 Task: Send an email with the signature Lisa Hernandez with the subject Request for a recommendation follow-up and the message Can you confirm whether the project team has been finalized? from softage.9@softage.net to softage.10@softage.net and move the email from Sent Items to the folder Training materials
Action: Mouse moved to (1298, 92)
Screenshot: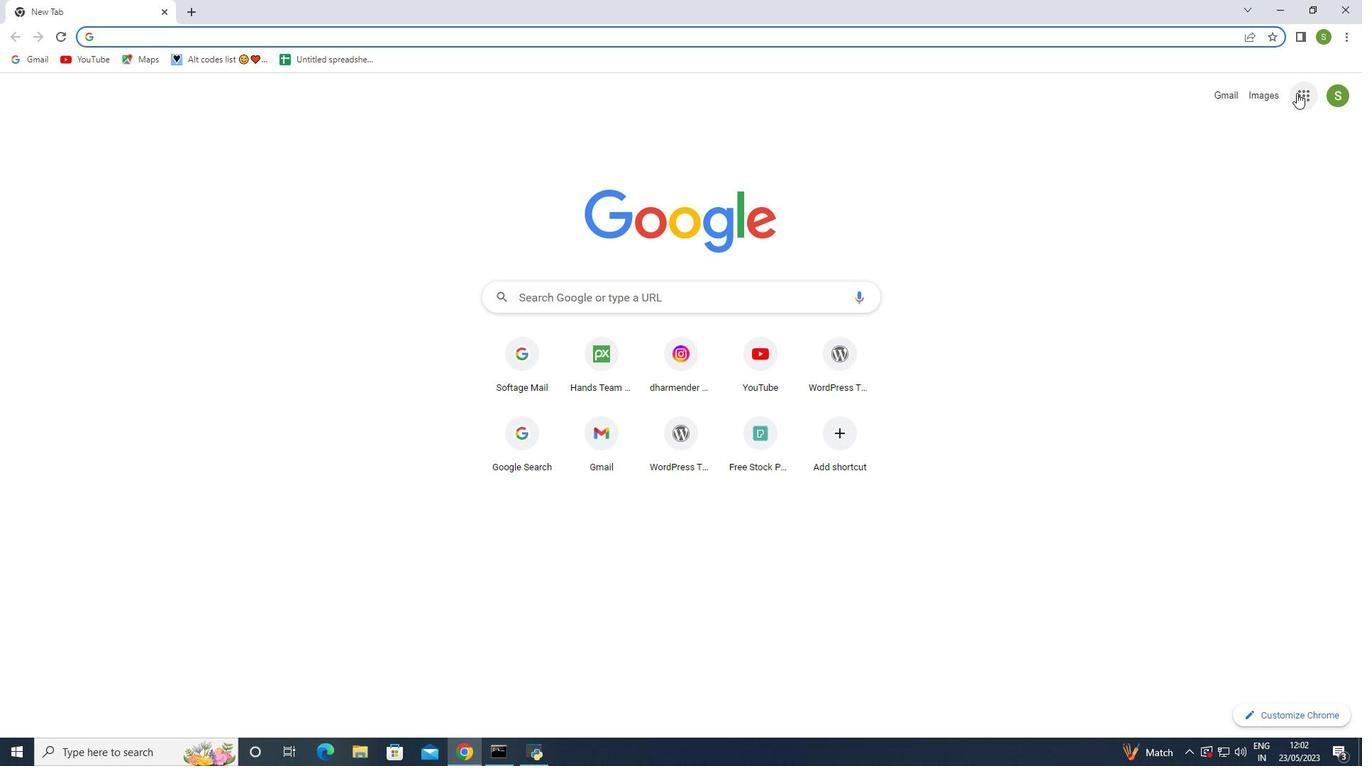 
Action: Mouse pressed left at (1298, 92)
Screenshot: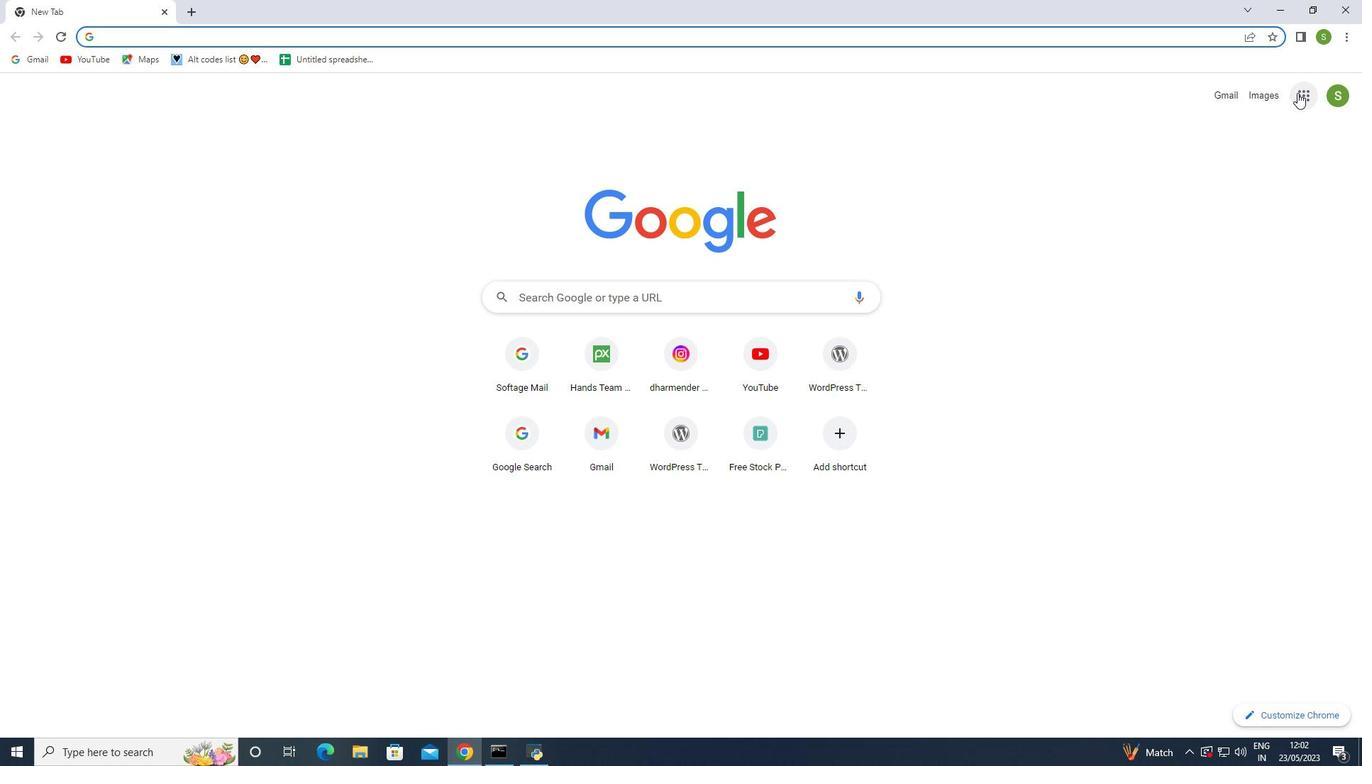 
Action: Mouse moved to (1248, 150)
Screenshot: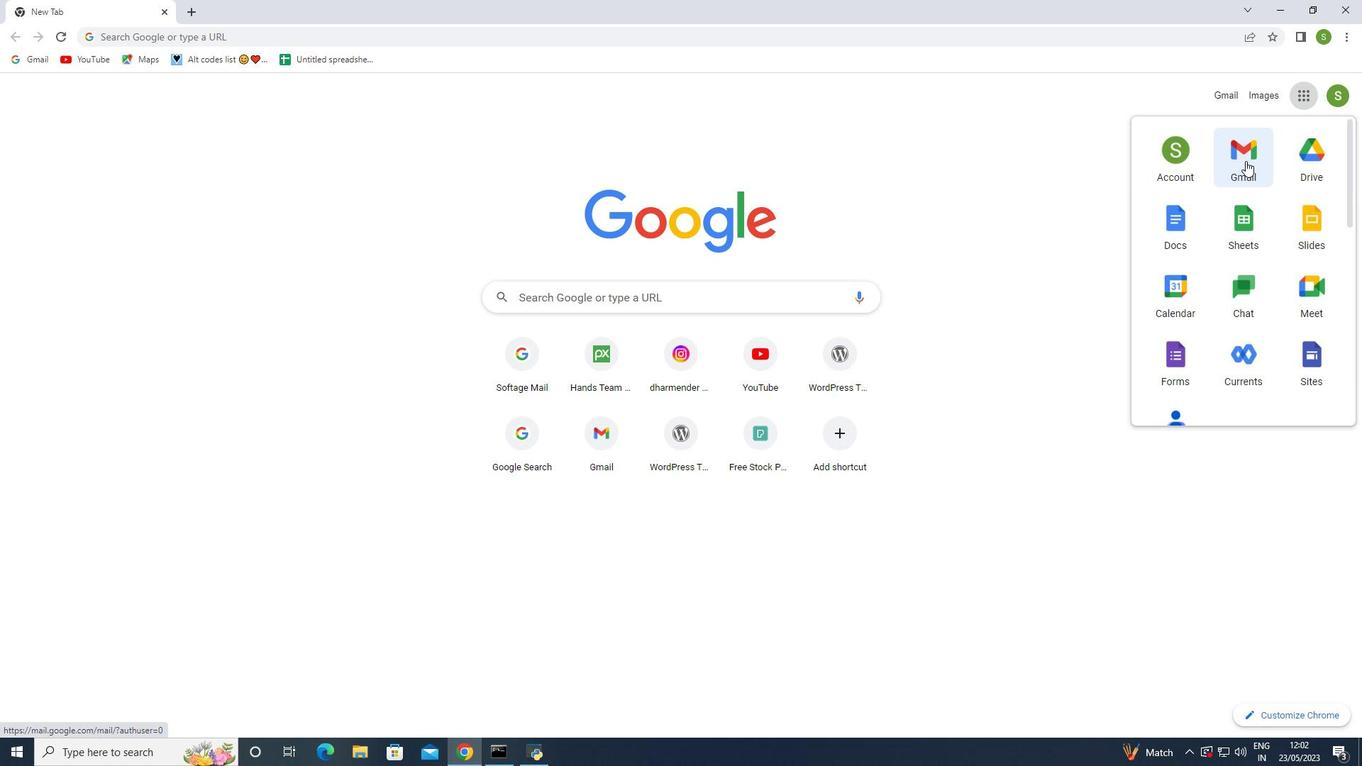 
Action: Mouse pressed left at (1248, 150)
Screenshot: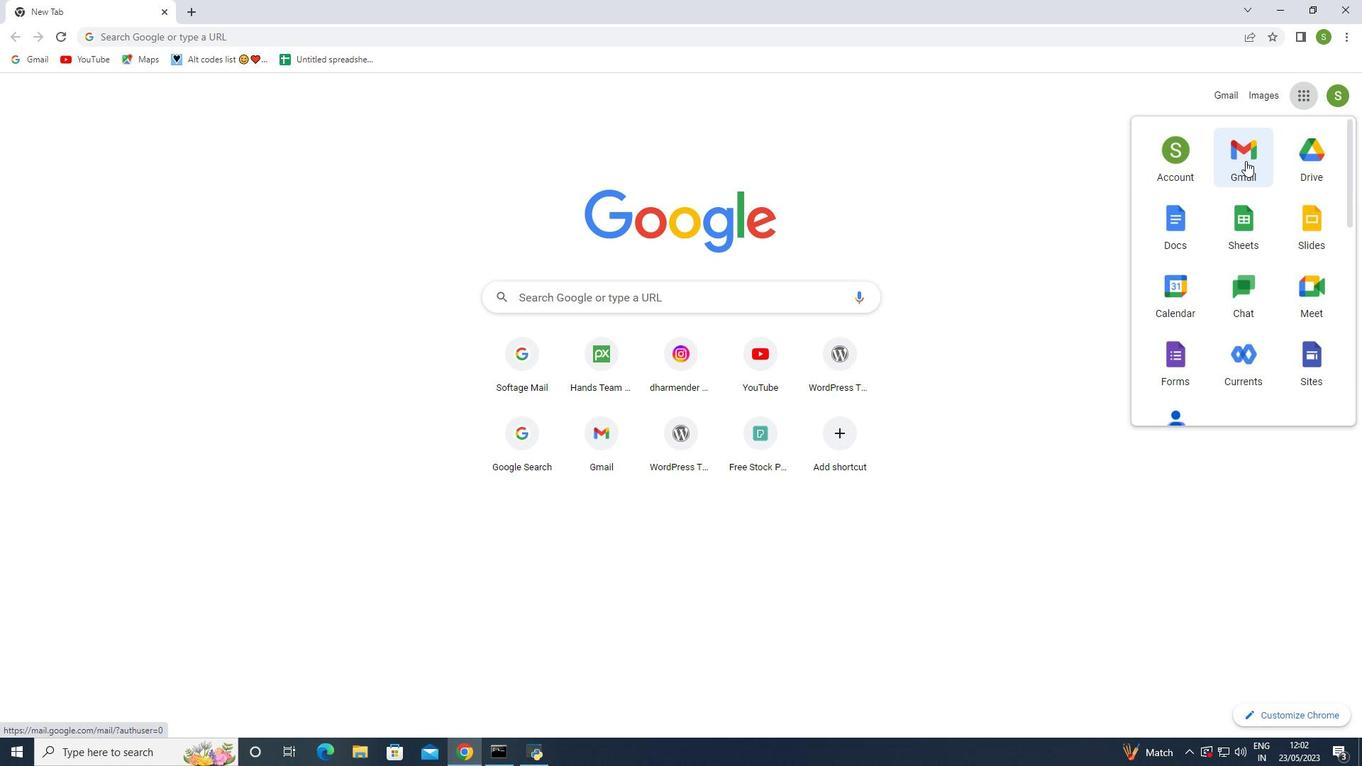 
Action: Mouse moved to (1232, 97)
Screenshot: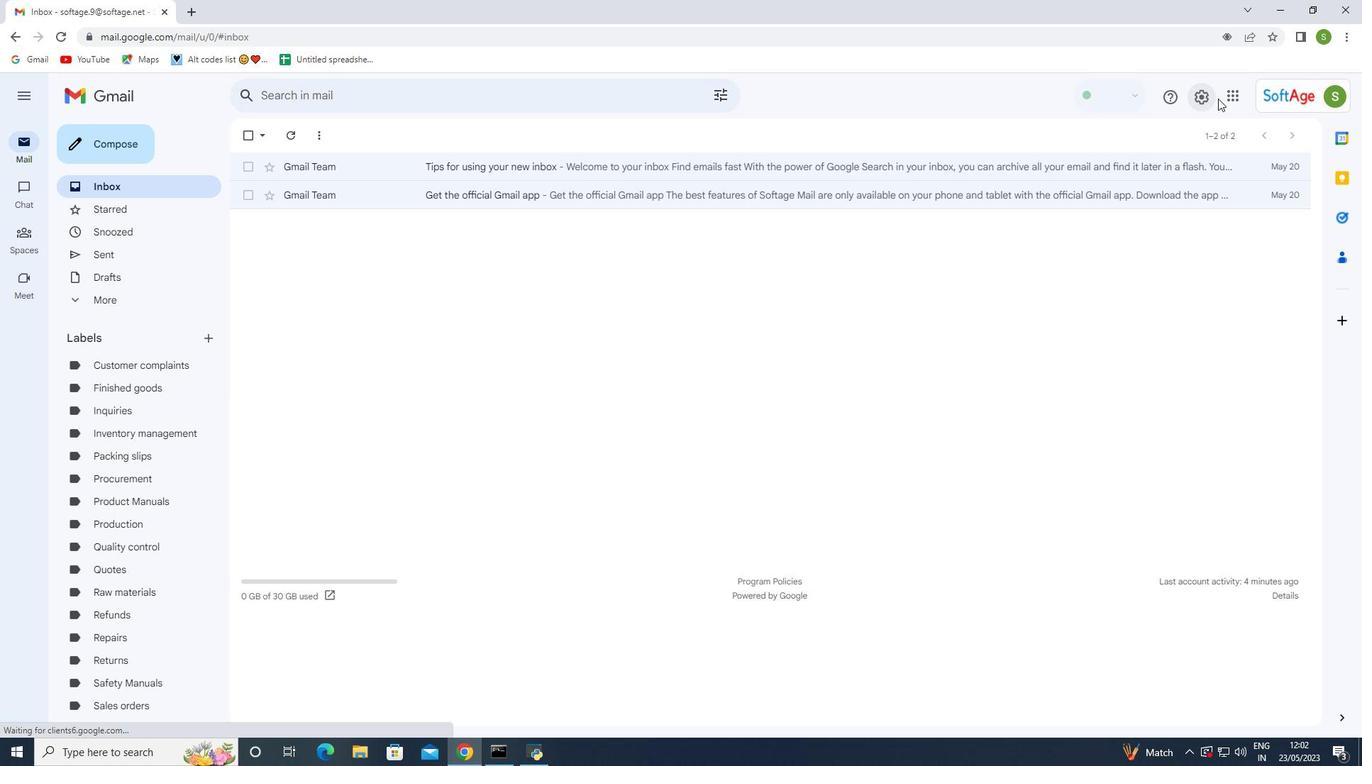 
Action: Mouse pressed left at (1232, 97)
Screenshot: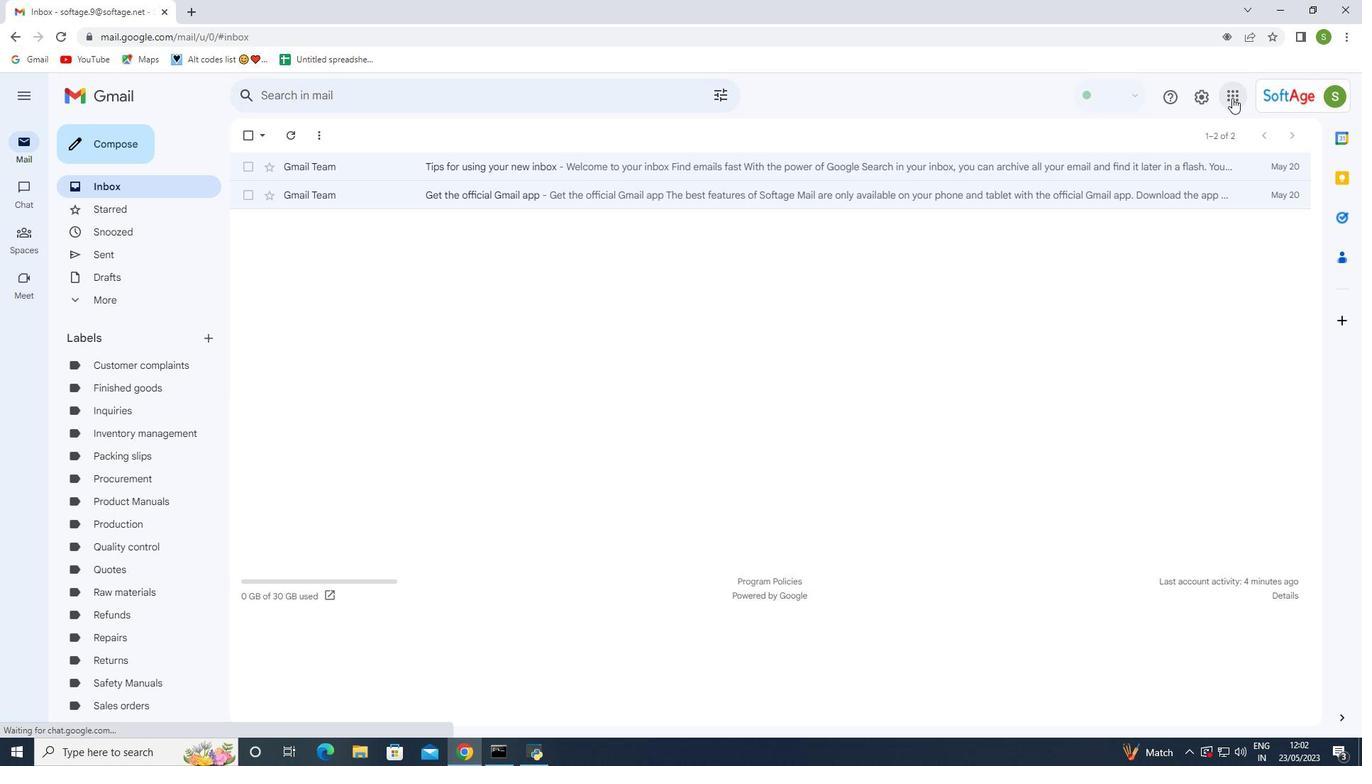 
Action: Mouse moved to (1207, 95)
Screenshot: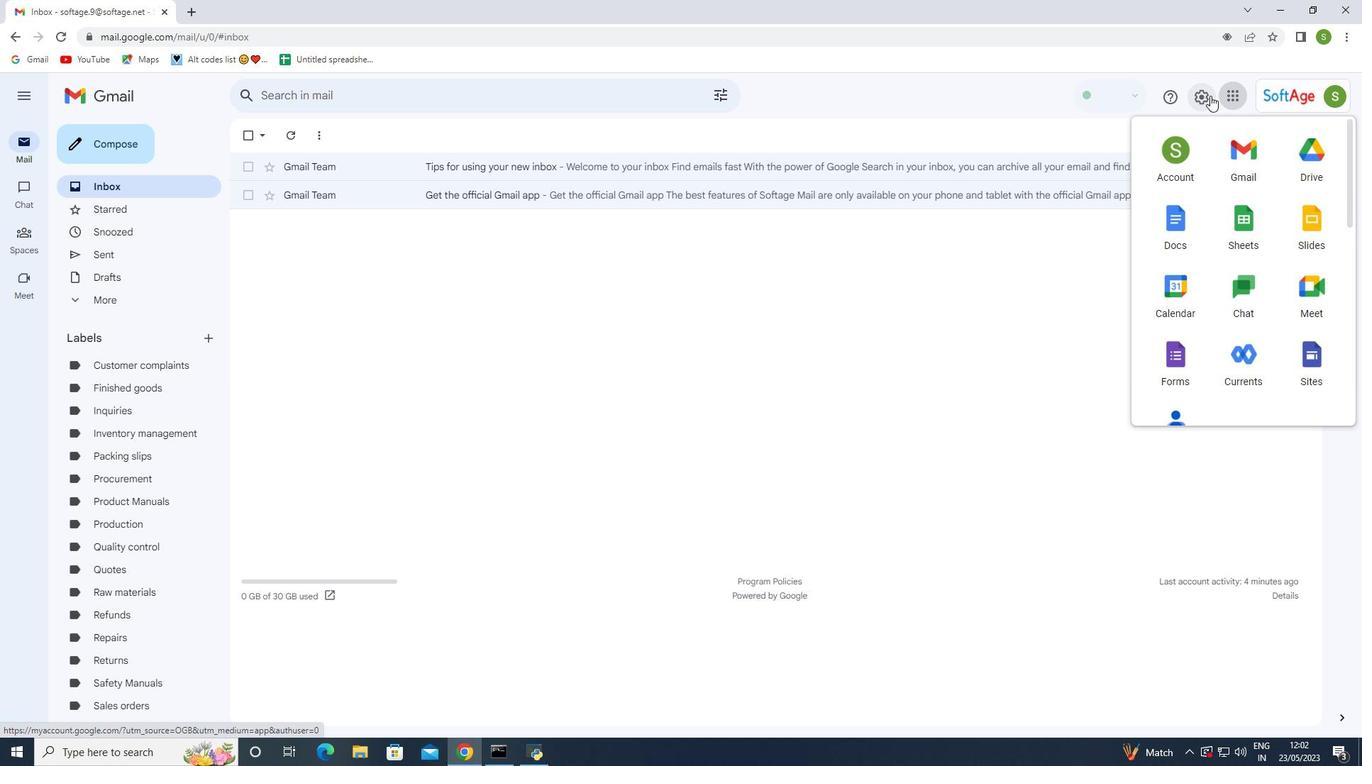 
Action: Mouse pressed left at (1207, 95)
Screenshot: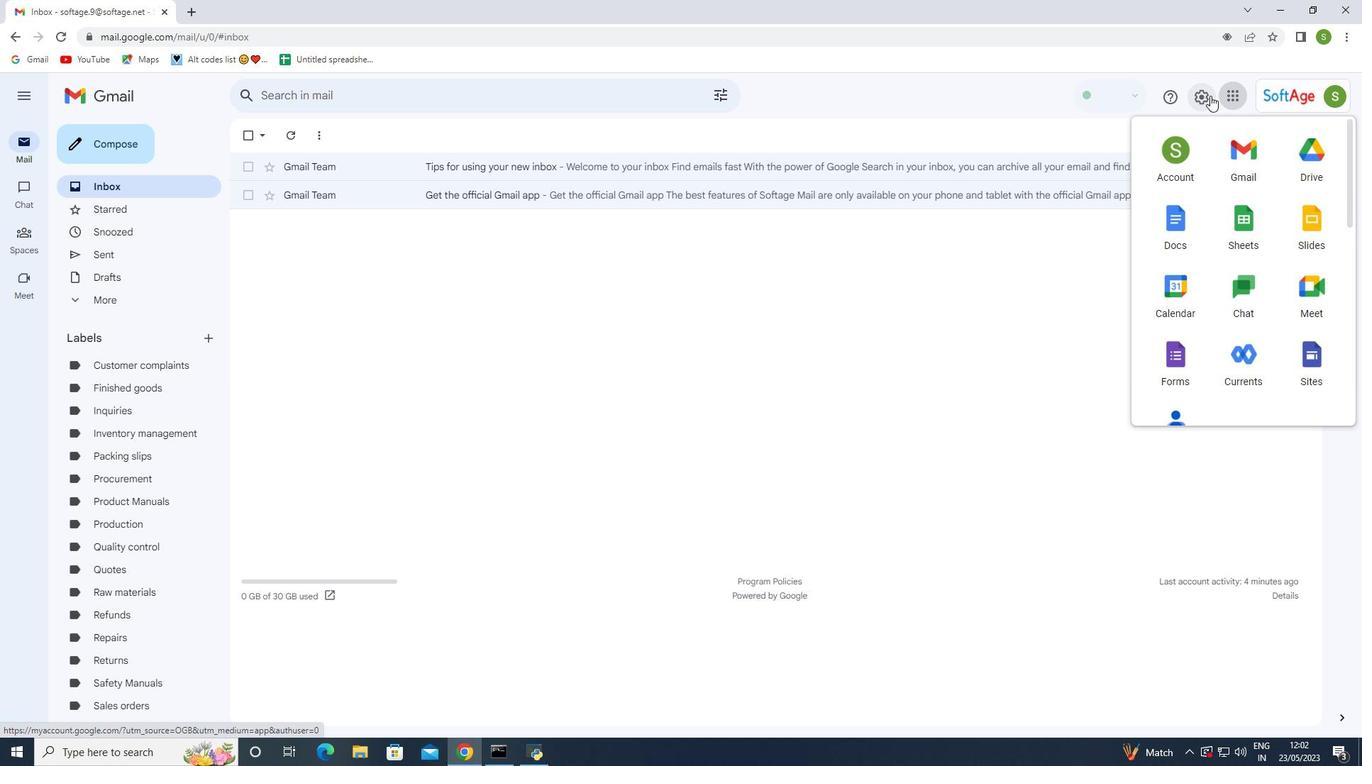 
Action: Mouse moved to (1211, 166)
Screenshot: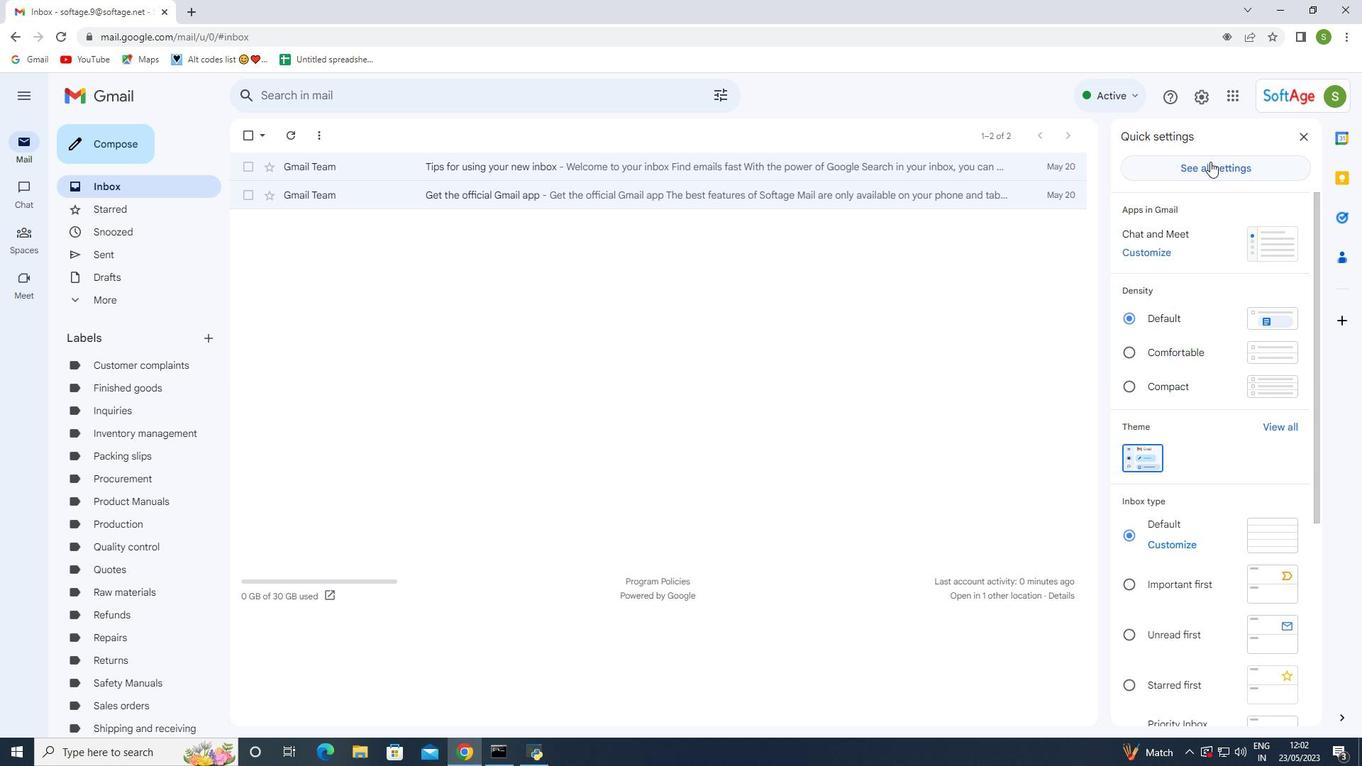 
Action: Mouse pressed left at (1211, 166)
Screenshot: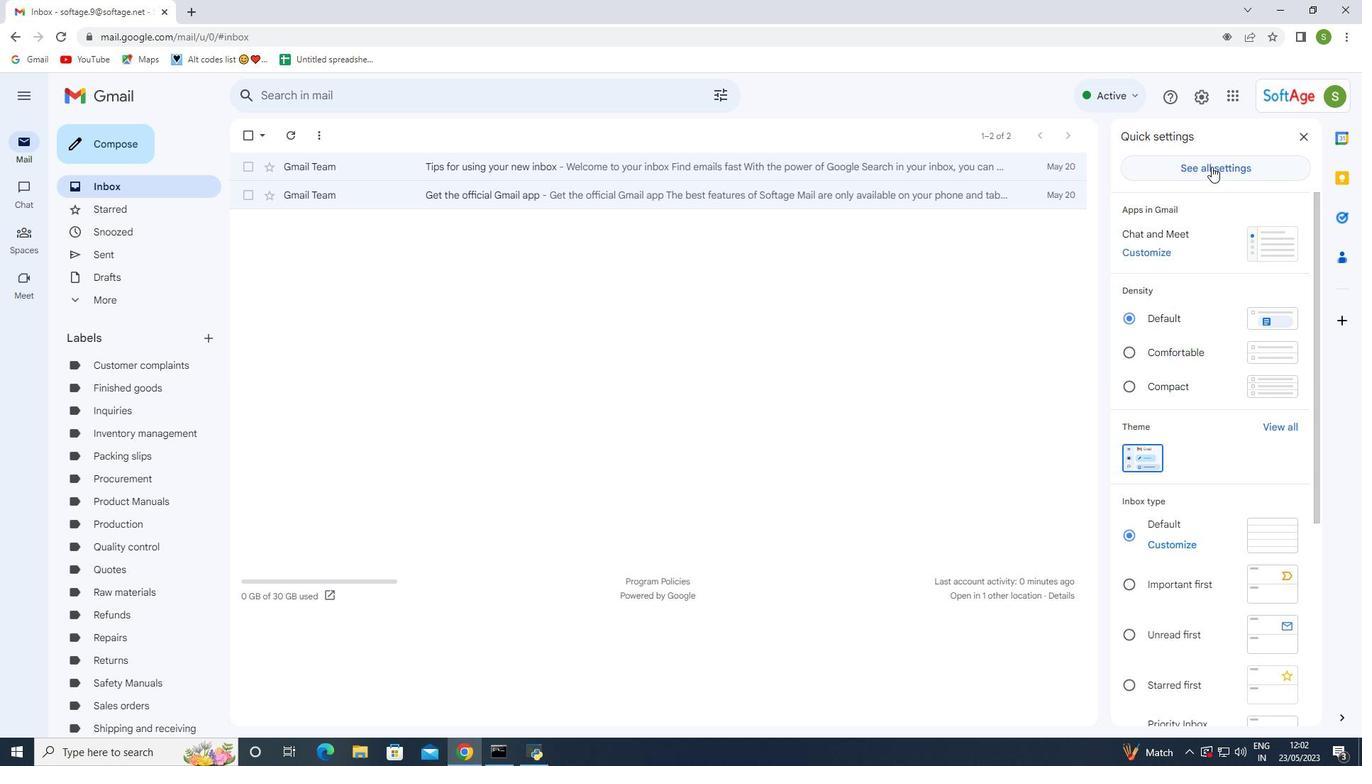 
Action: Mouse moved to (482, 451)
Screenshot: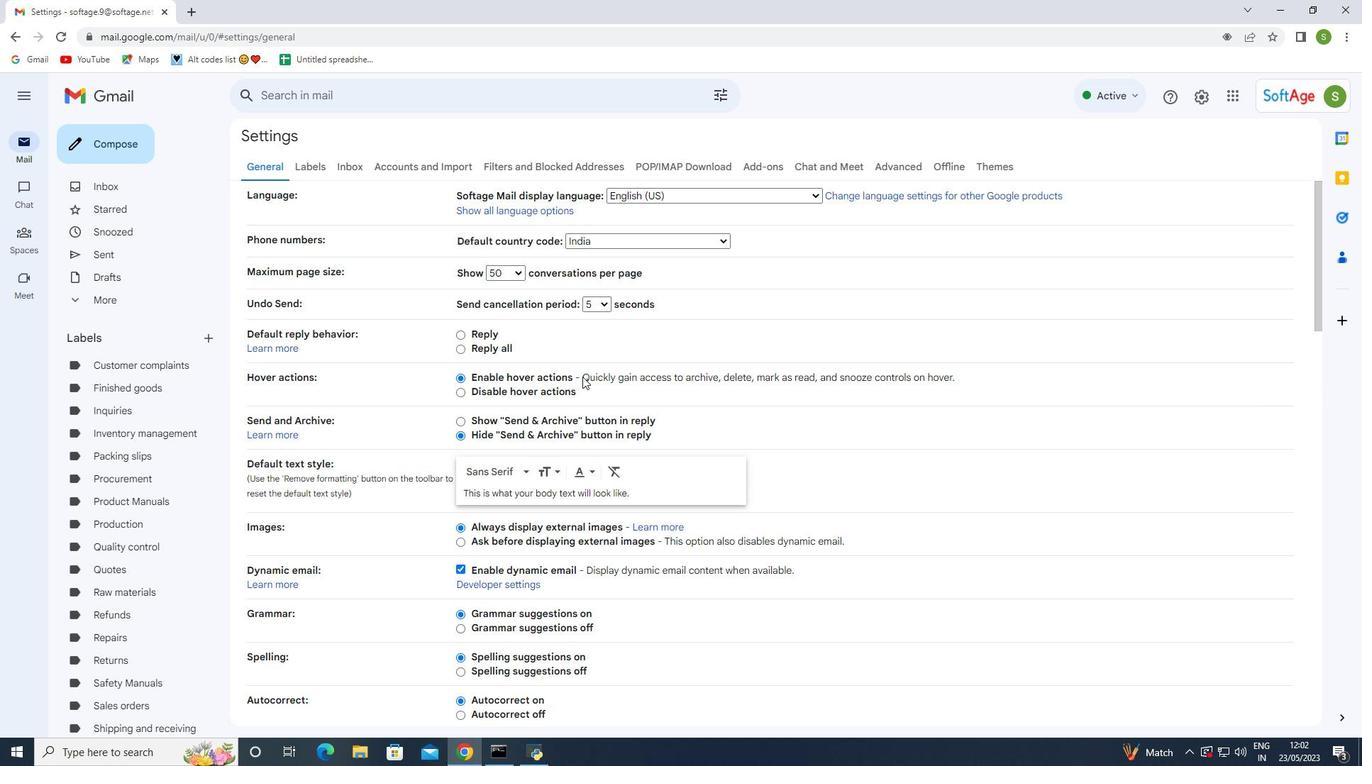 
Action: Mouse scrolled (482, 450) with delta (0, 0)
Screenshot: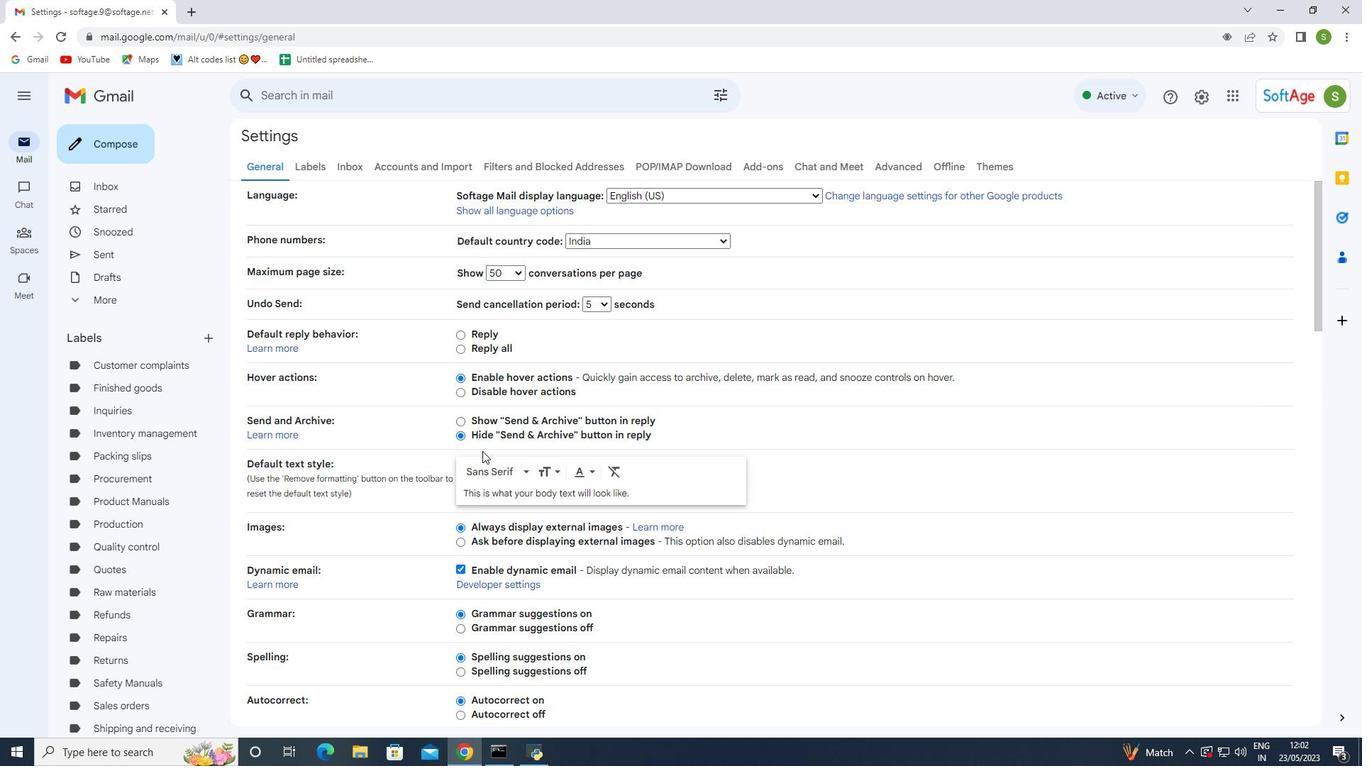 
Action: Mouse scrolled (482, 450) with delta (0, 0)
Screenshot: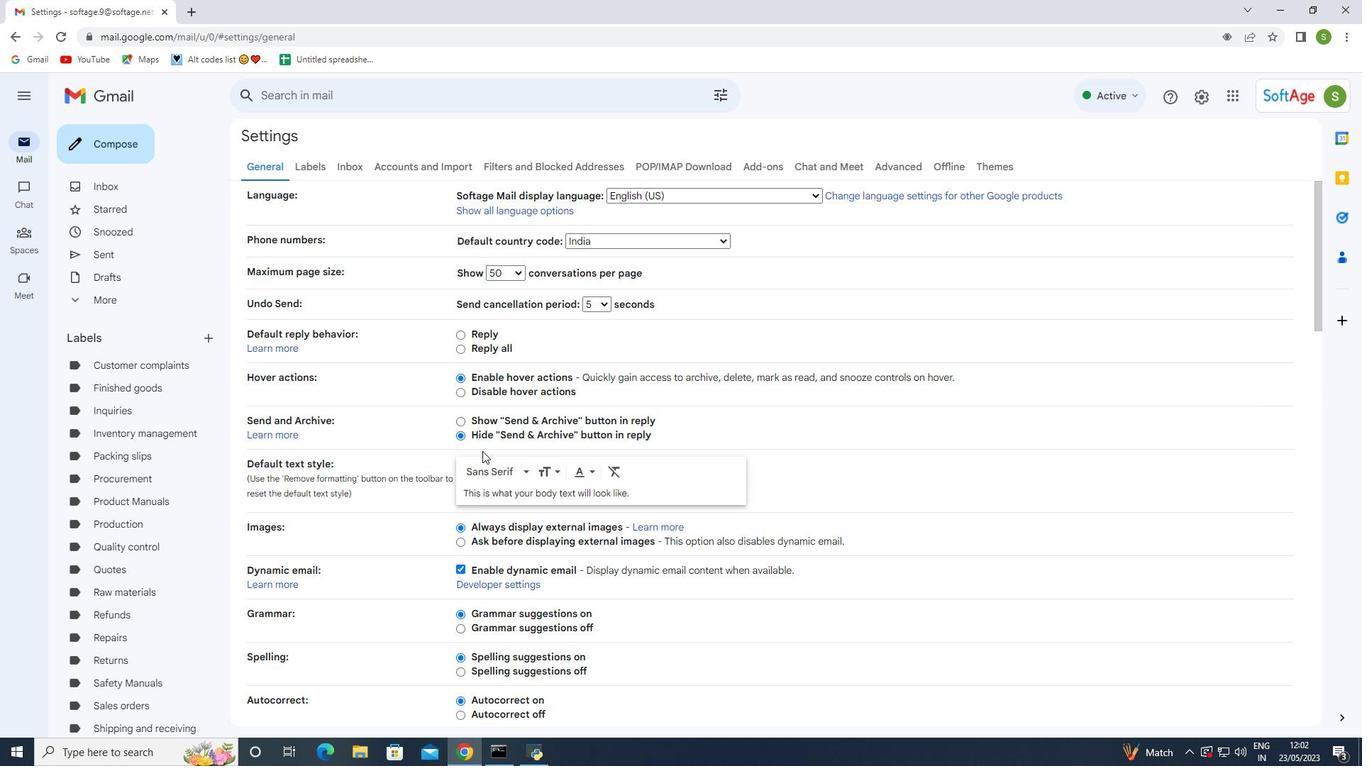 
Action: Mouse scrolled (482, 450) with delta (0, 0)
Screenshot: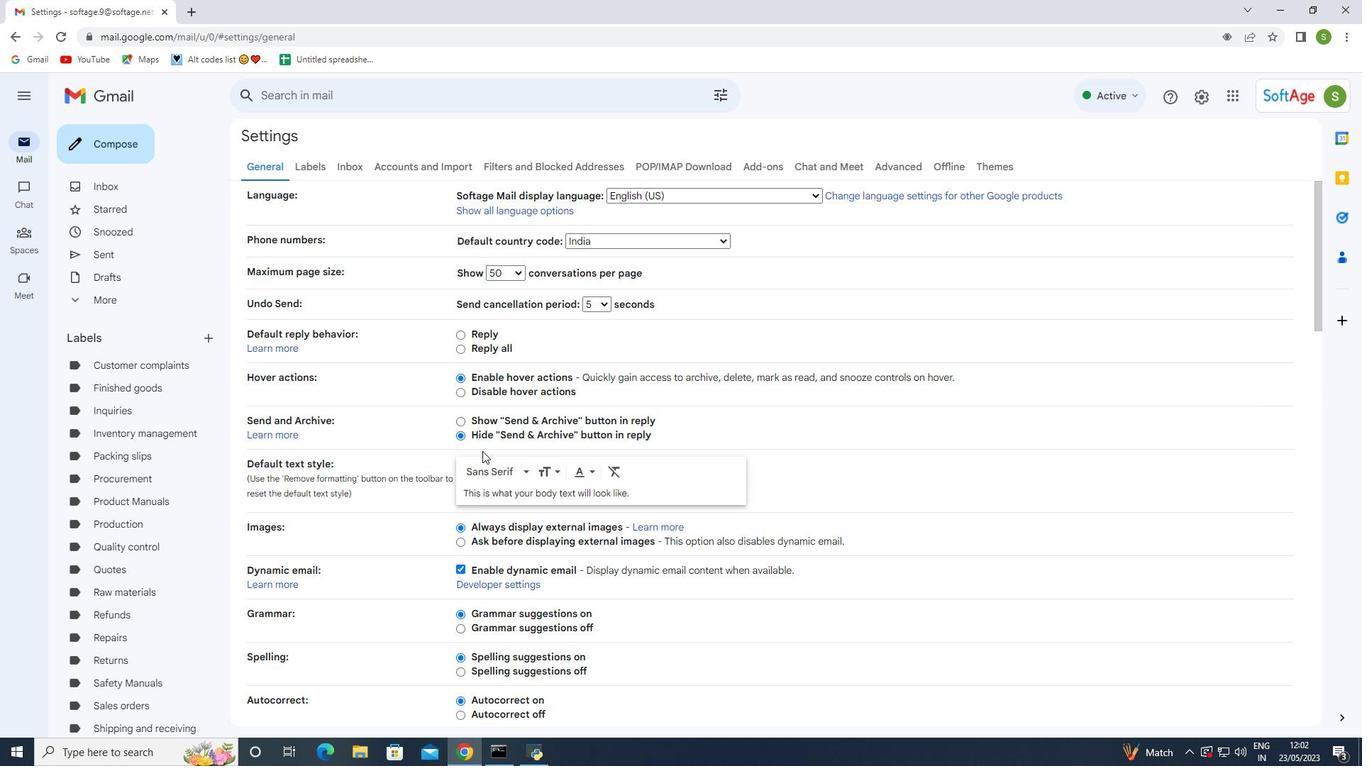
Action: Mouse scrolled (482, 450) with delta (0, 0)
Screenshot: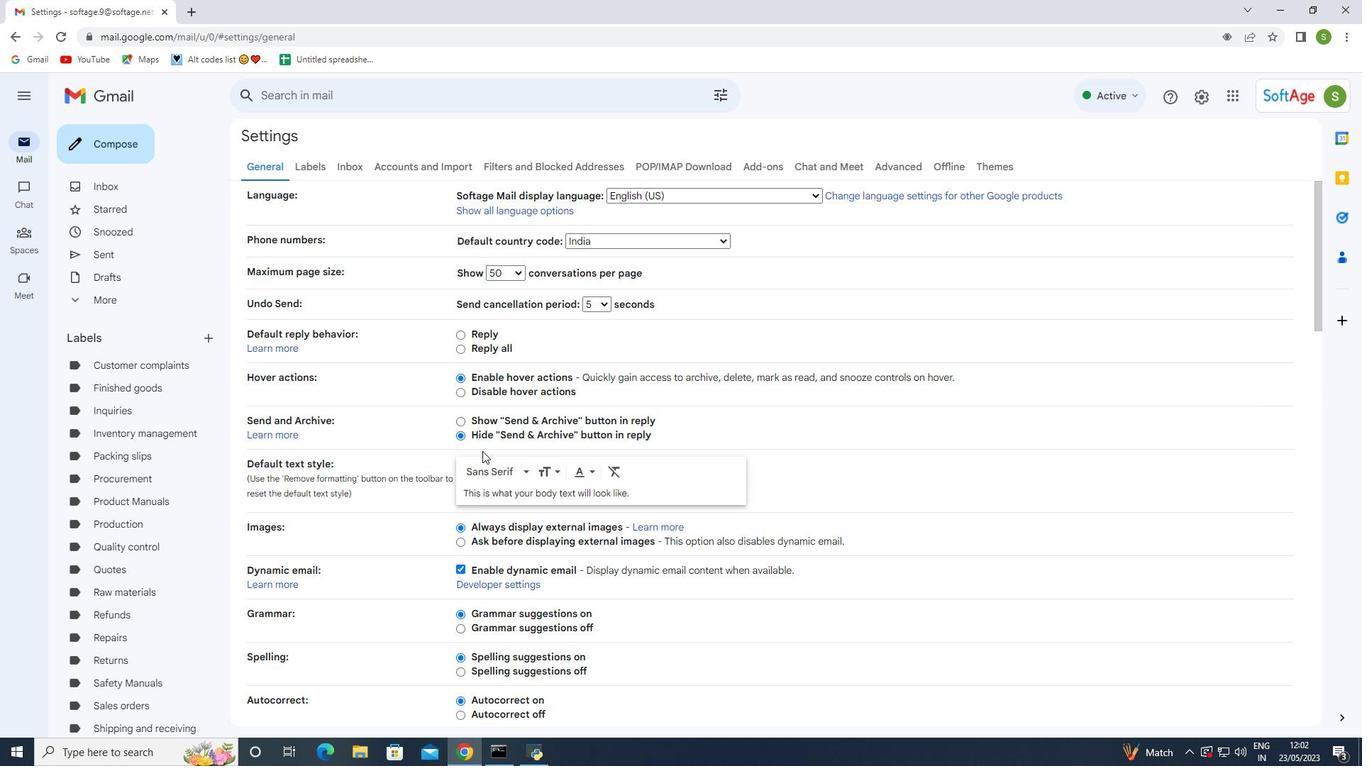 
Action: Mouse moved to (499, 459)
Screenshot: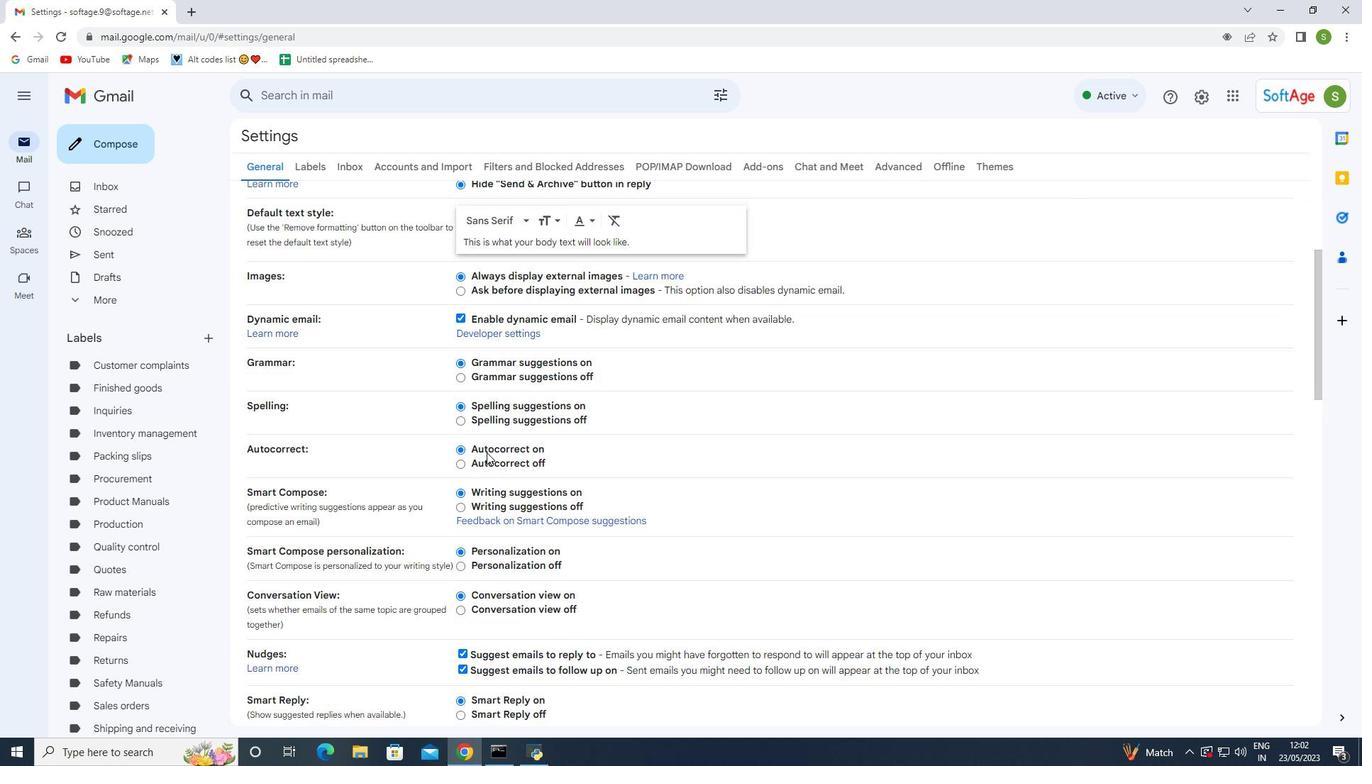 
Action: Mouse scrolled (499, 458) with delta (0, 0)
Screenshot: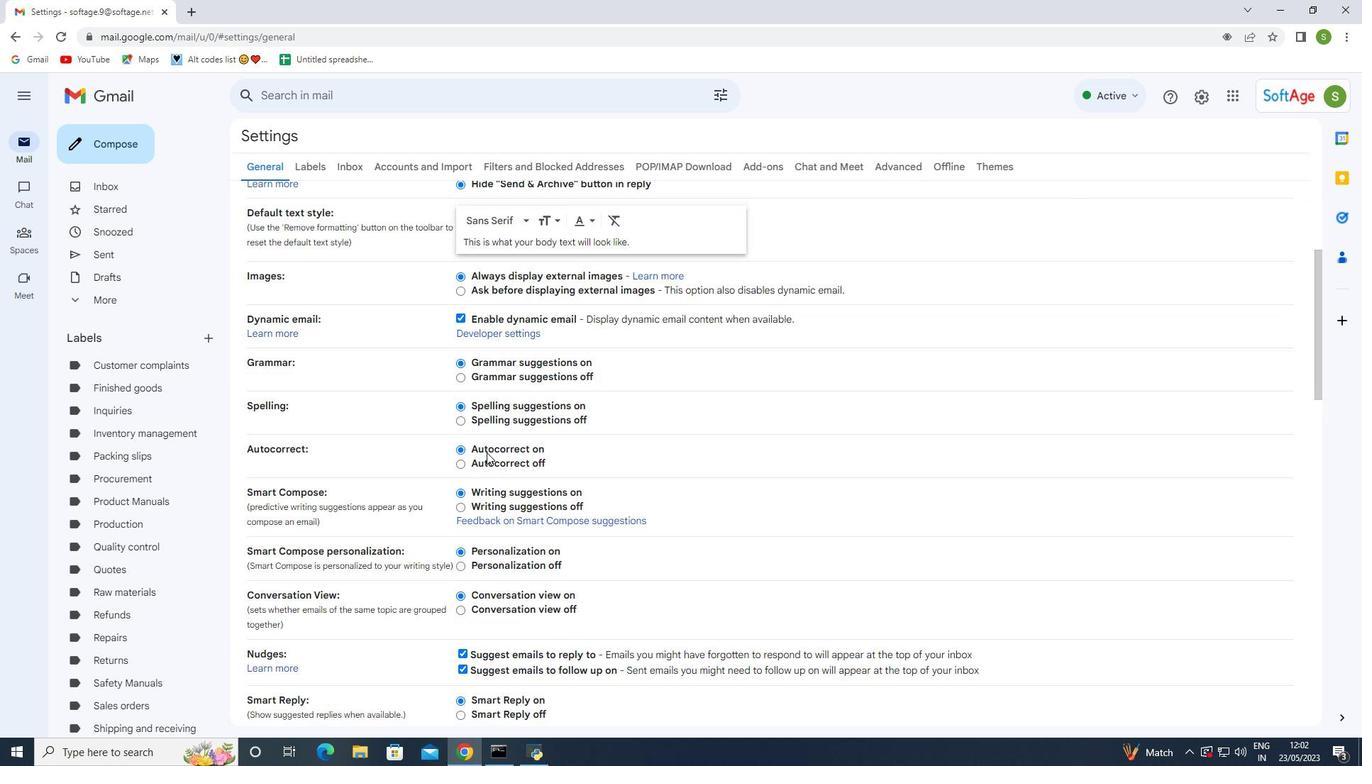 
Action: Mouse scrolled (499, 458) with delta (0, 0)
Screenshot: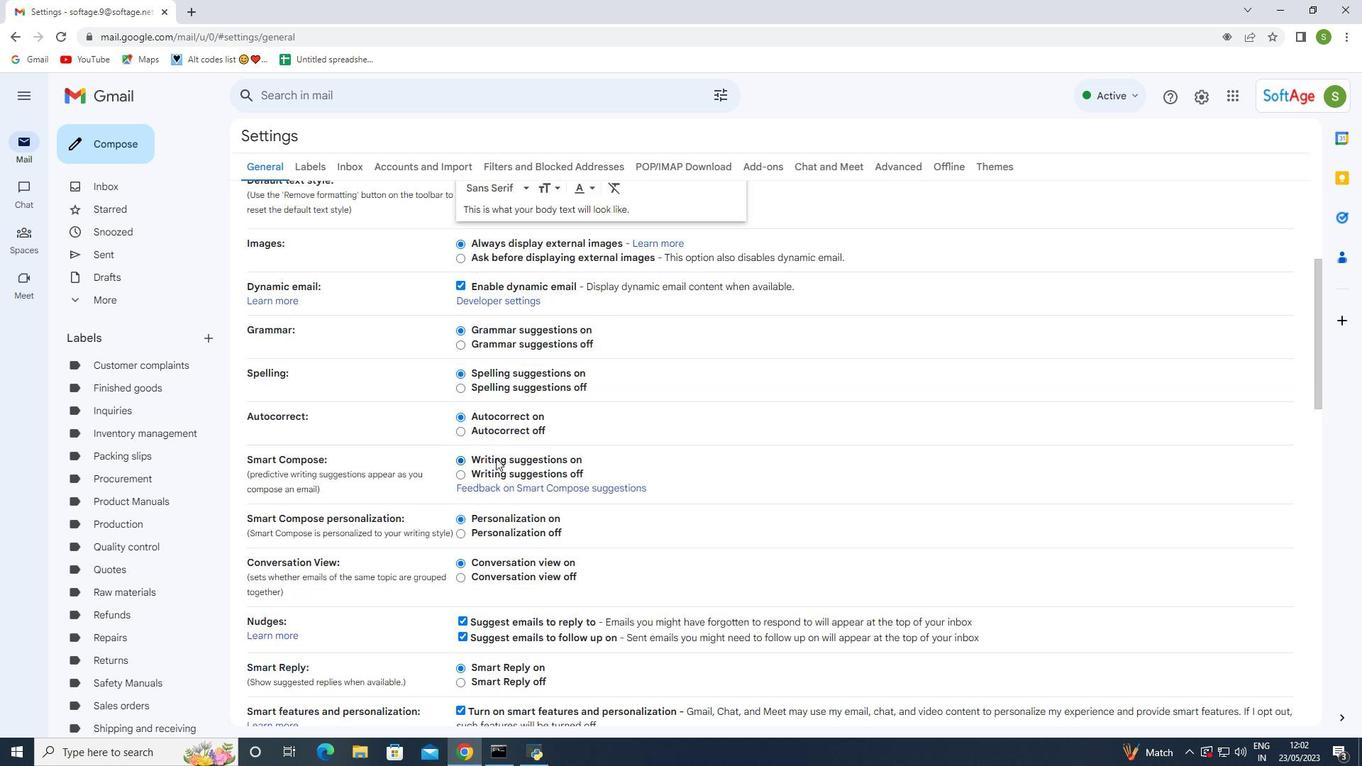 
Action: Mouse scrolled (499, 458) with delta (0, 0)
Screenshot: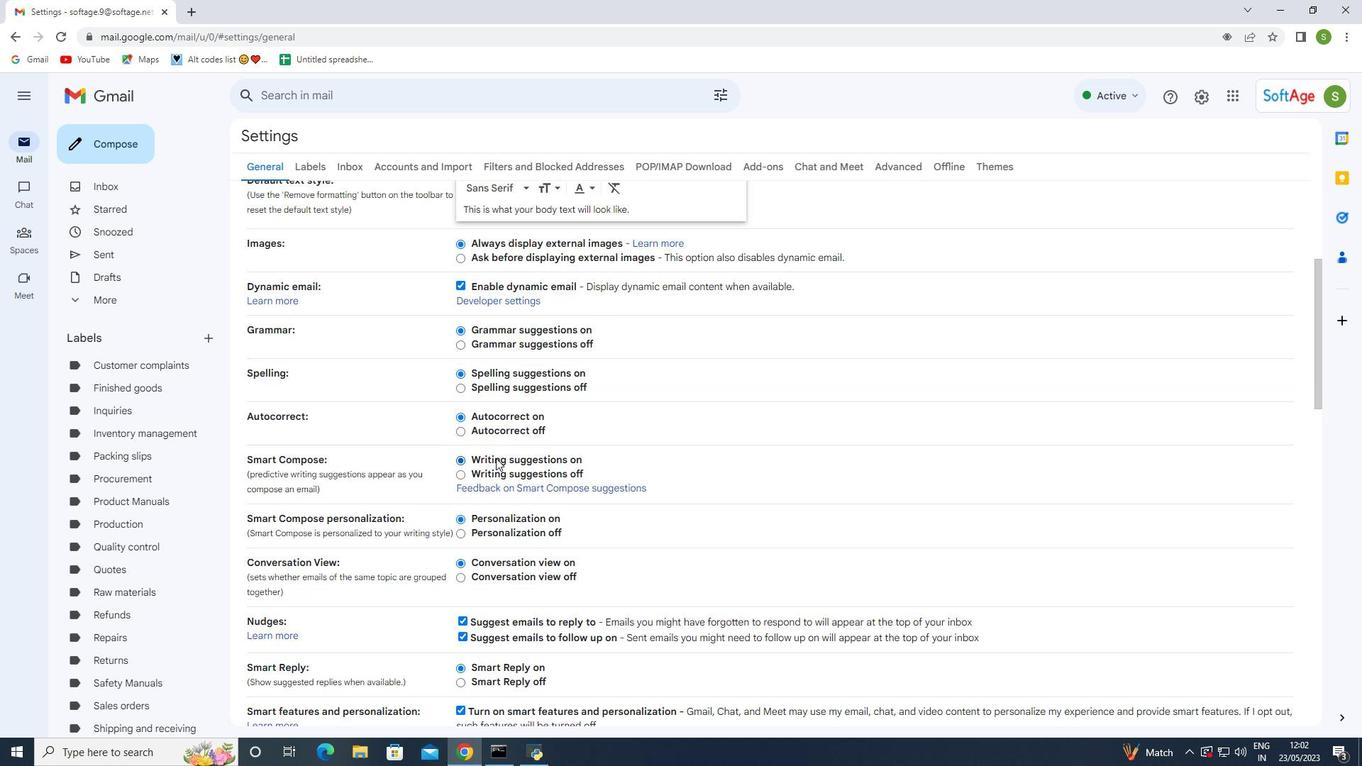 
Action: Mouse moved to (500, 459)
Screenshot: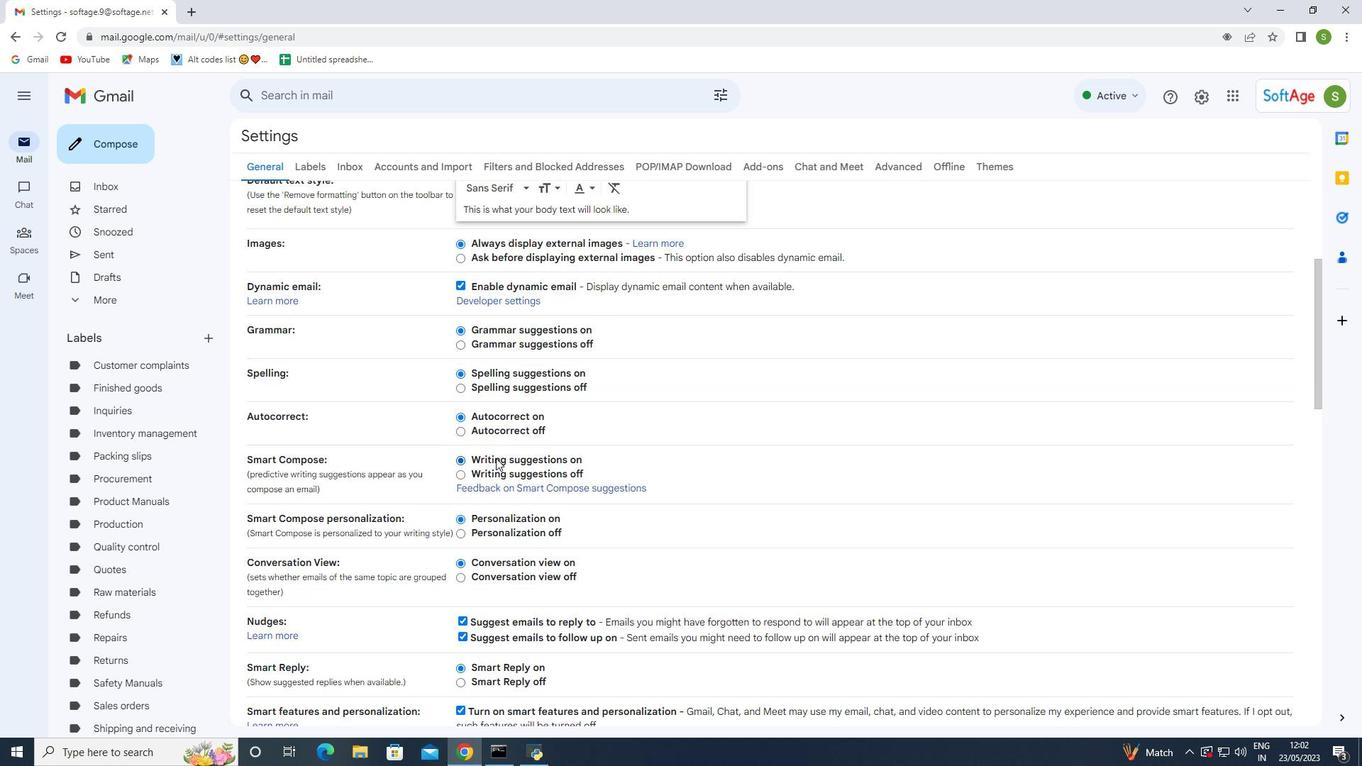 
Action: Mouse scrolled (500, 459) with delta (0, 0)
Screenshot: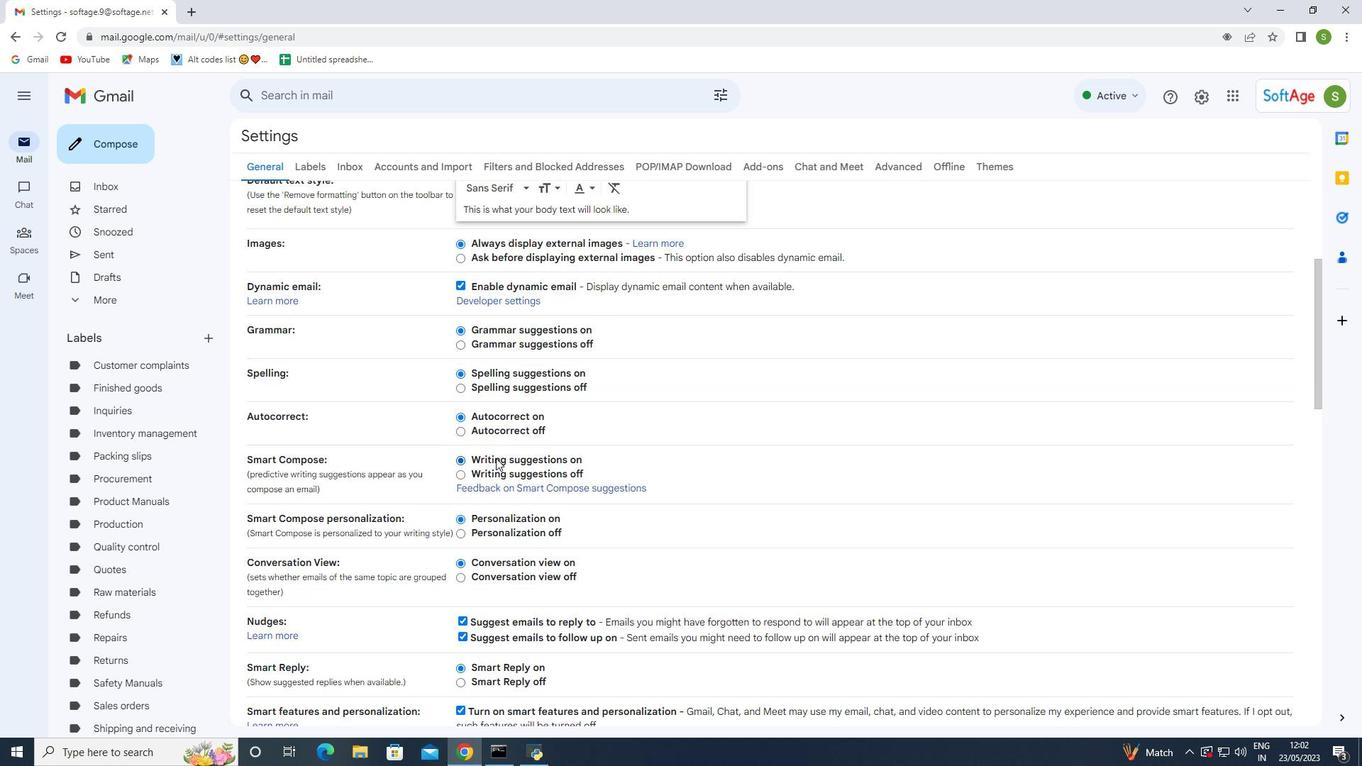 
Action: Mouse moved to (503, 461)
Screenshot: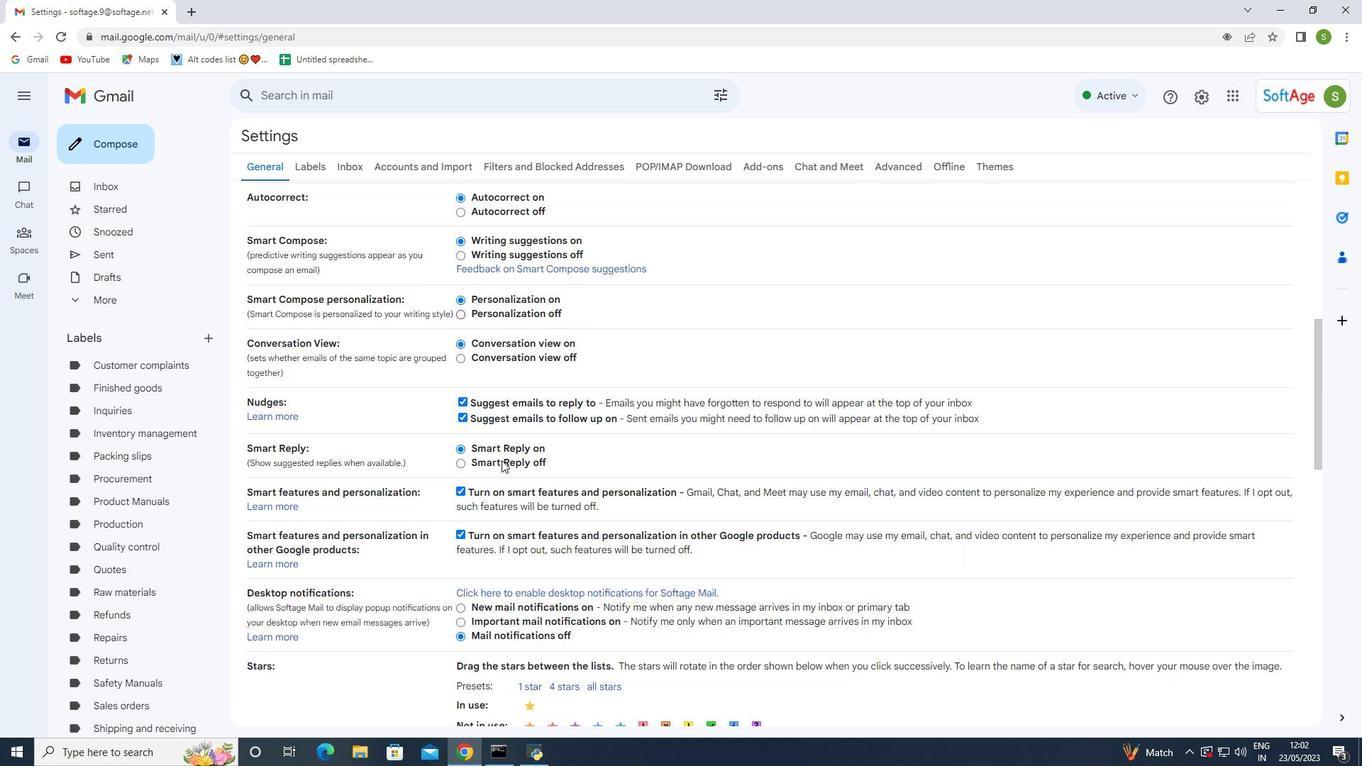 
Action: Mouse scrolled (503, 461) with delta (0, 0)
Screenshot: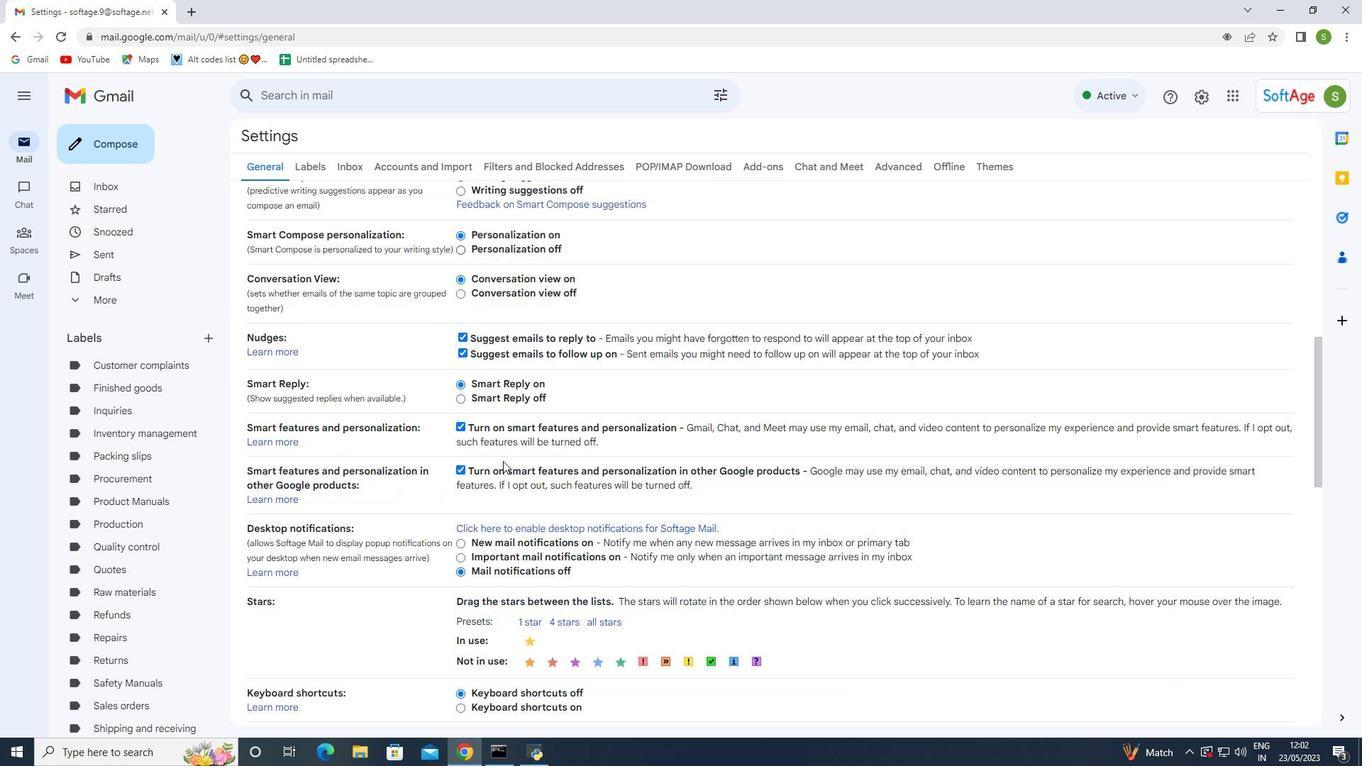 
Action: Mouse scrolled (503, 461) with delta (0, 0)
Screenshot: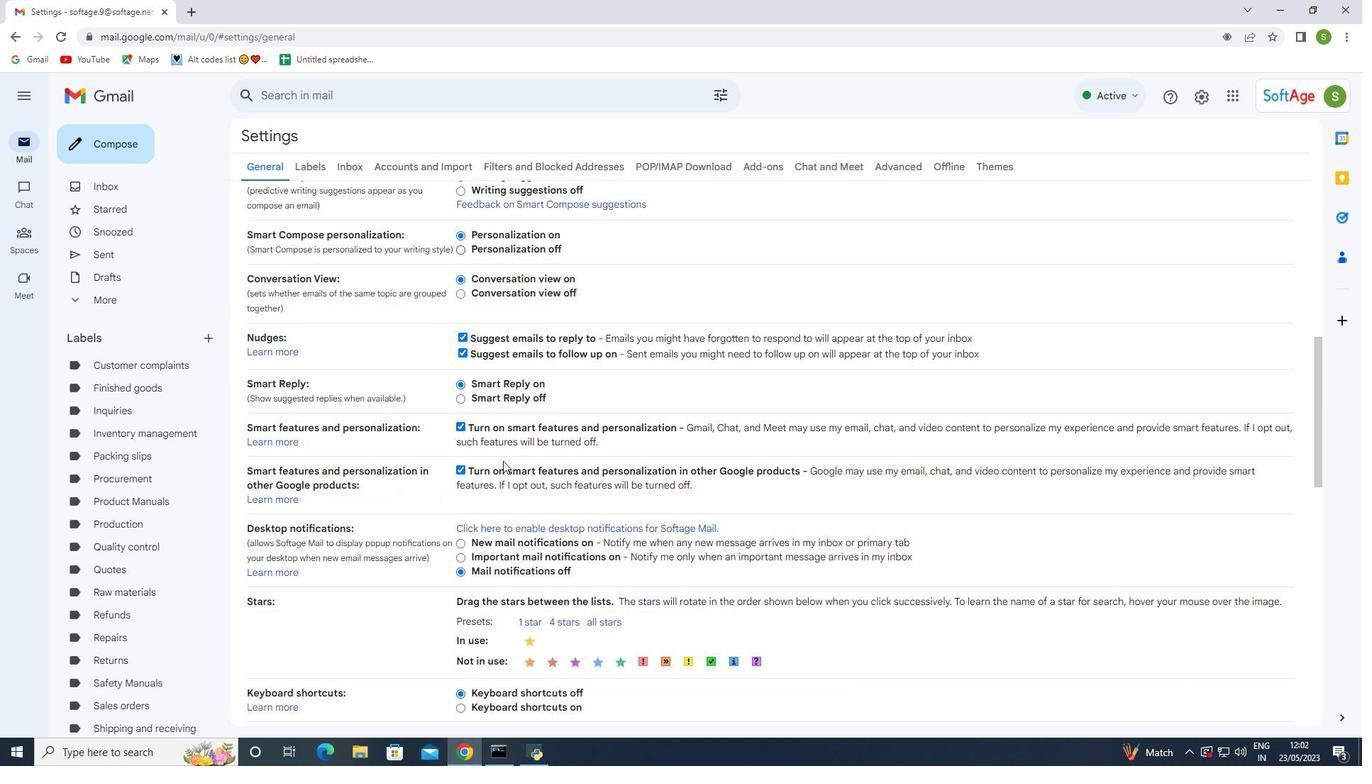 
Action: Mouse scrolled (503, 461) with delta (0, 0)
Screenshot: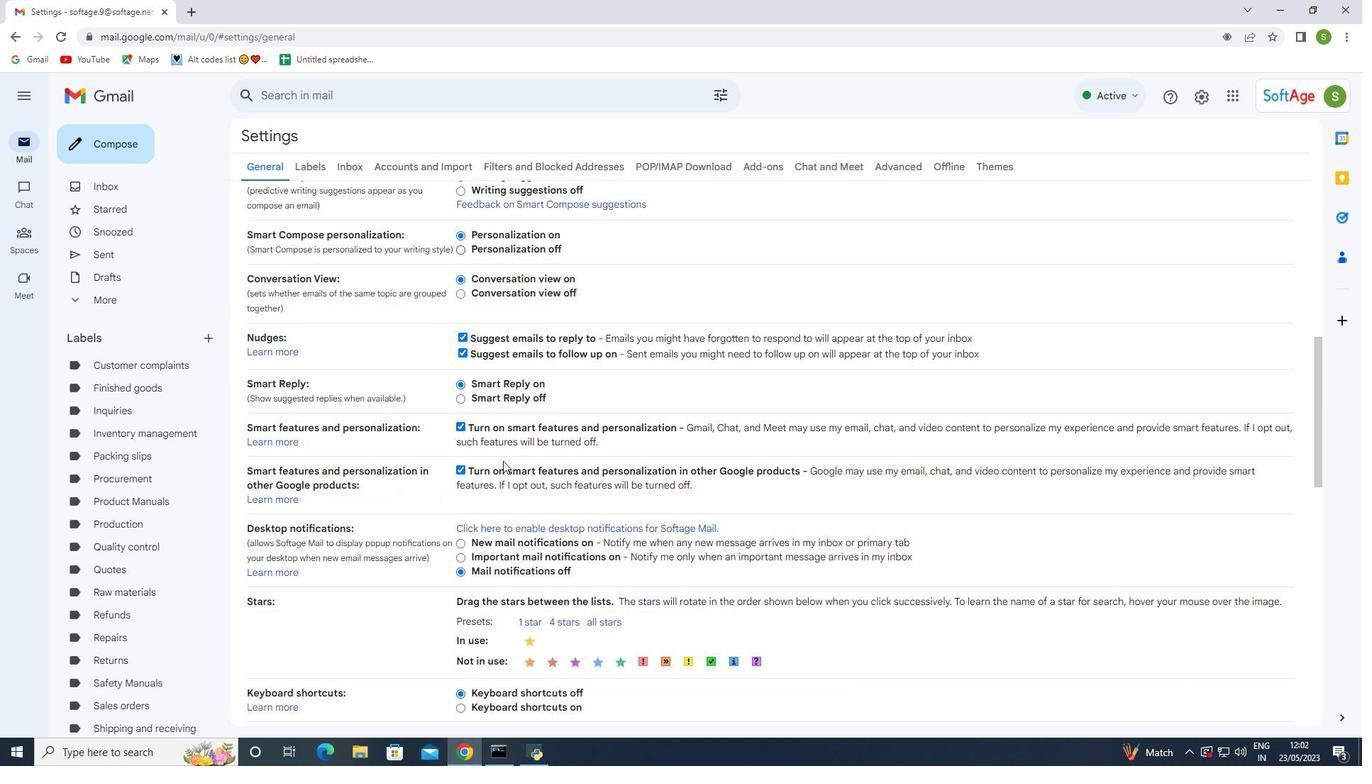 
Action: Mouse scrolled (503, 461) with delta (0, 0)
Screenshot: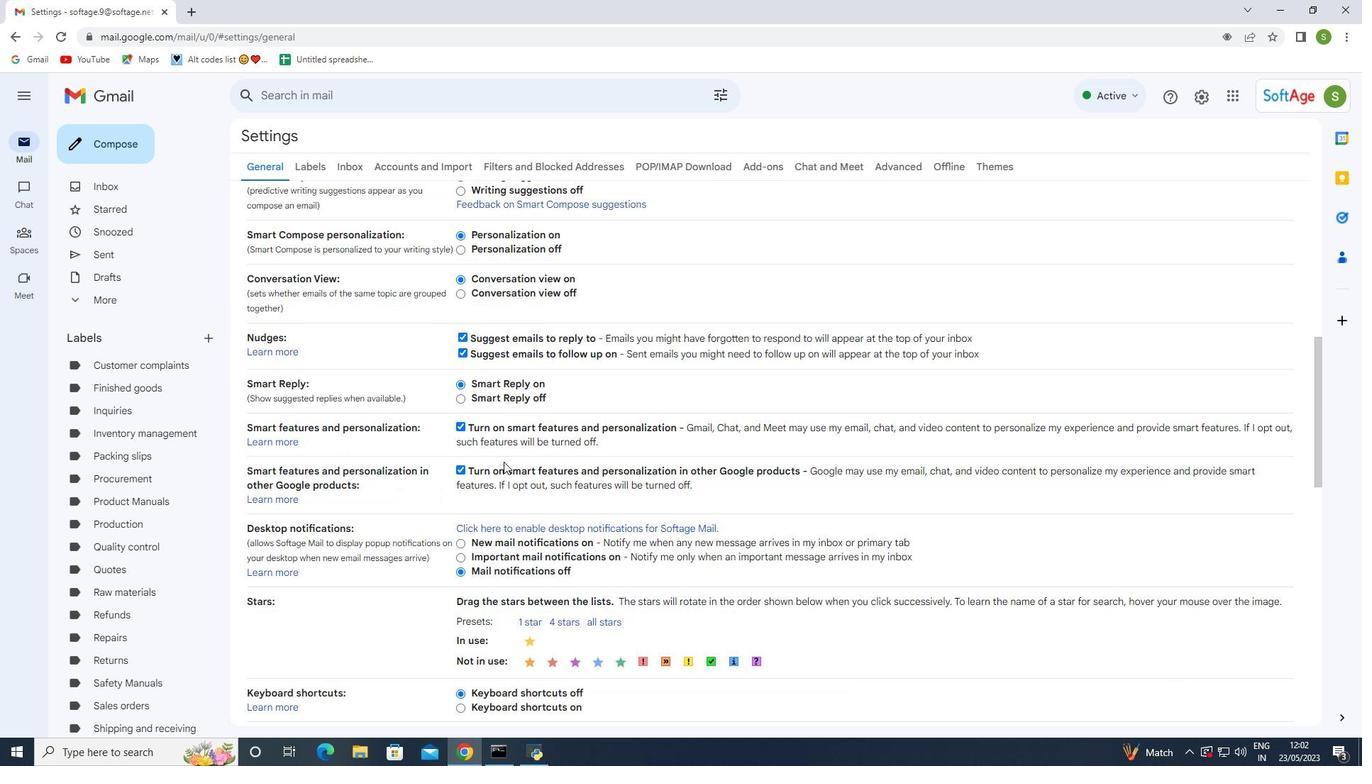 
Action: Mouse moved to (550, 573)
Screenshot: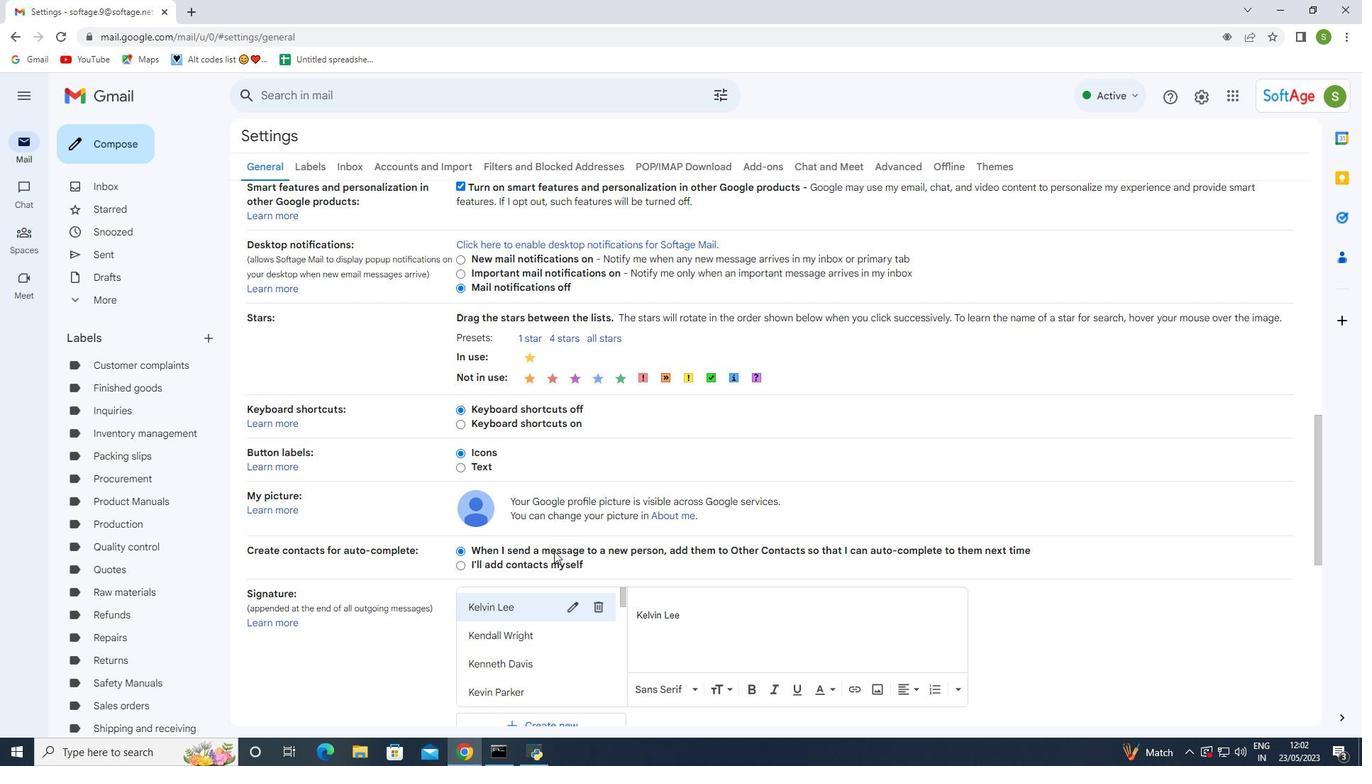 
Action: Mouse scrolled (550, 572) with delta (0, 0)
Screenshot: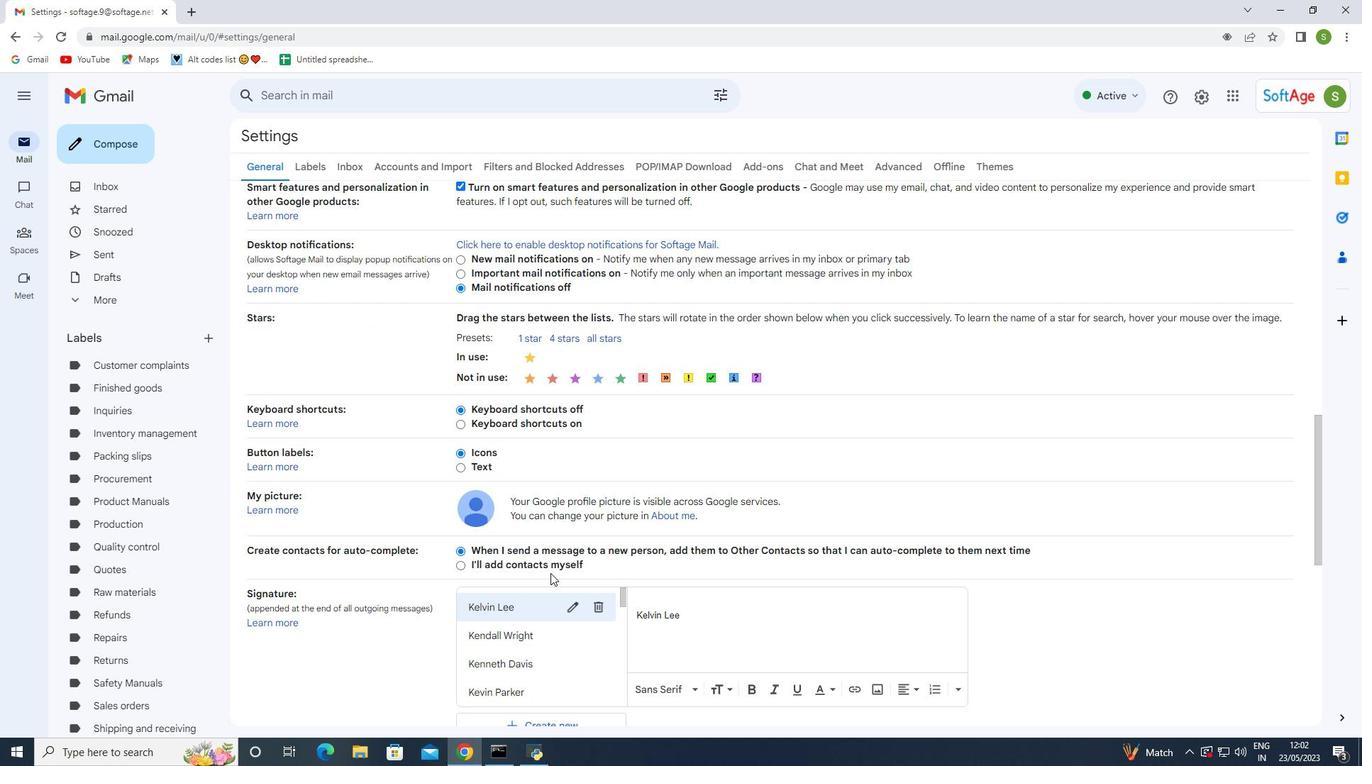 
Action: Mouse scrolled (550, 572) with delta (0, 0)
Screenshot: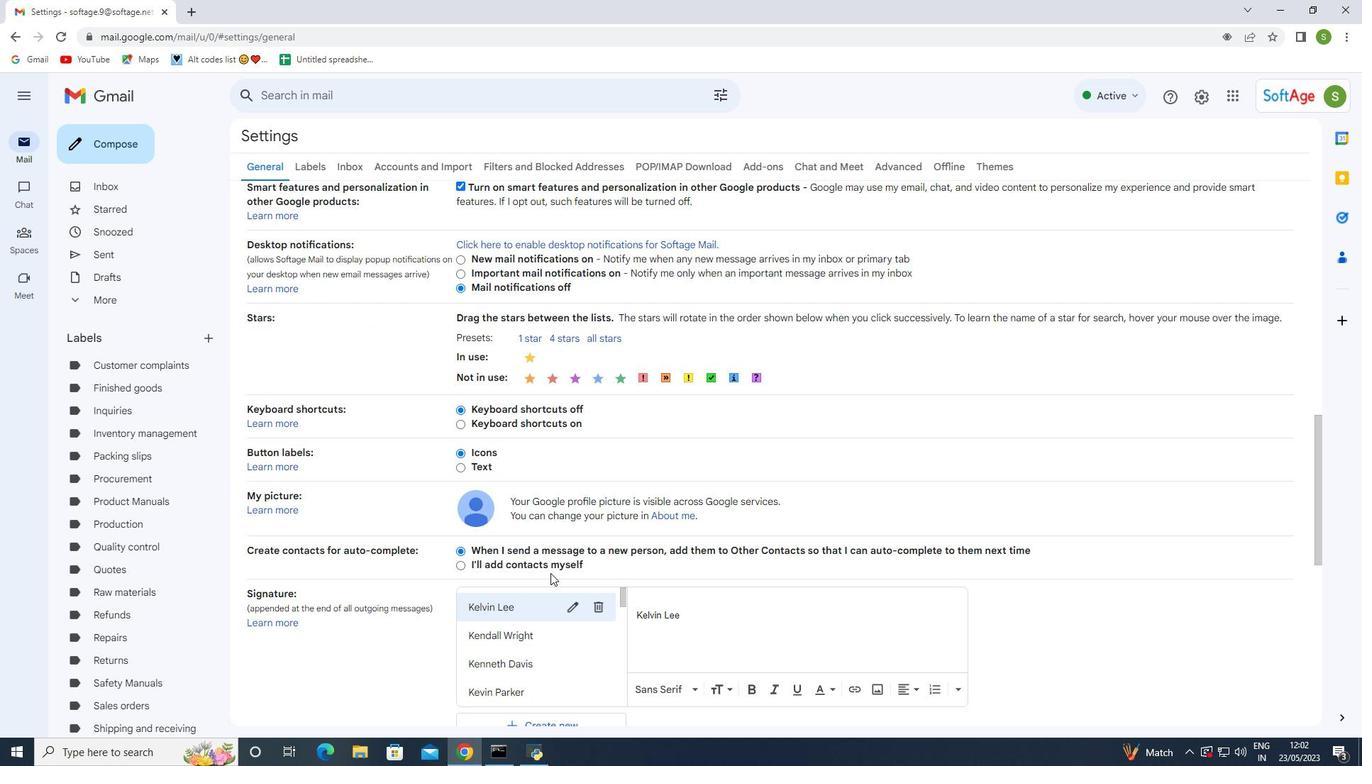 
Action: Mouse scrolled (550, 572) with delta (0, 0)
Screenshot: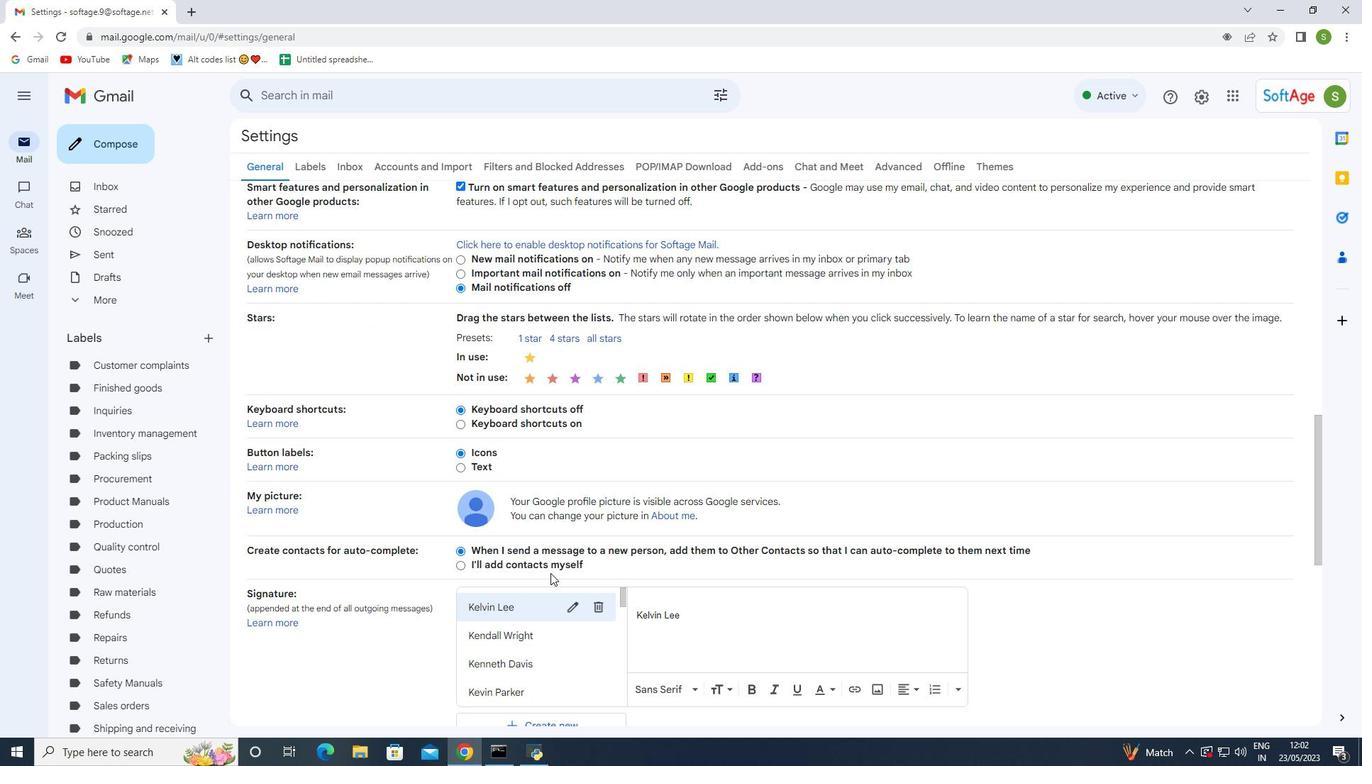 
Action: Mouse scrolled (550, 572) with delta (0, 0)
Screenshot: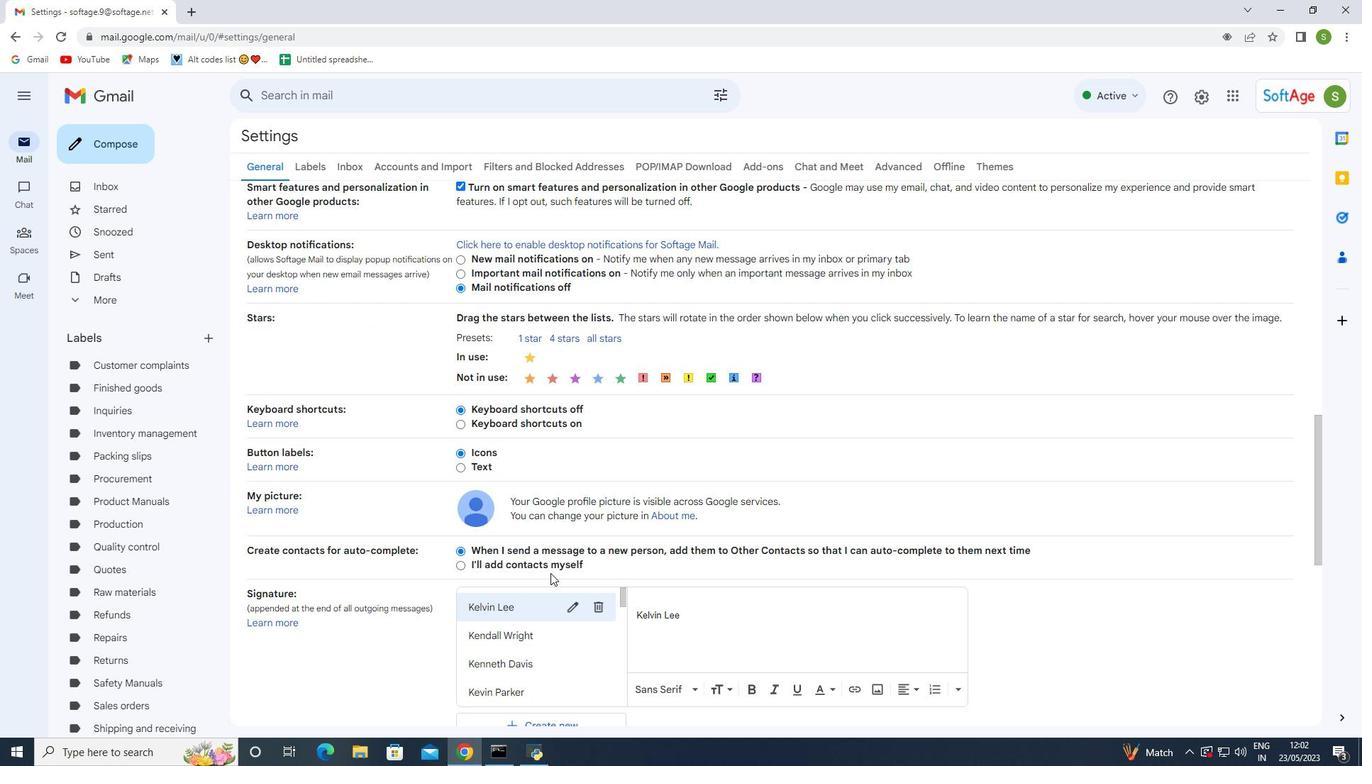 
Action: Mouse moved to (528, 444)
Screenshot: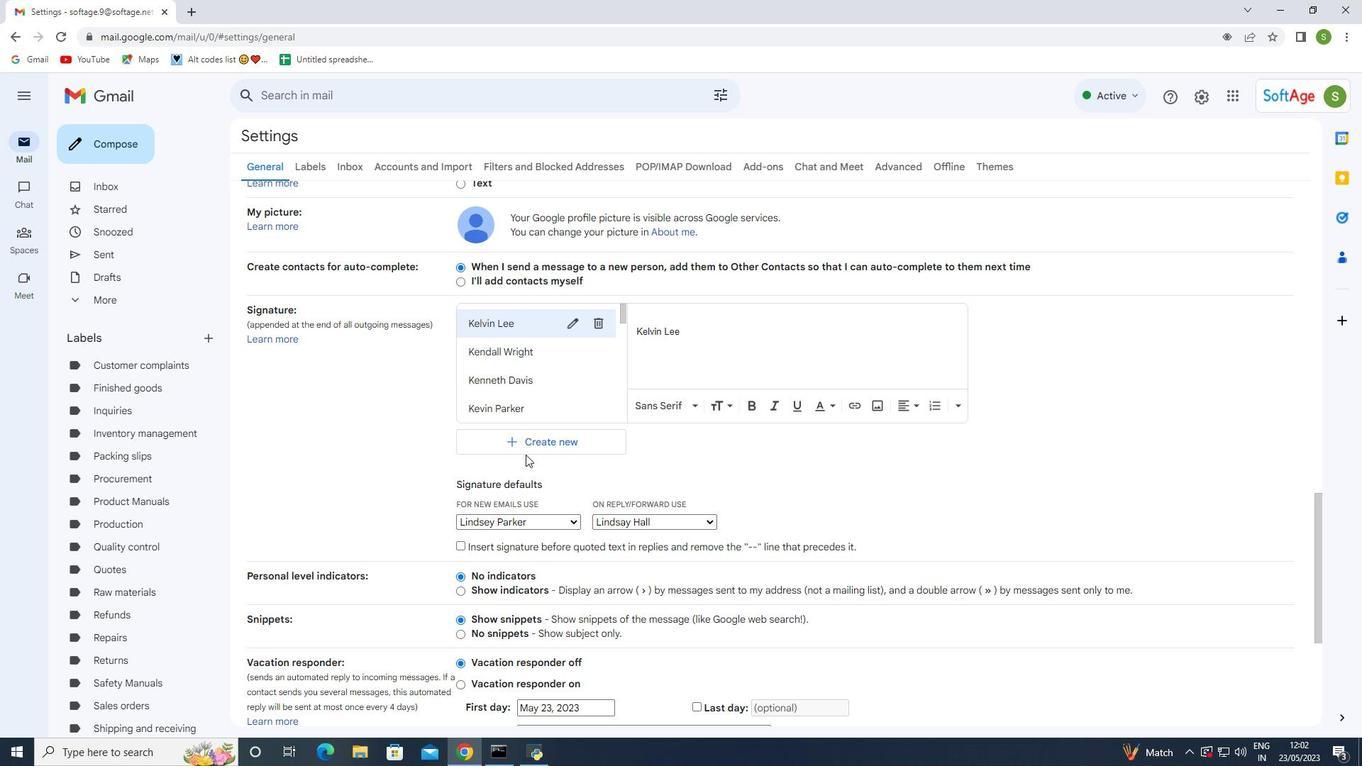 
Action: Mouse pressed left at (528, 444)
Screenshot: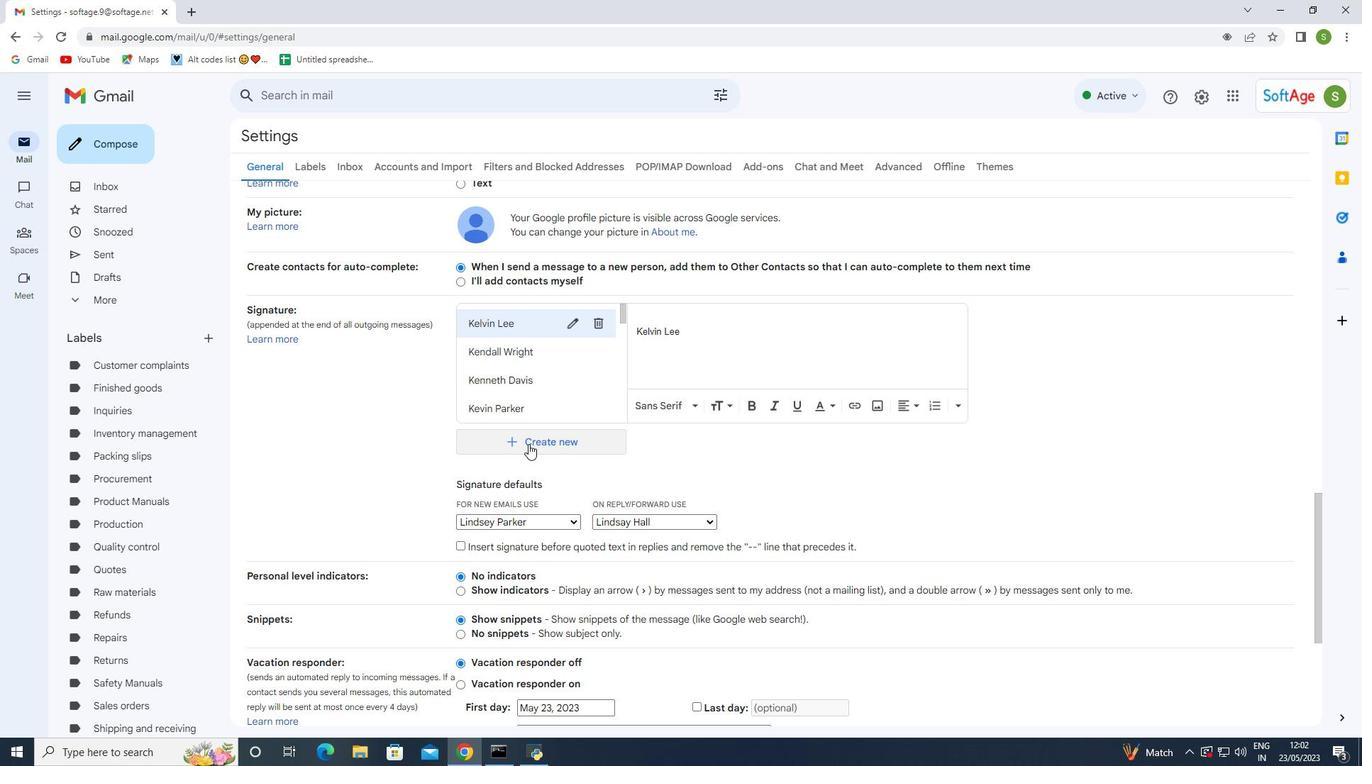 
Action: Mouse moved to (551, 398)
Screenshot: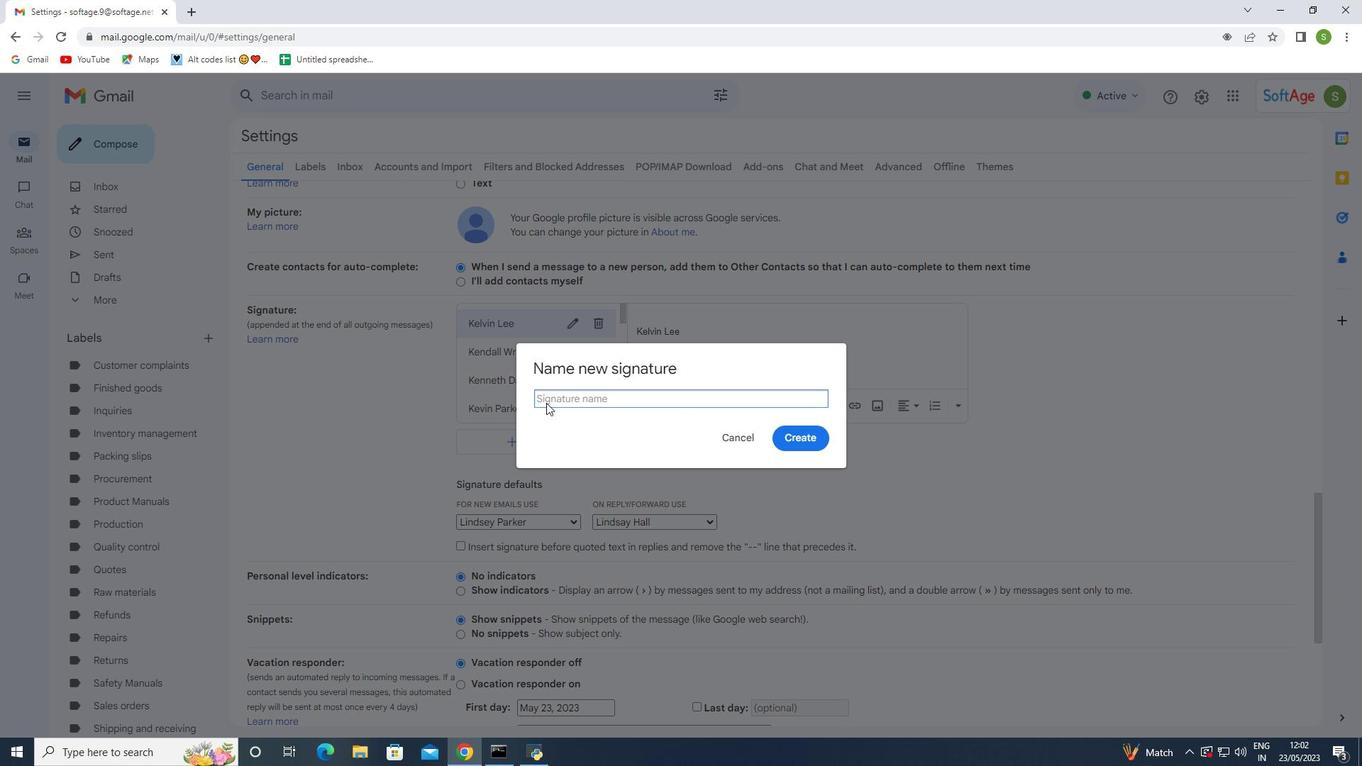 
Action: Mouse pressed left at (551, 398)
Screenshot: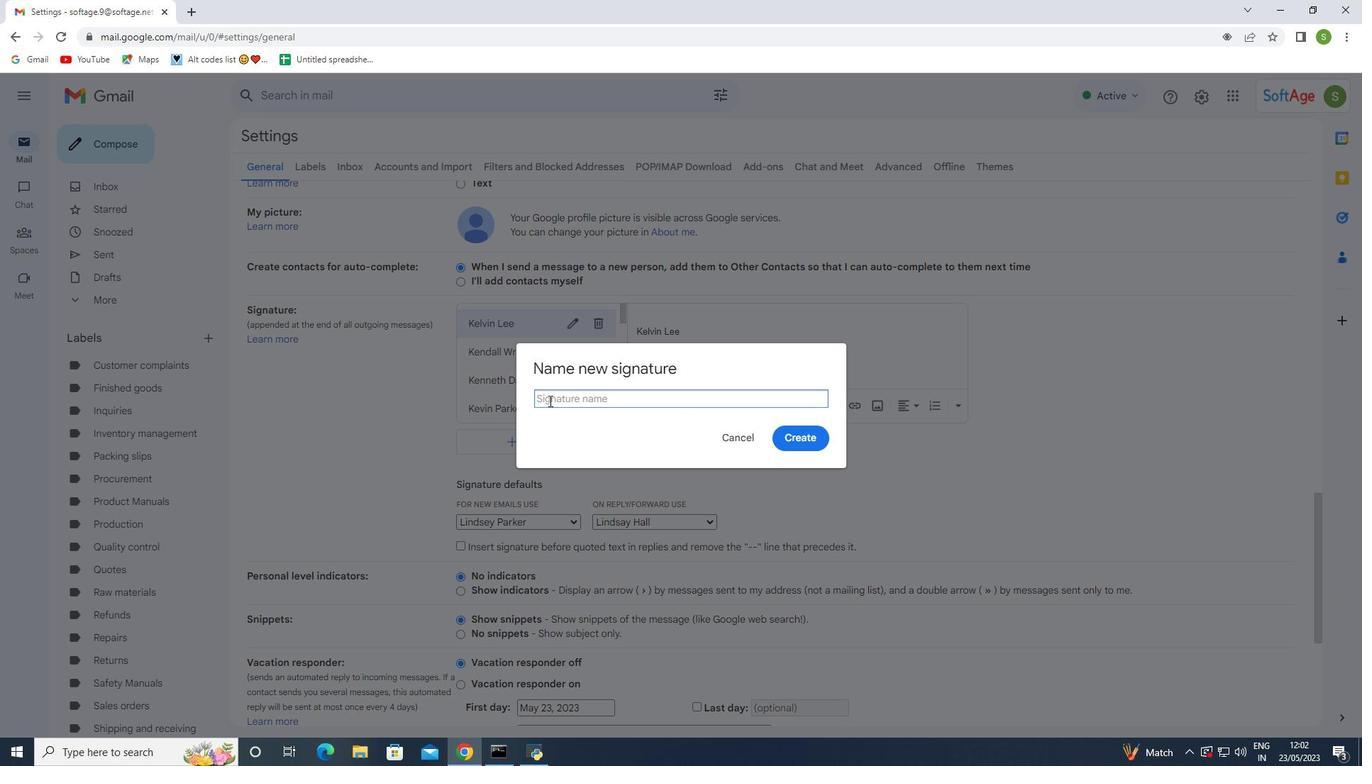 
Action: Mouse moved to (547, 400)
Screenshot: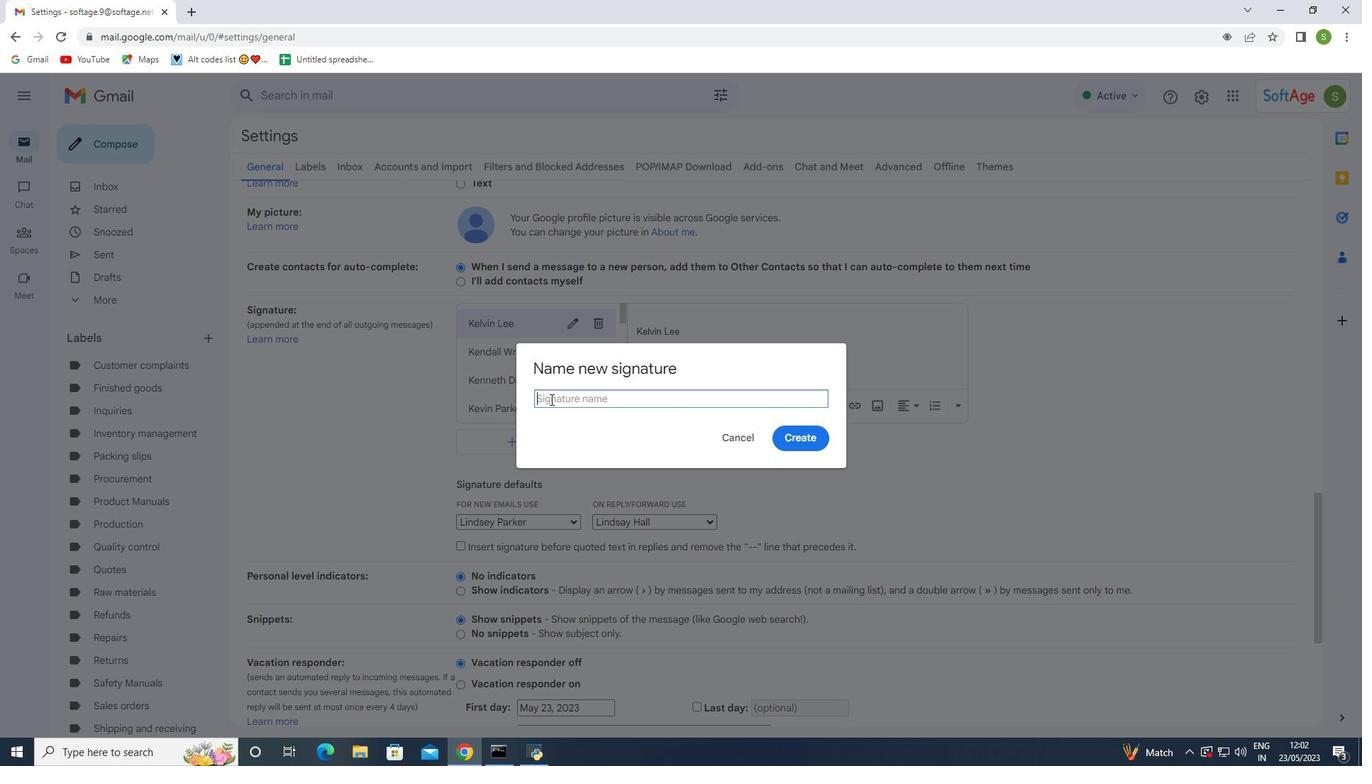 
Action: Key pressed <Key.shift>Lisa<Key.space><Key.shift>Hernandez
Screenshot: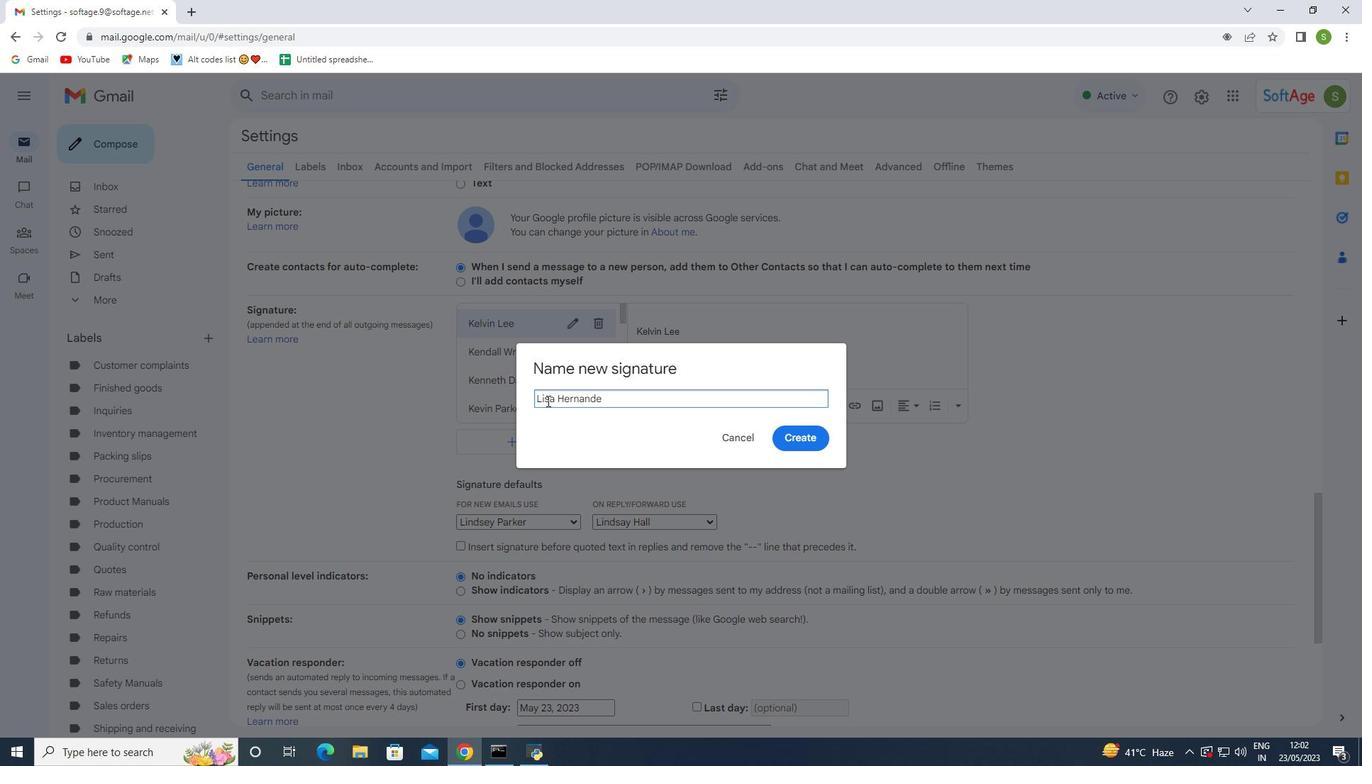 
Action: Mouse moved to (809, 432)
Screenshot: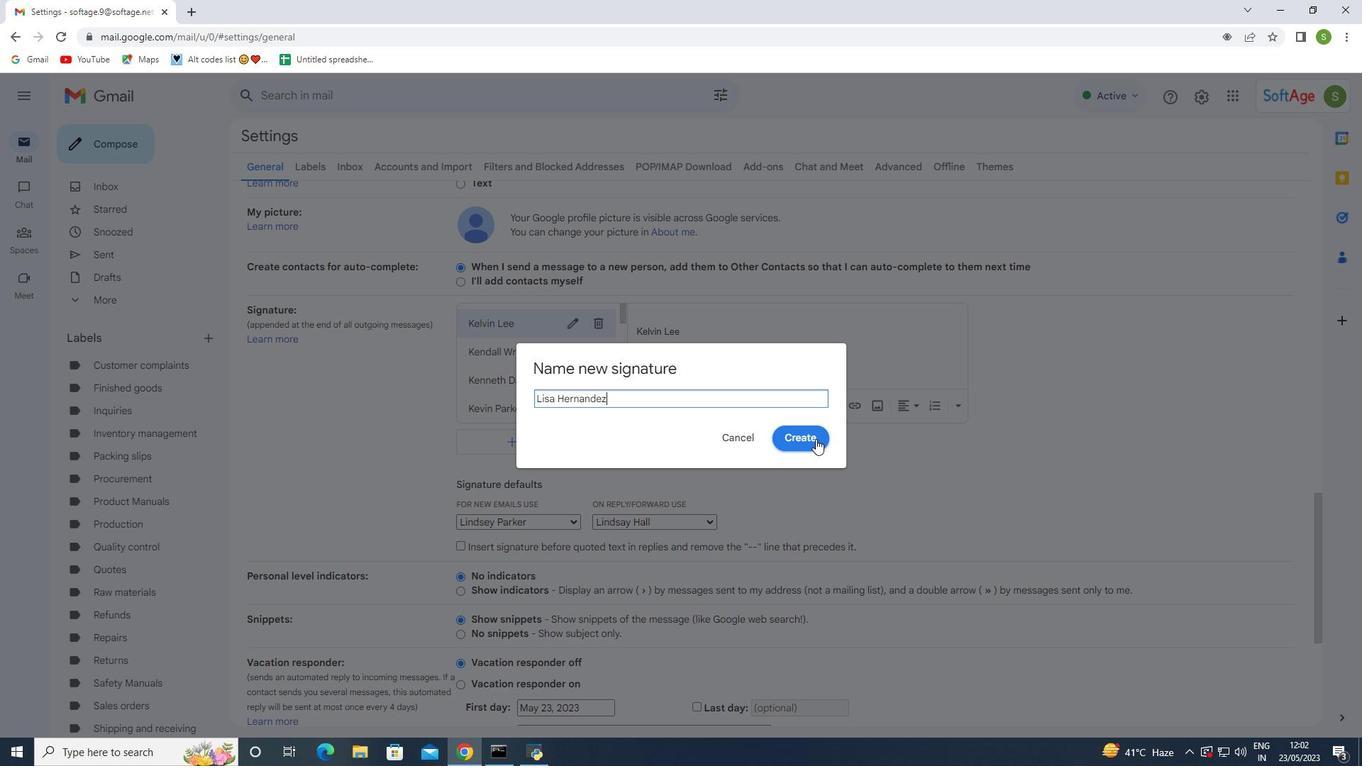 
Action: Mouse pressed left at (809, 432)
Screenshot: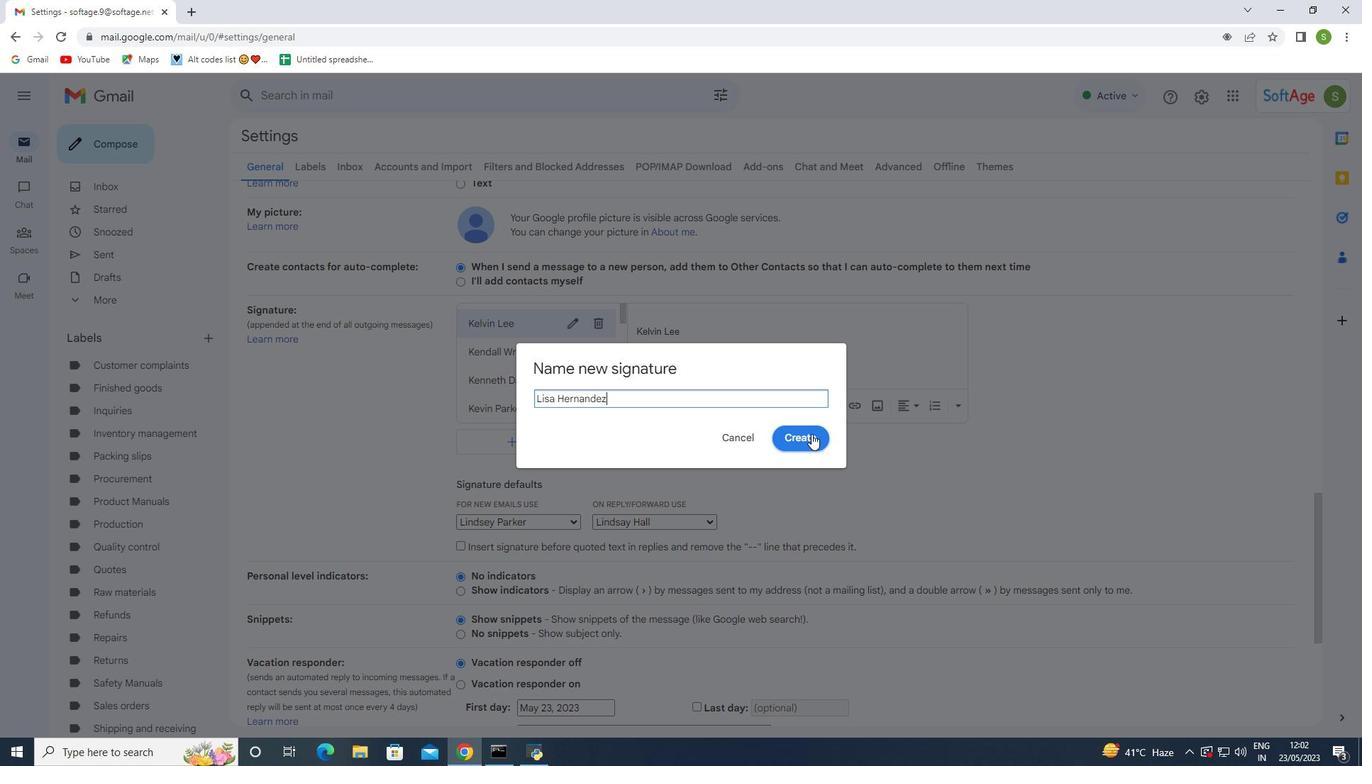 
Action: Mouse moved to (653, 350)
Screenshot: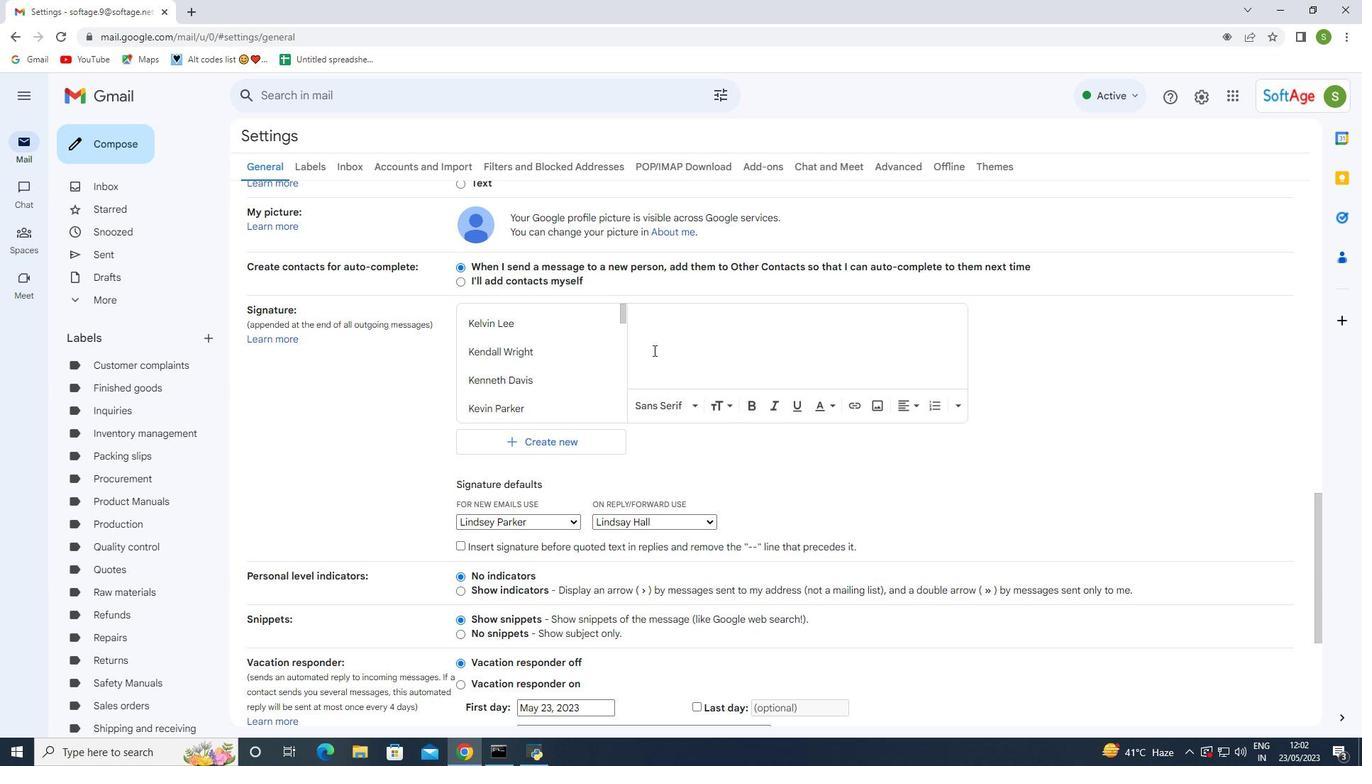 
Action: Key pressed <Key.shift><Key.shift><Key.shift><Key.shift><Key.shift><Key.shift><Key.shift><Key.shift>Lisa<Key.space><Key.shift>Hernandez
Screenshot: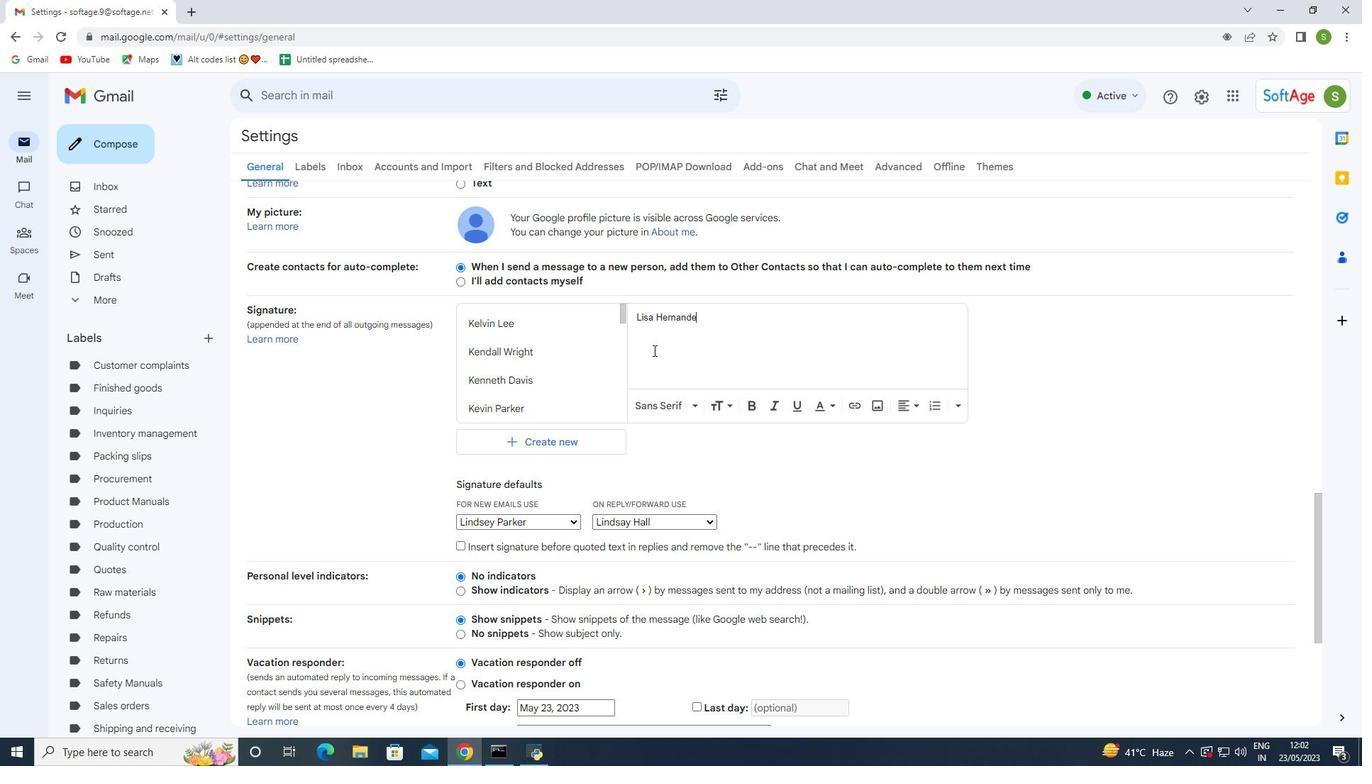 
Action: Mouse moved to (549, 522)
Screenshot: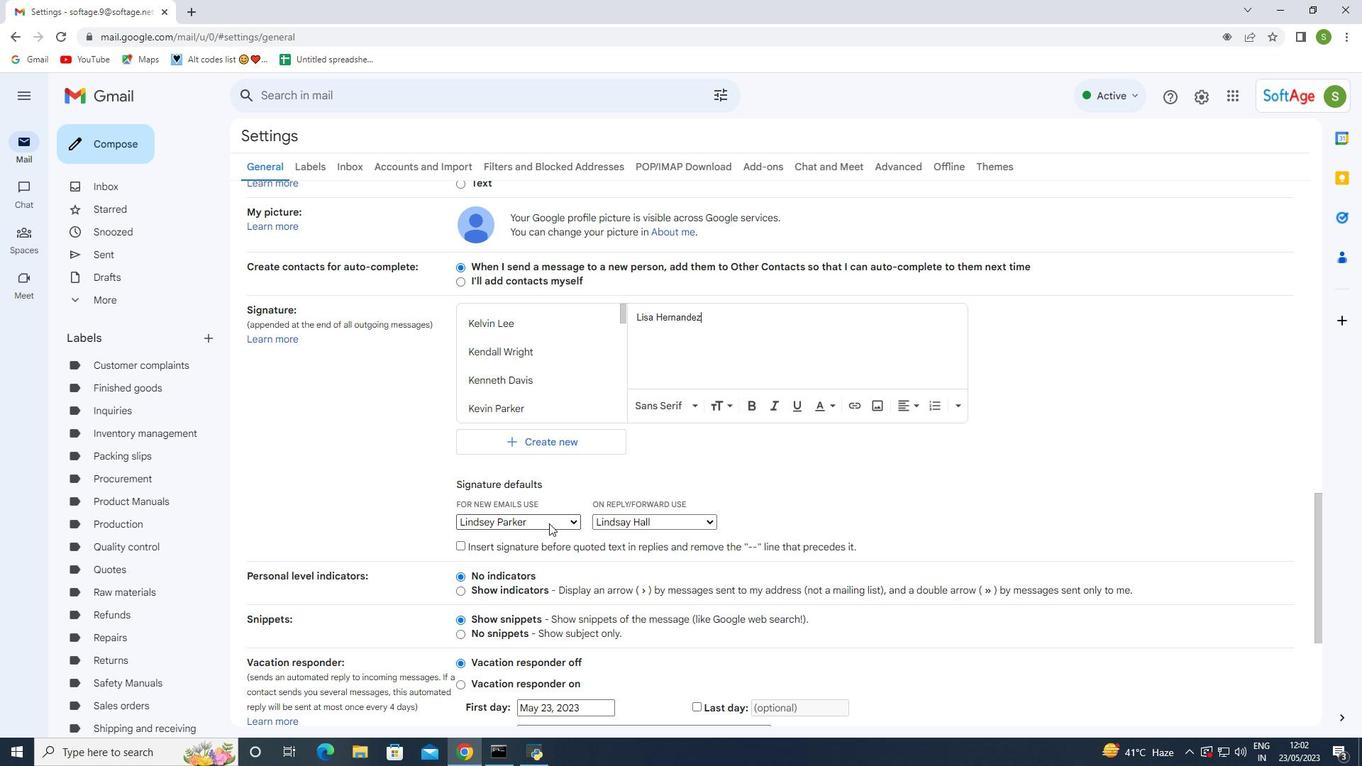 
Action: Mouse pressed left at (549, 522)
Screenshot: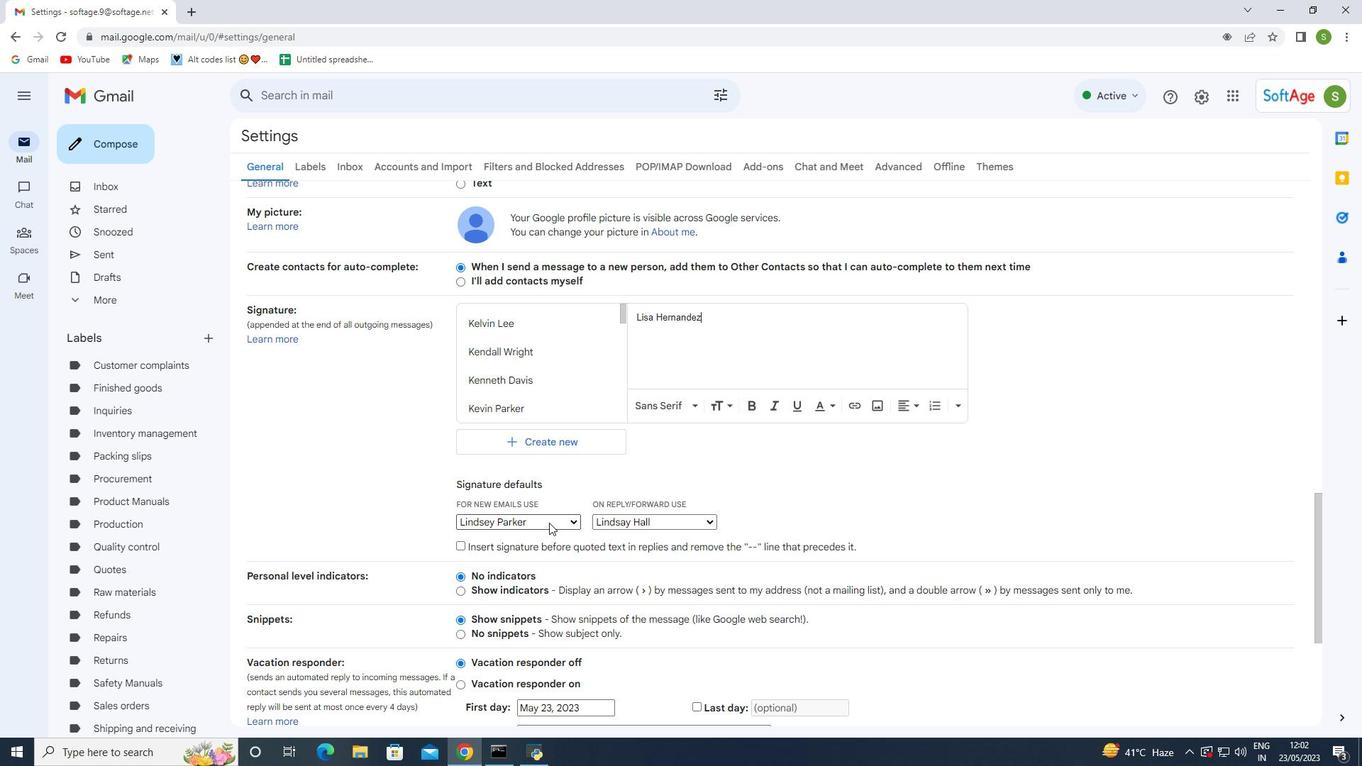
Action: Mouse moved to (573, 505)
Screenshot: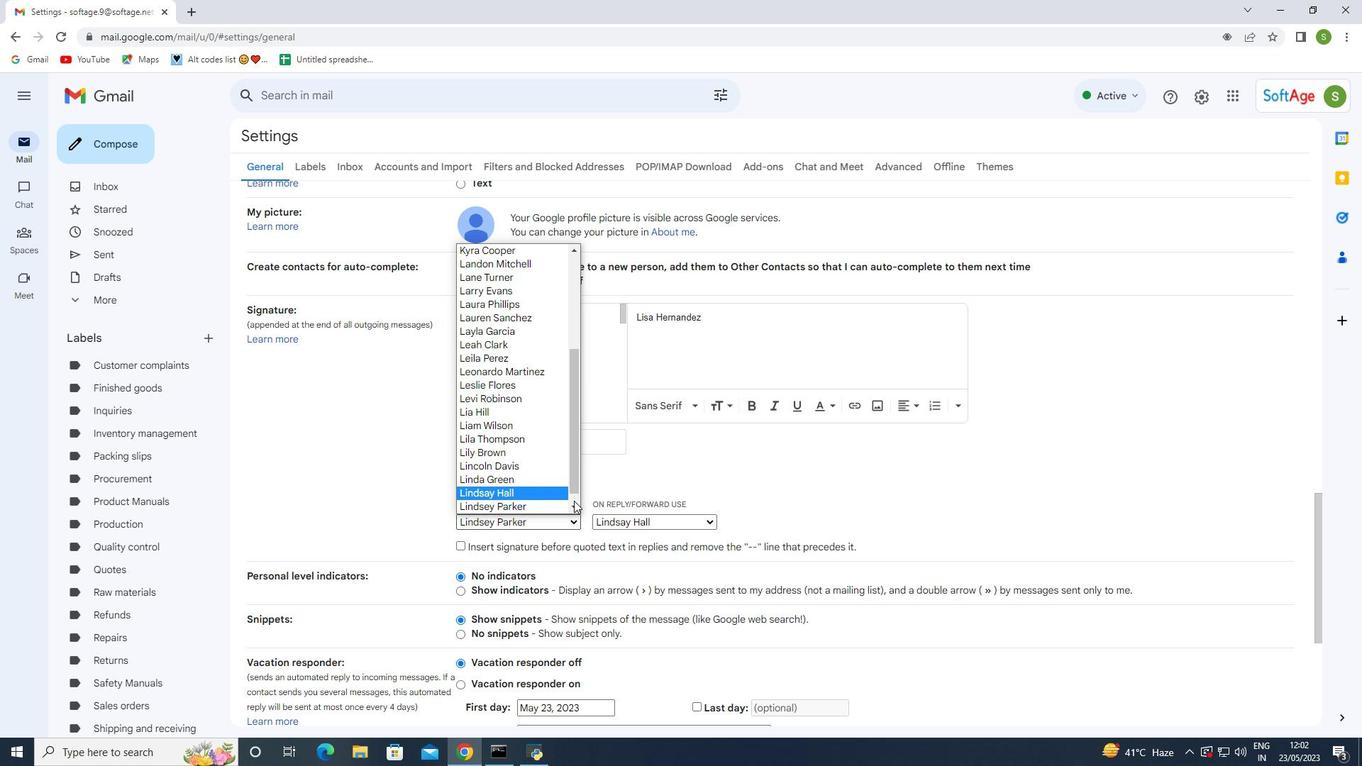 
Action: Mouse pressed left at (573, 505)
Screenshot: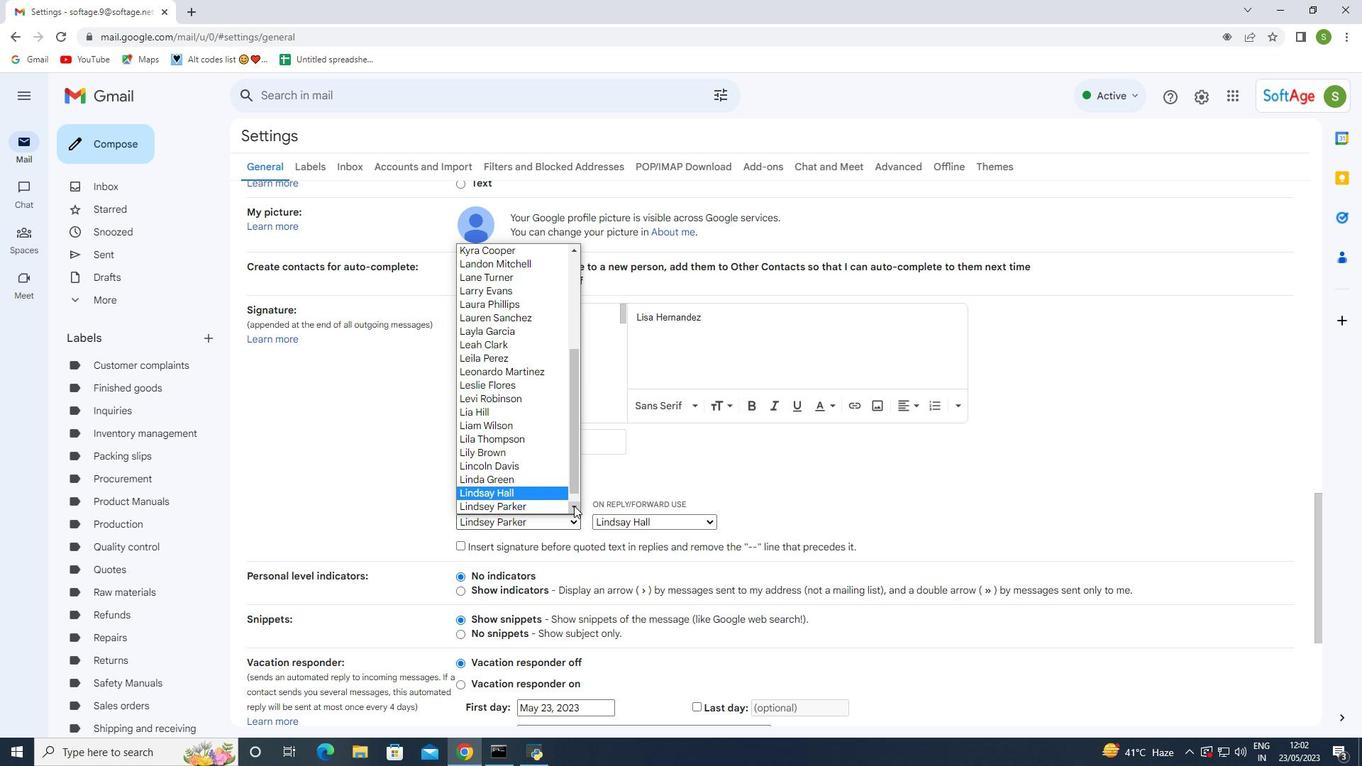 
Action: Mouse moved to (535, 507)
Screenshot: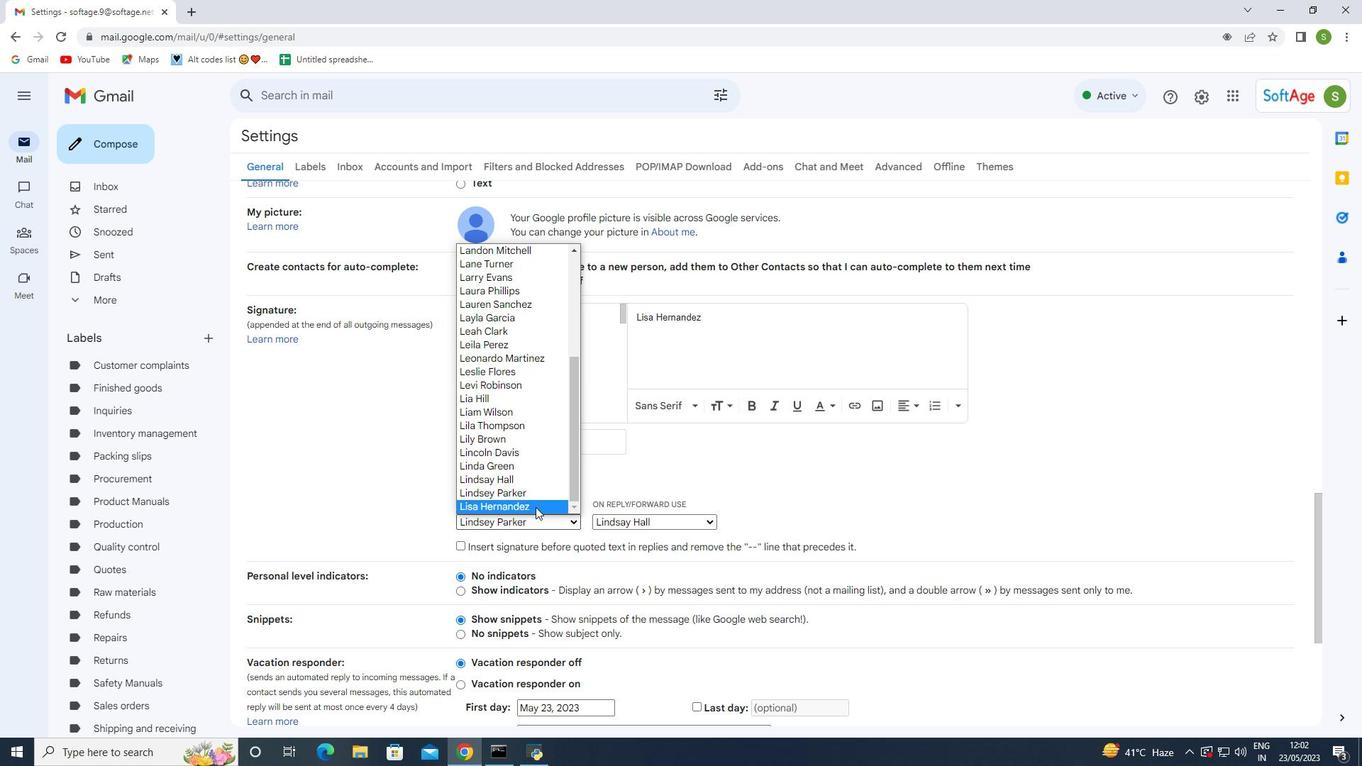 
Action: Mouse pressed left at (535, 507)
Screenshot: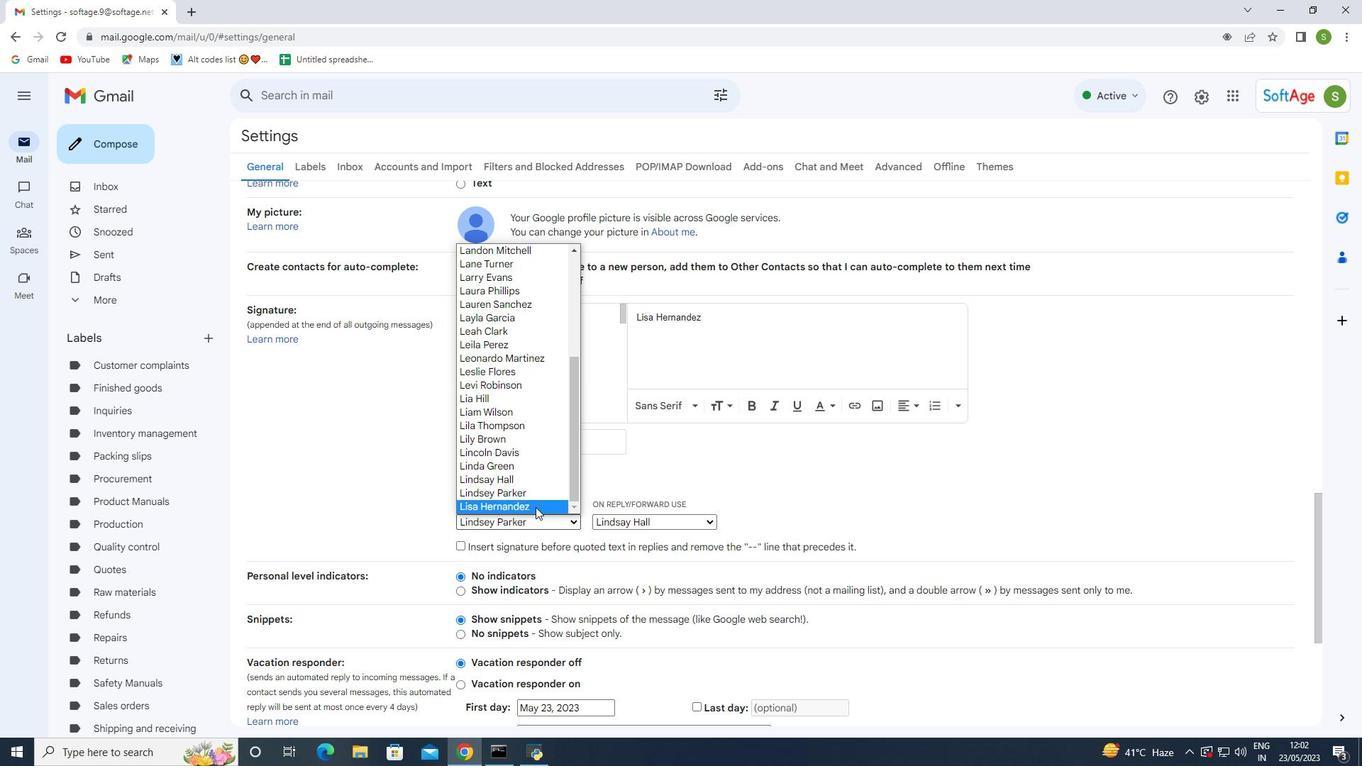 
Action: Mouse moved to (638, 521)
Screenshot: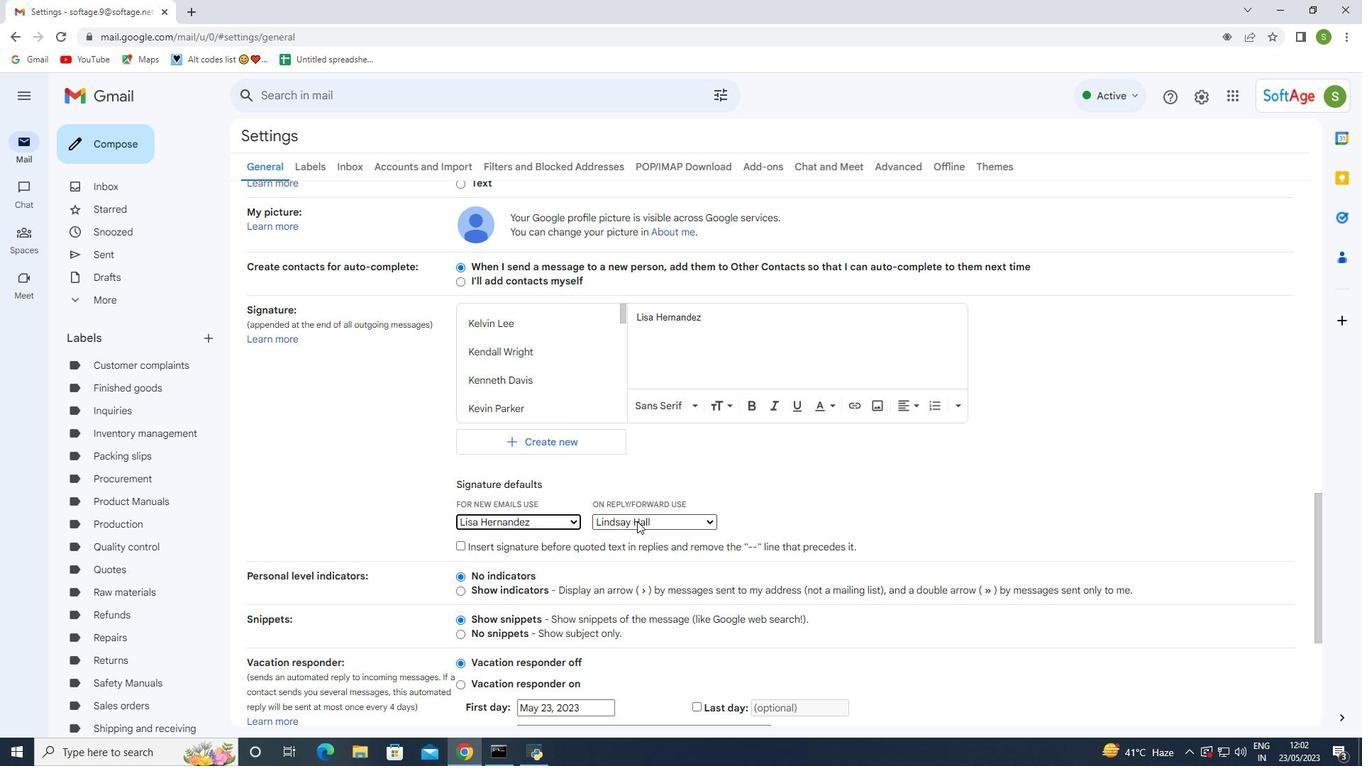 
Action: Mouse pressed left at (638, 521)
Screenshot: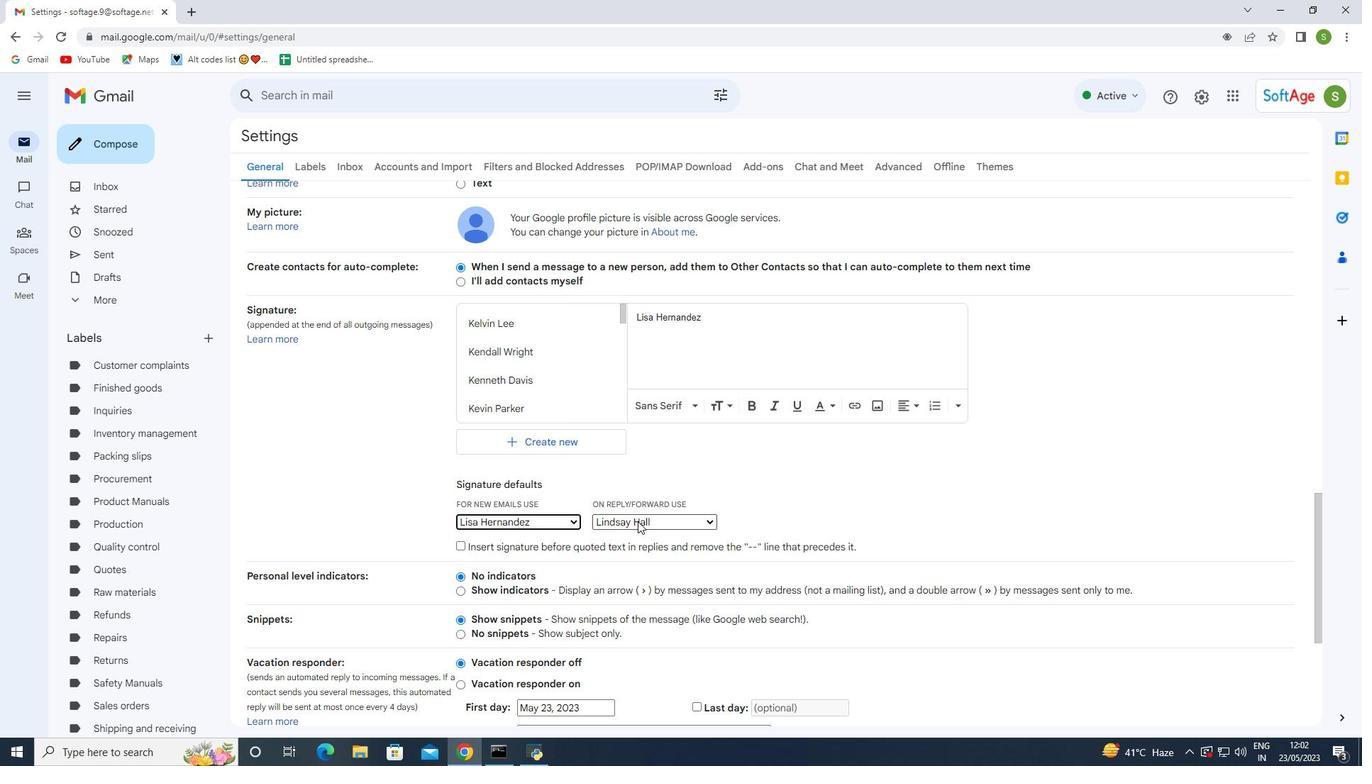 
Action: Mouse moved to (713, 509)
Screenshot: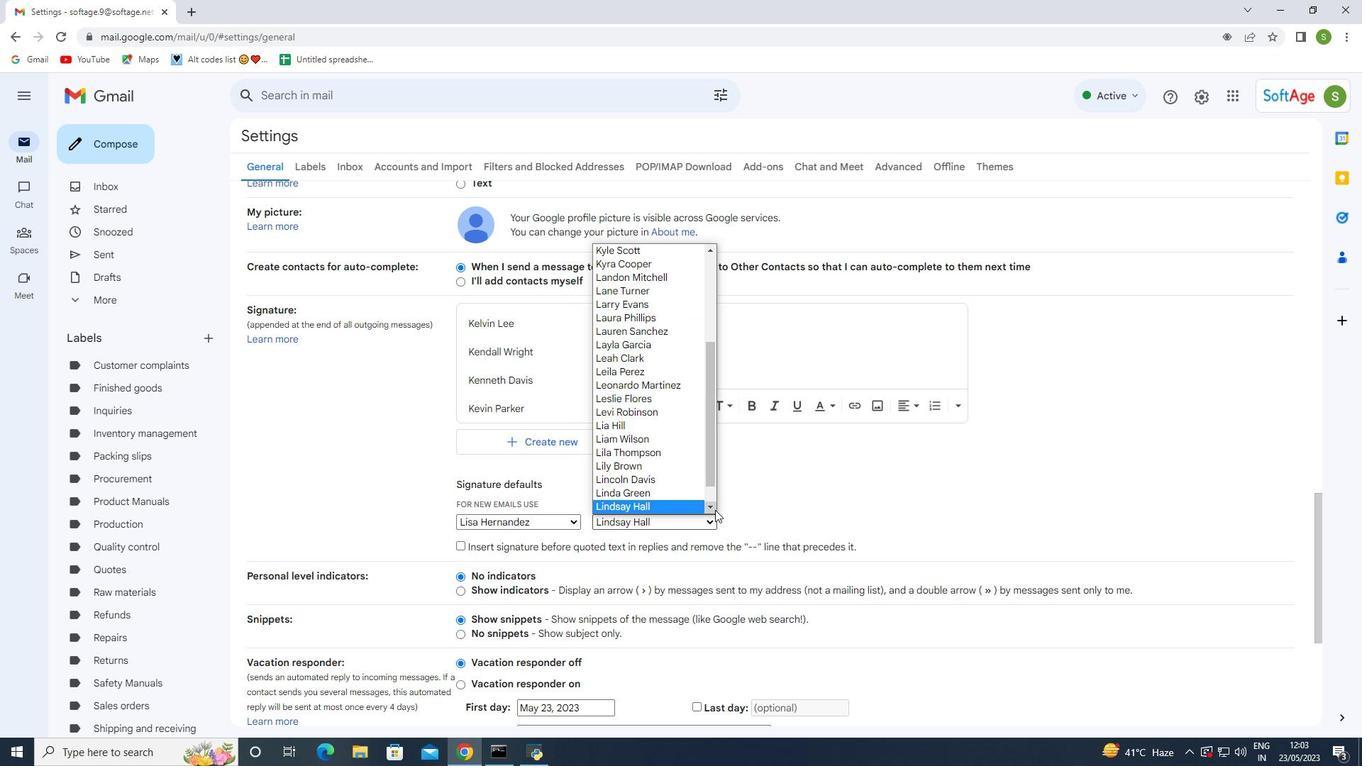 
Action: Mouse pressed left at (713, 509)
Screenshot: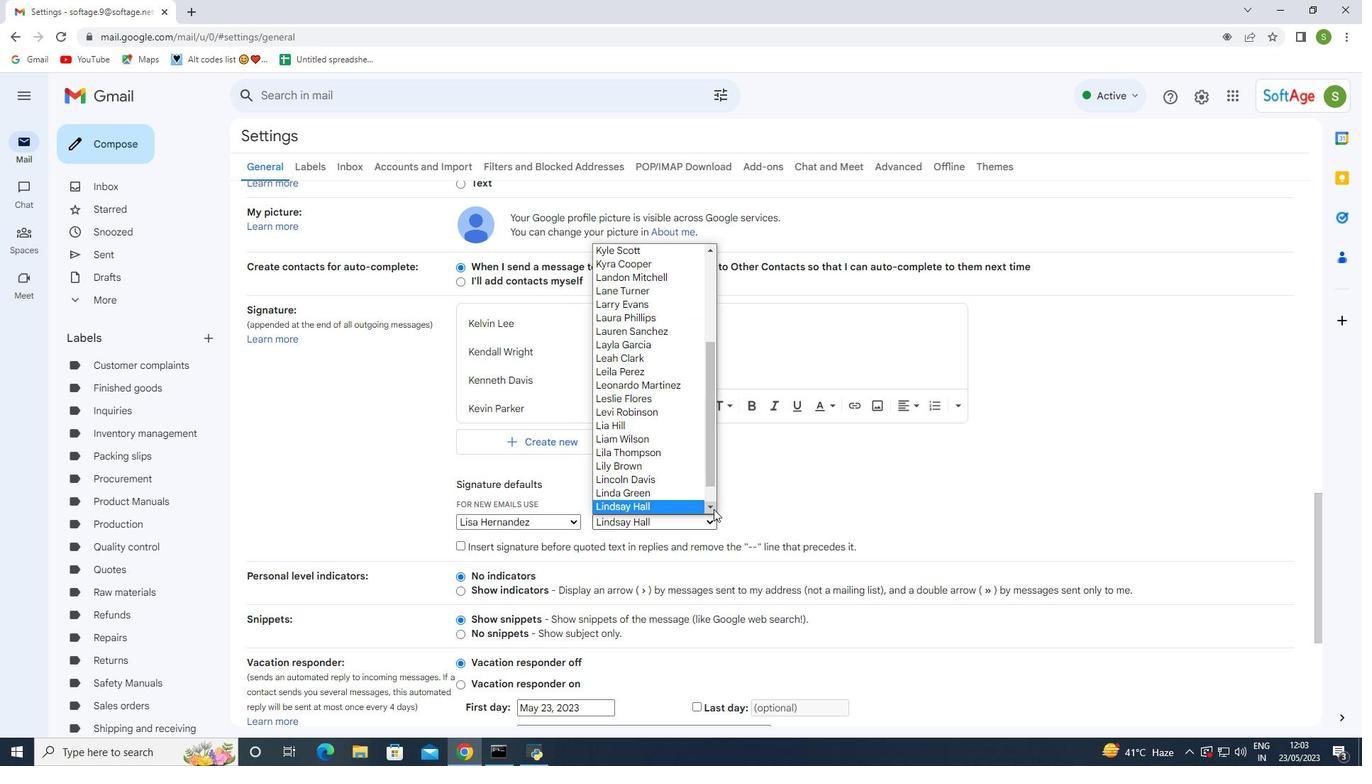 
Action: Mouse moved to (667, 505)
Screenshot: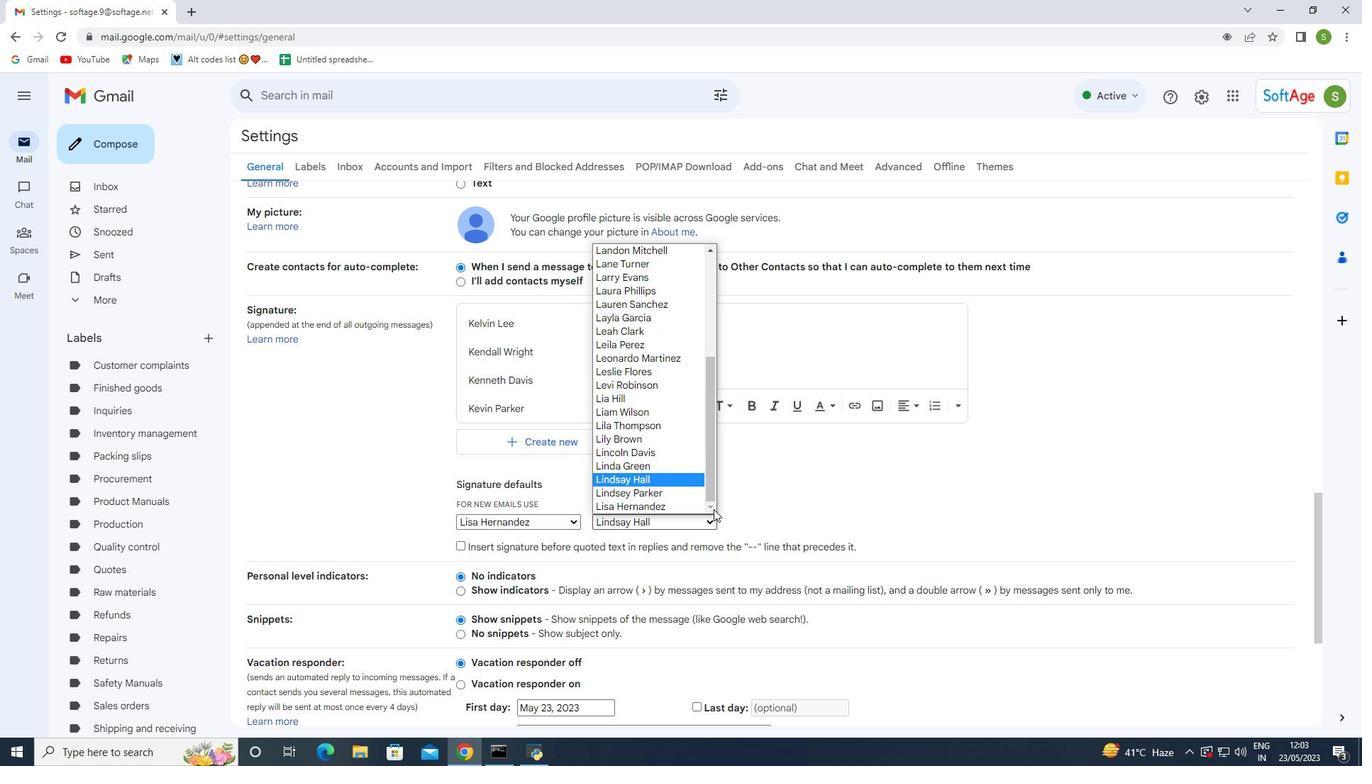 
Action: Mouse pressed left at (667, 505)
Screenshot: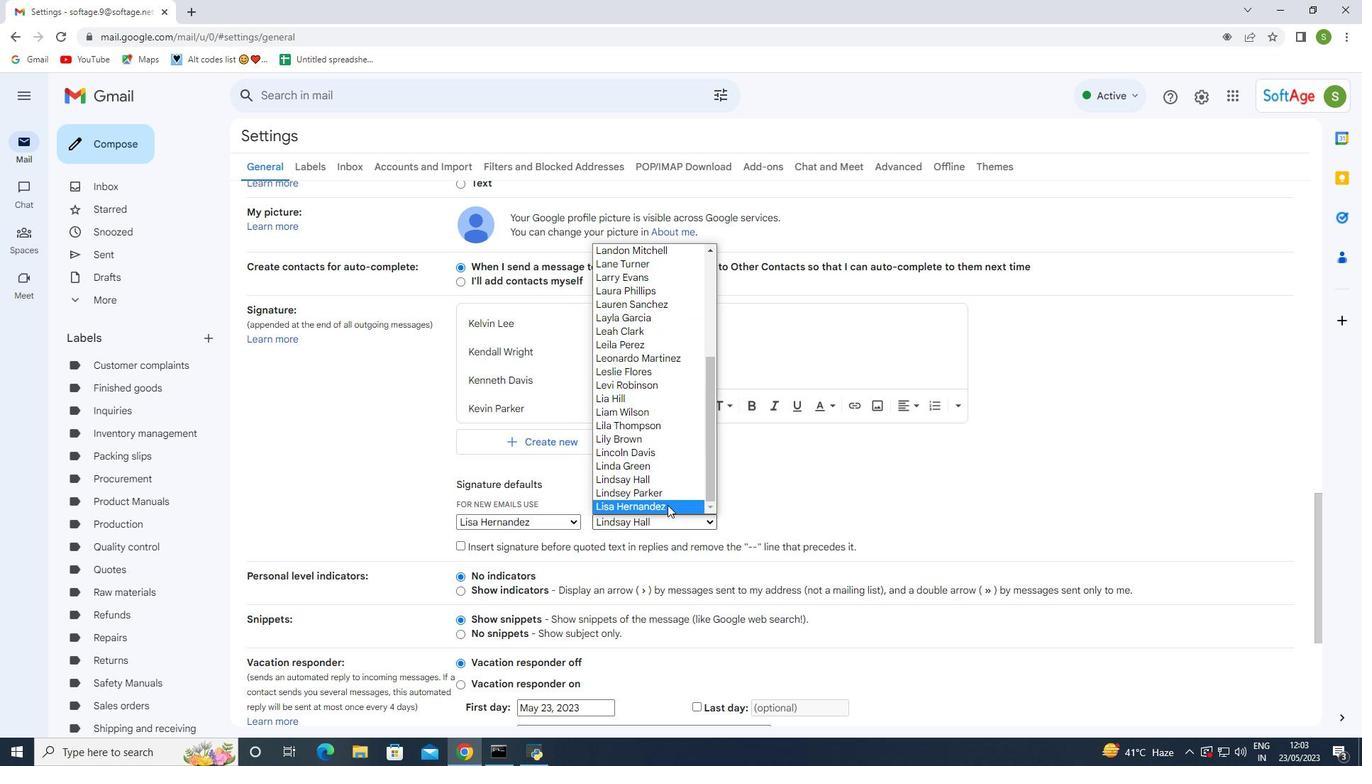 
Action: Mouse moved to (641, 513)
Screenshot: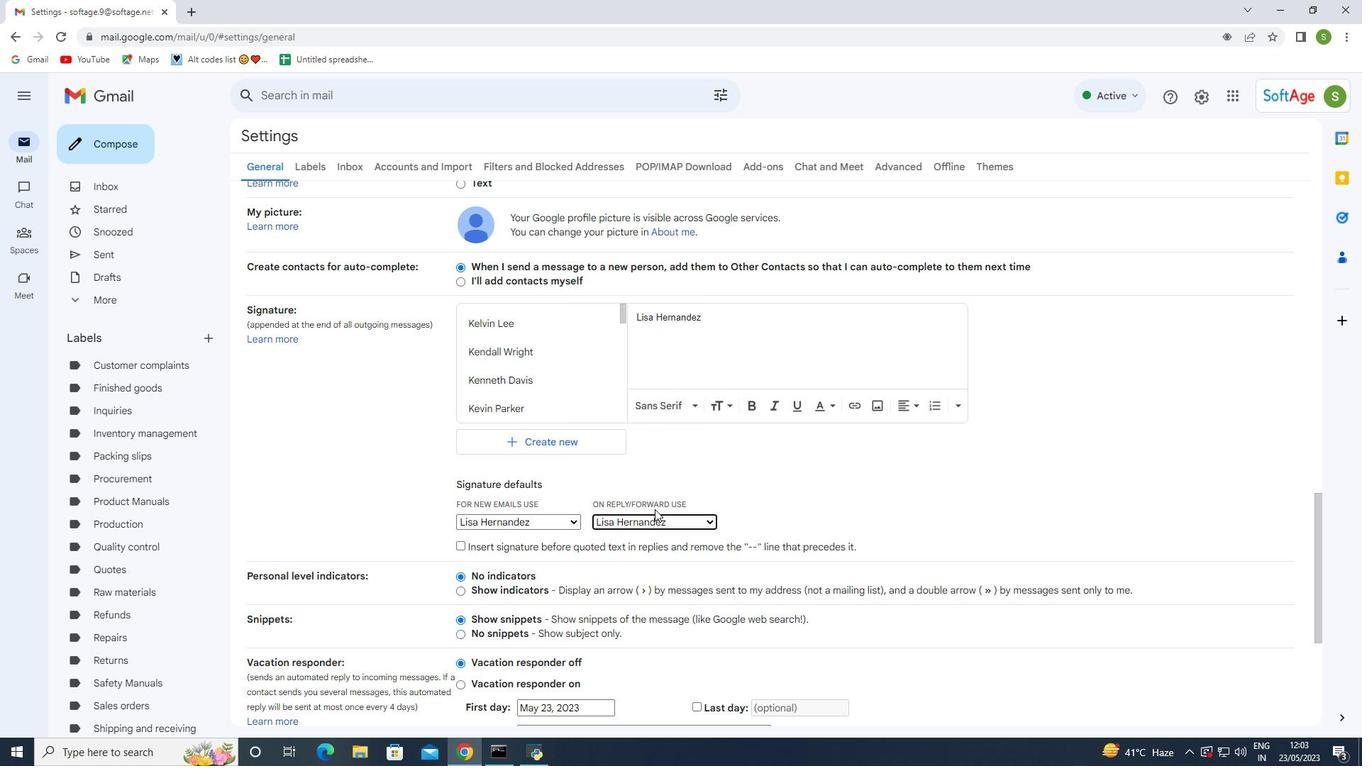 
Action: Mouse scrolled (641, 512) with delta (0, 0)
Screenshot: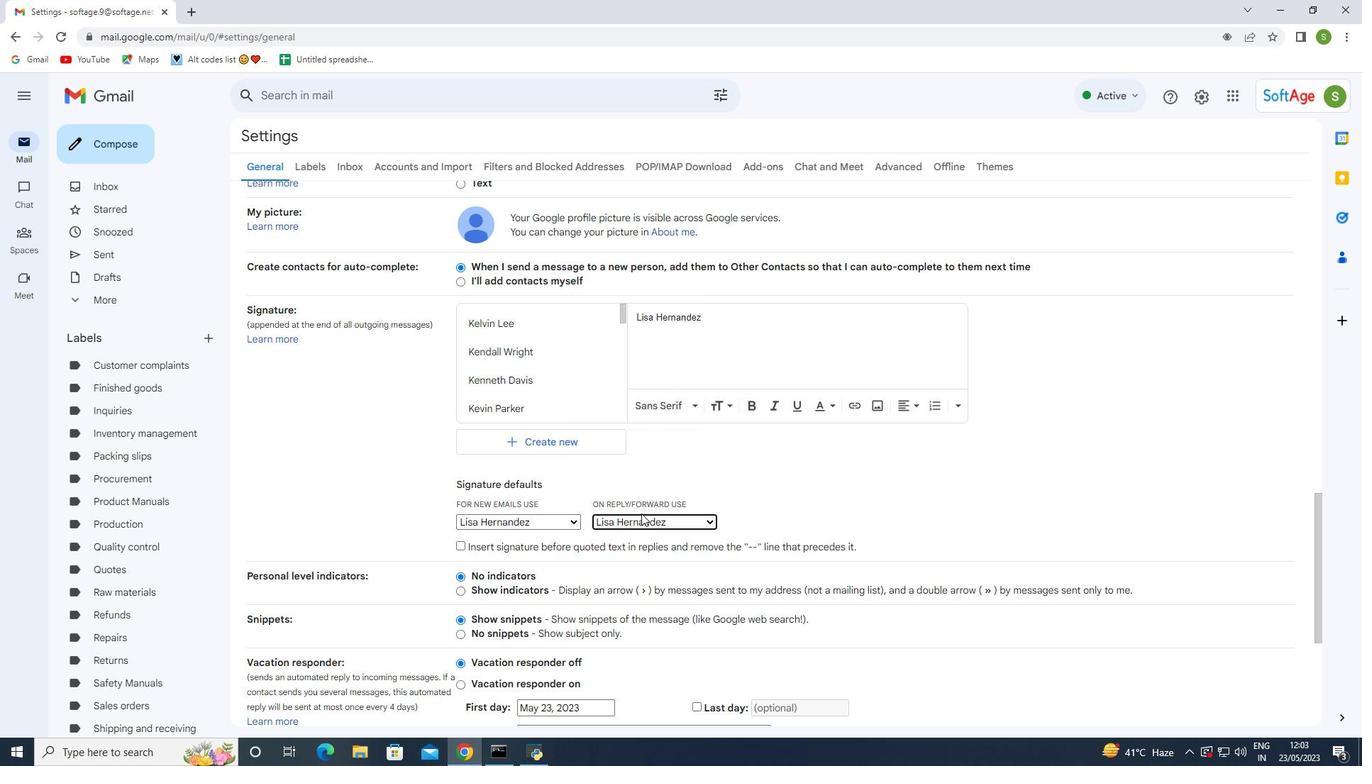 
Action: Mouse scrolled (641, 512) with delta (0, 0)
Screenshot: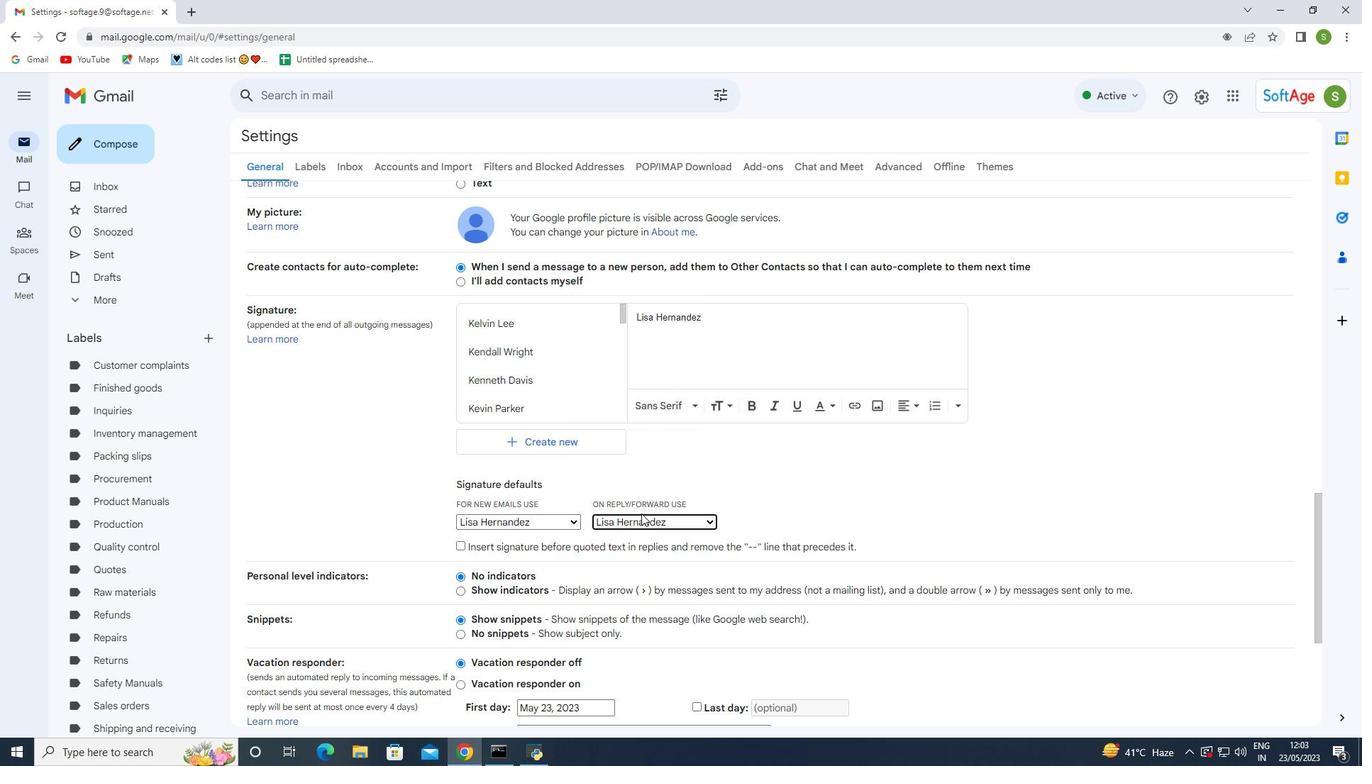
Action: Mouse scrolled (641, 512) with delta (0, 0)
Screenshot: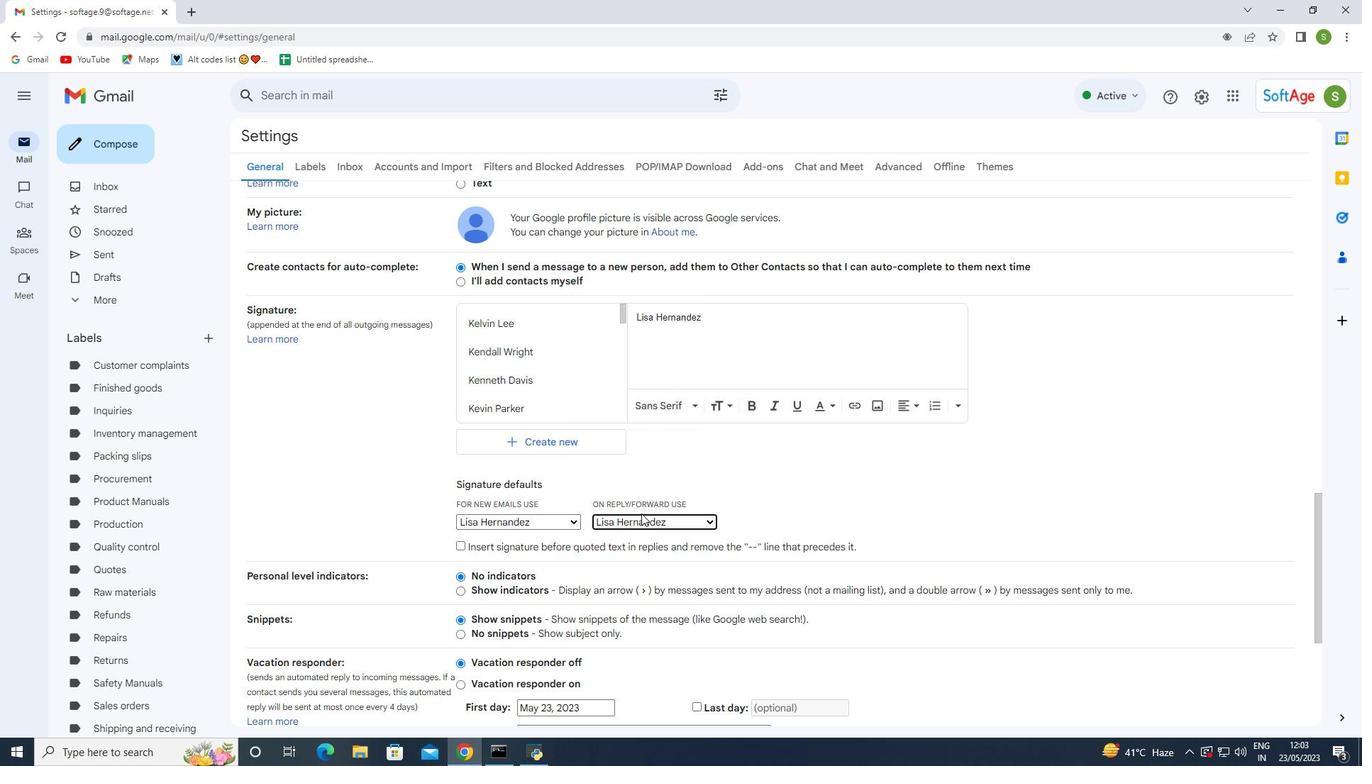 
Action: Mouse scrolled (641, 512) with delta (0, 0)
Screenshot: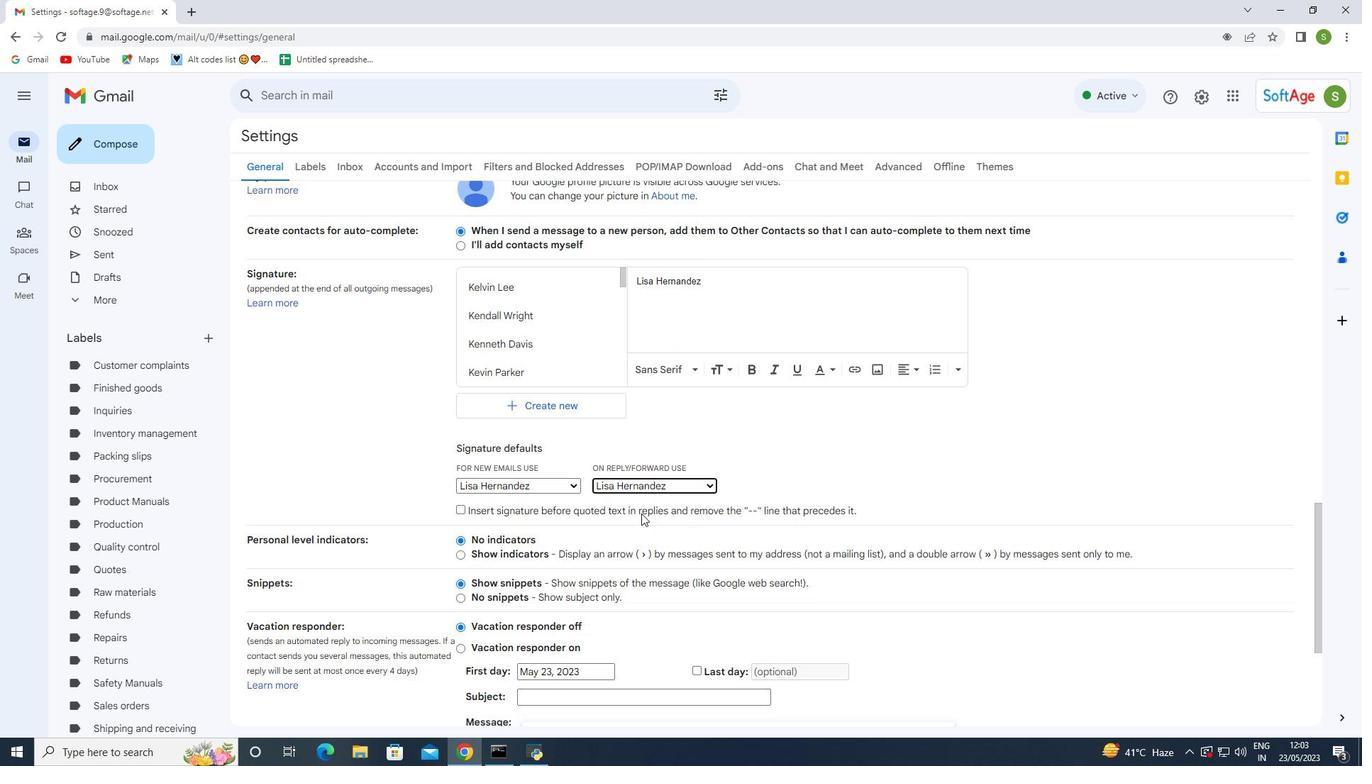 
Action: Mouse moved to (723, 669)
Screenshot: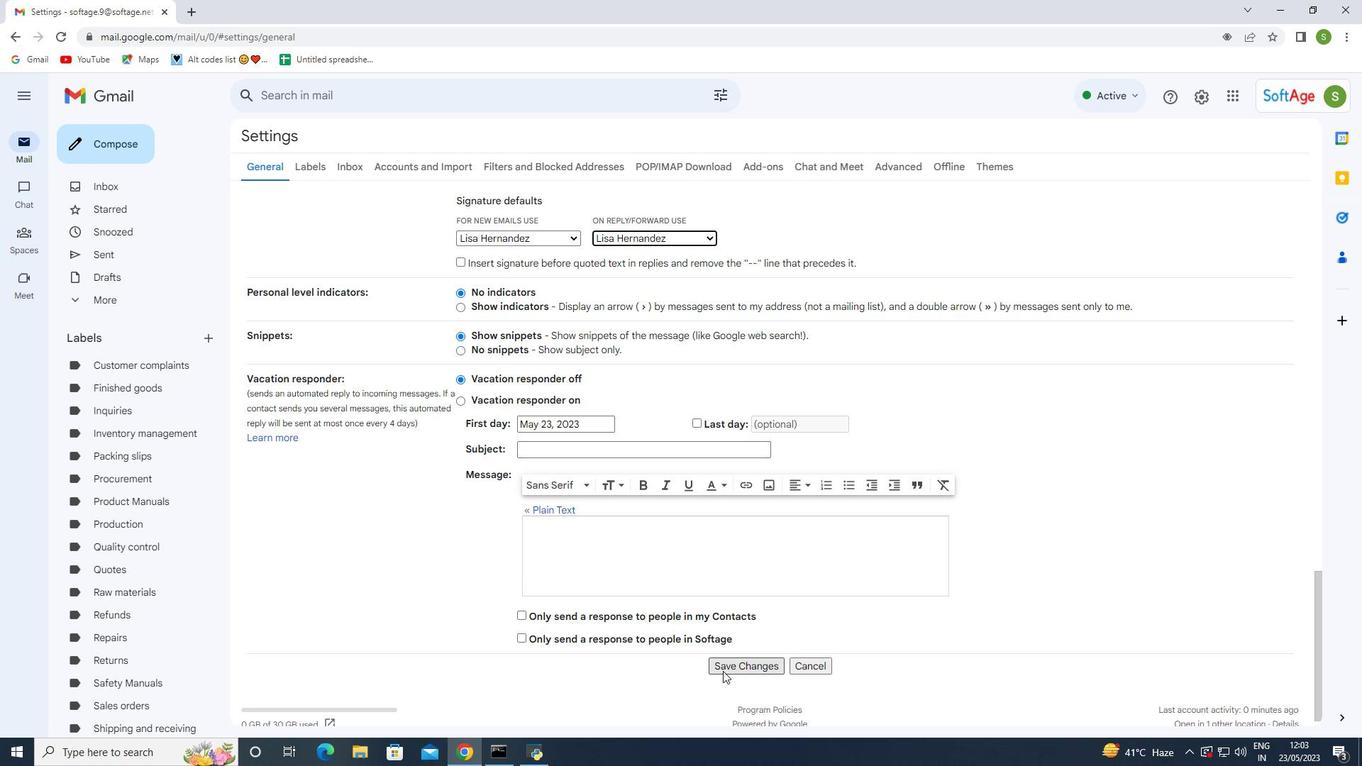 
Action: Mouse pressed left at (723, 669)
Screenshot: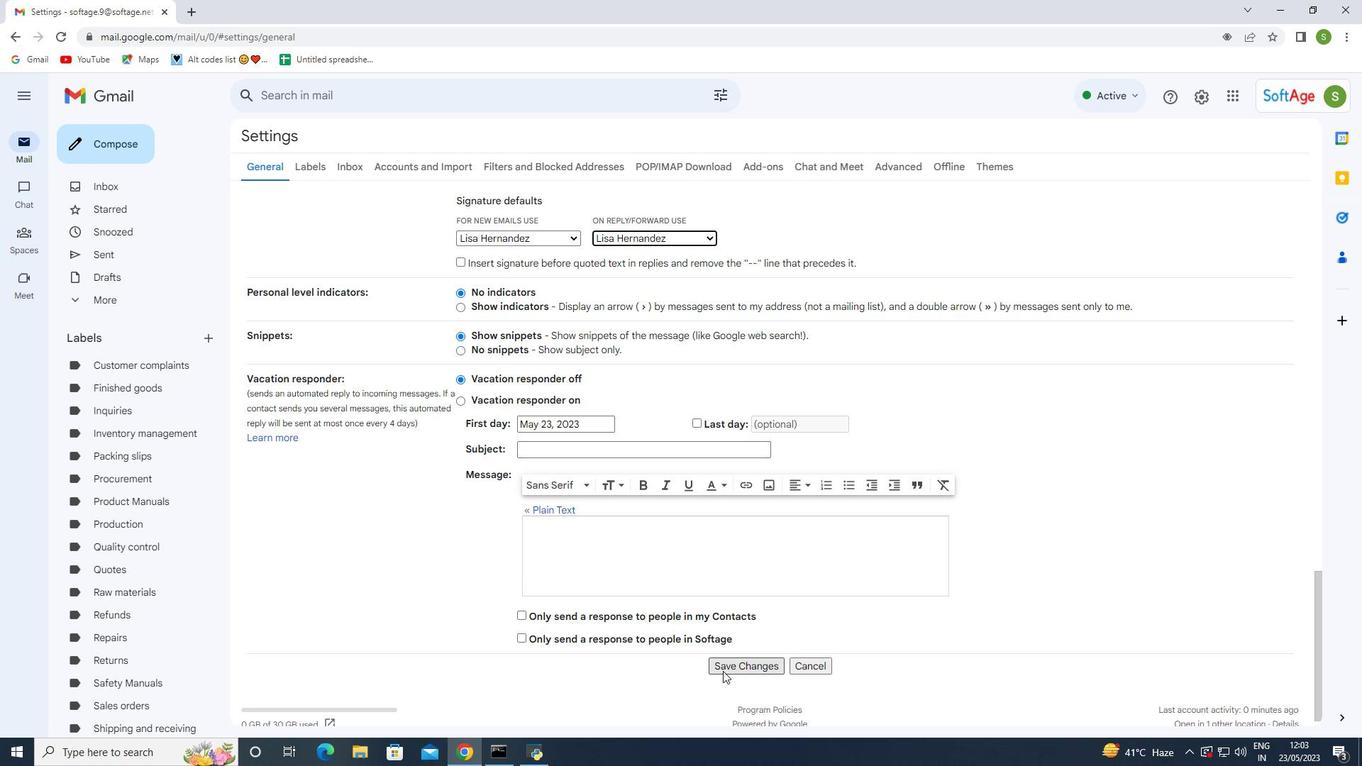 
Action: Mouse moved to (131, 150)
Screenshot: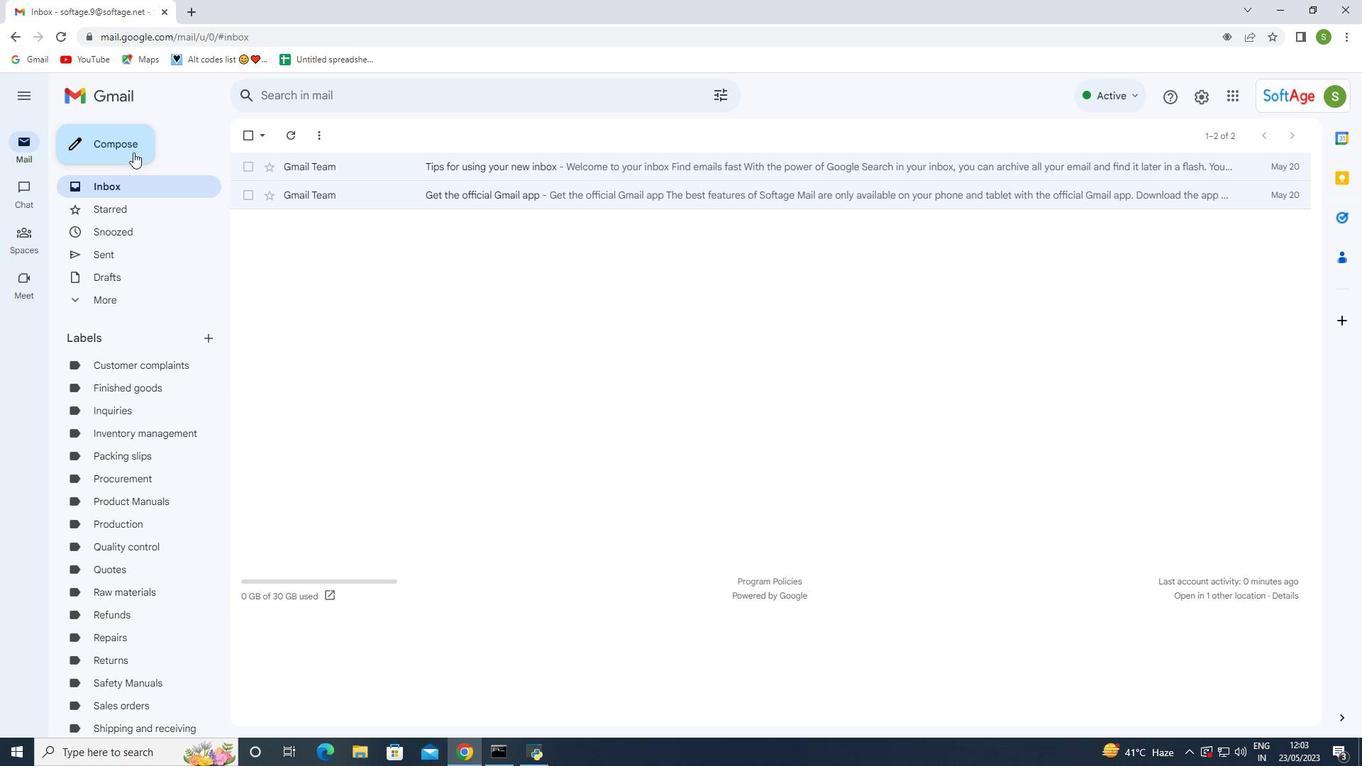 
Action: Mouse pressed left at (131, 150)
Screenshot: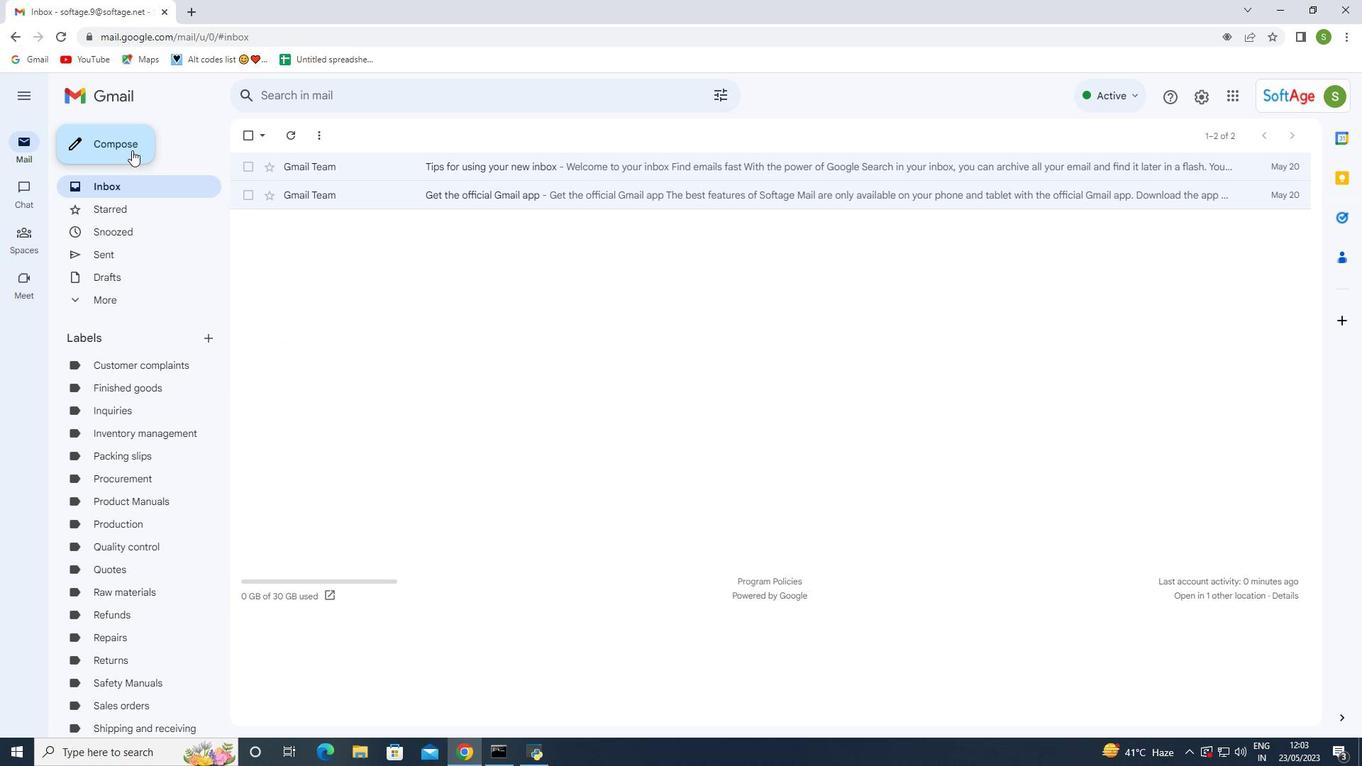 
Action: Mouse moved to (923, 337)
Screenshot: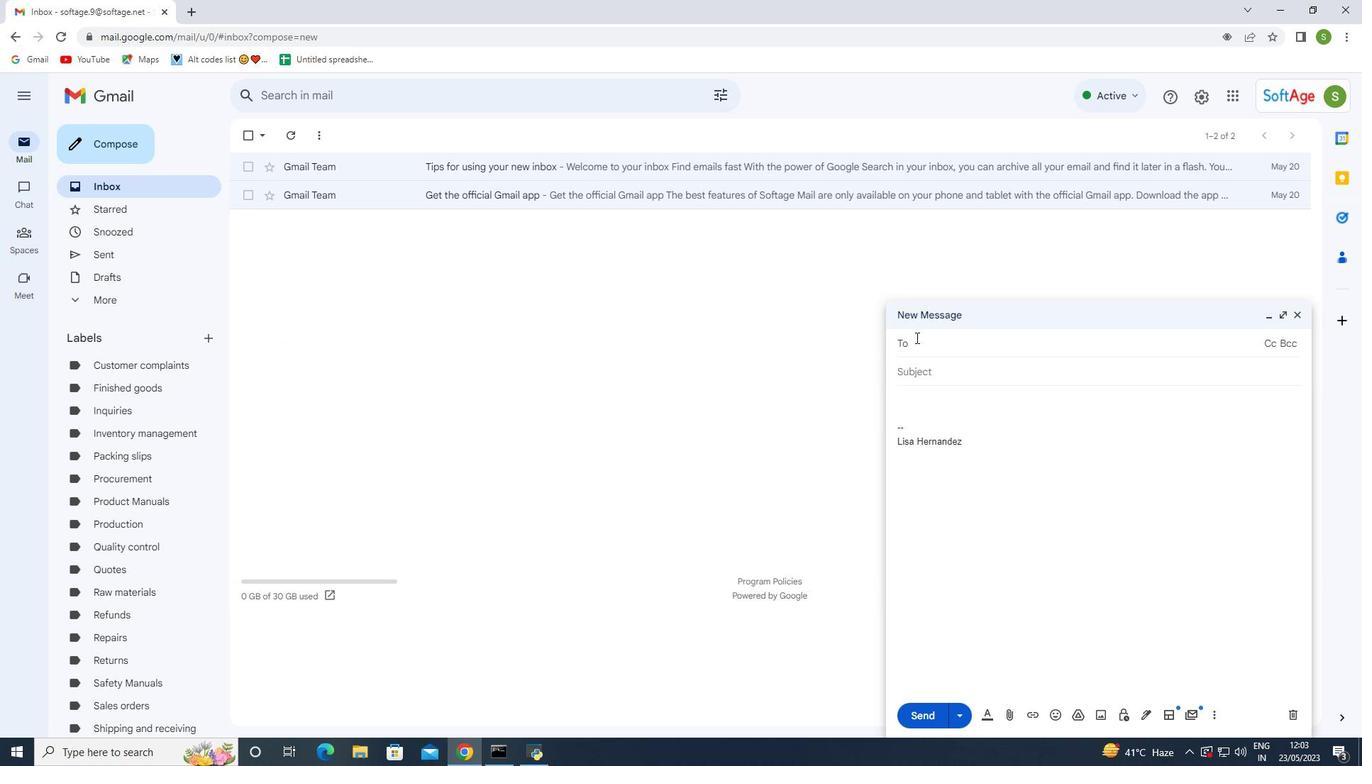 
Action: Mouse pressed left at (923, 337)
Screenshot: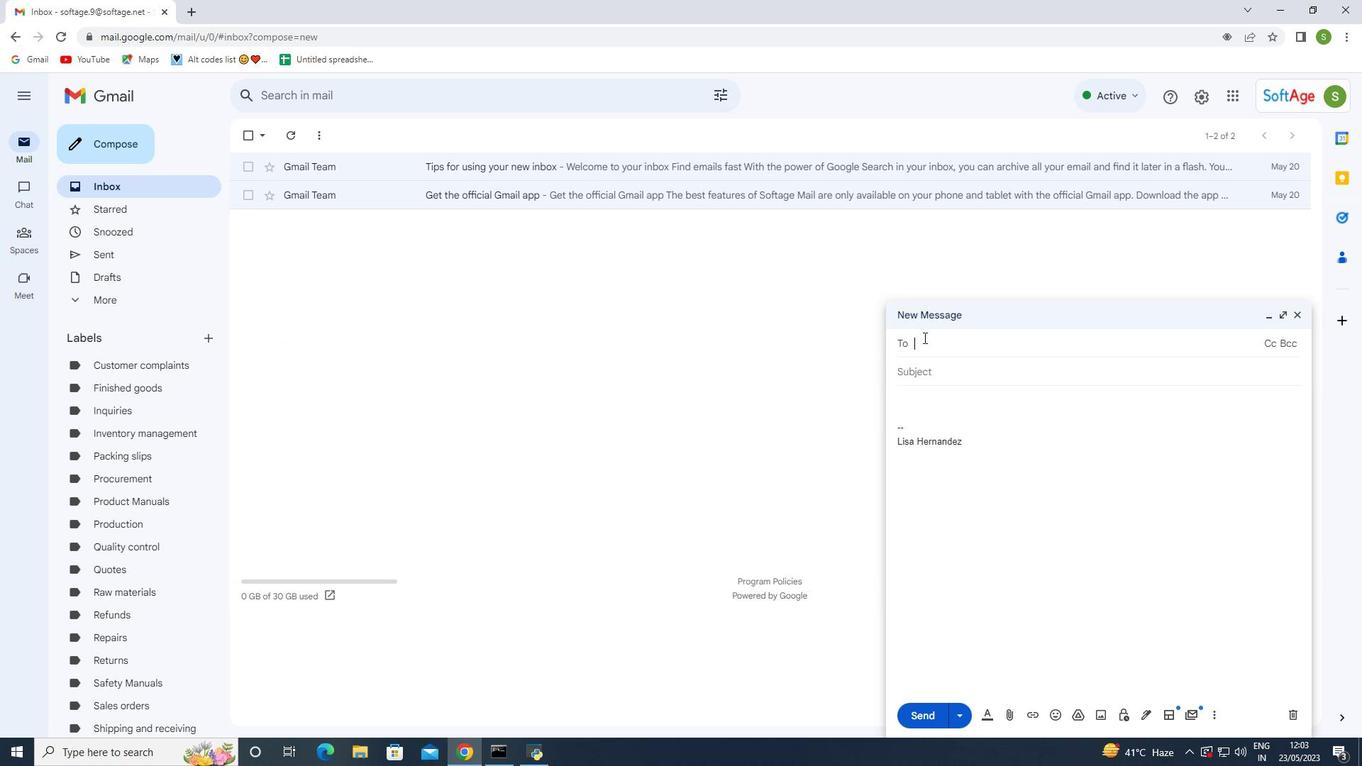 
Action: Key pressed softage.10<Key.shift>@softage.net
Screenshot: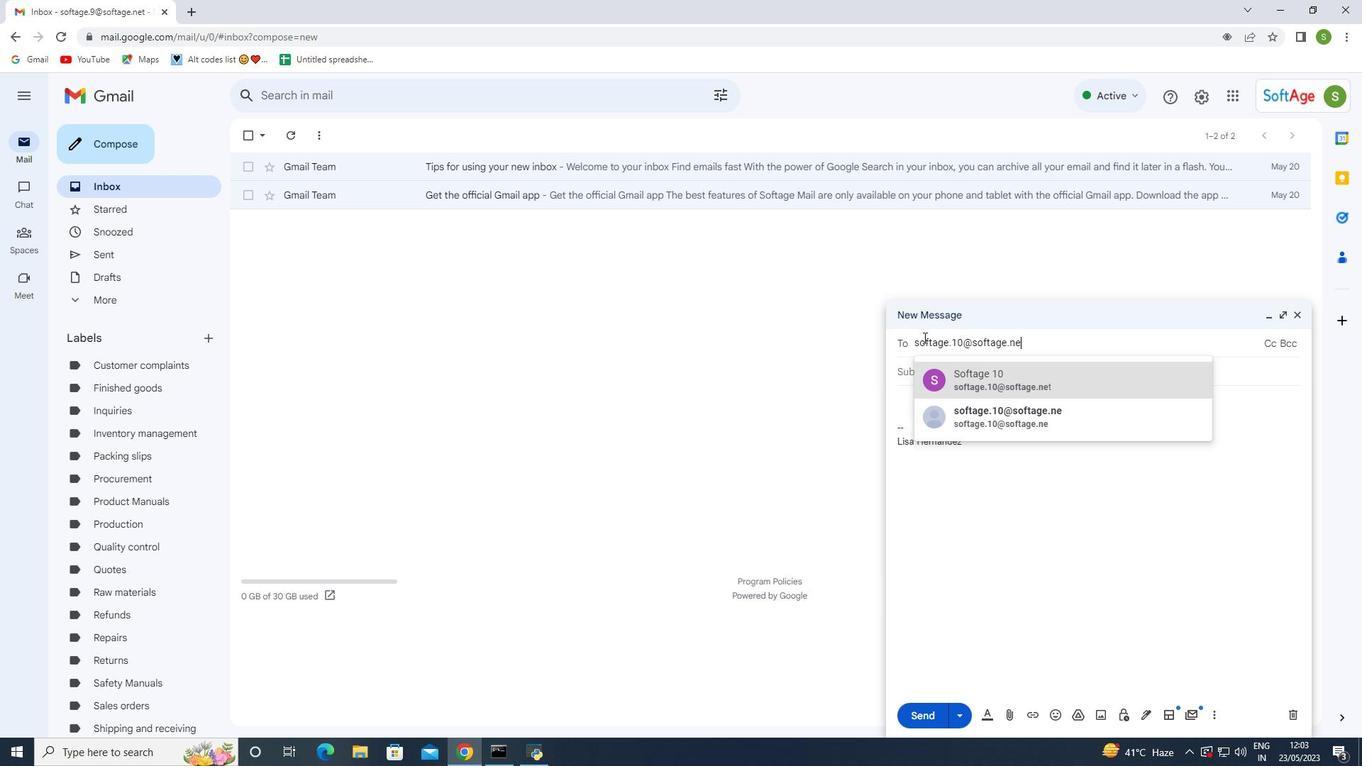 
Action: Mouse moved to (984, 373)
Screenshot: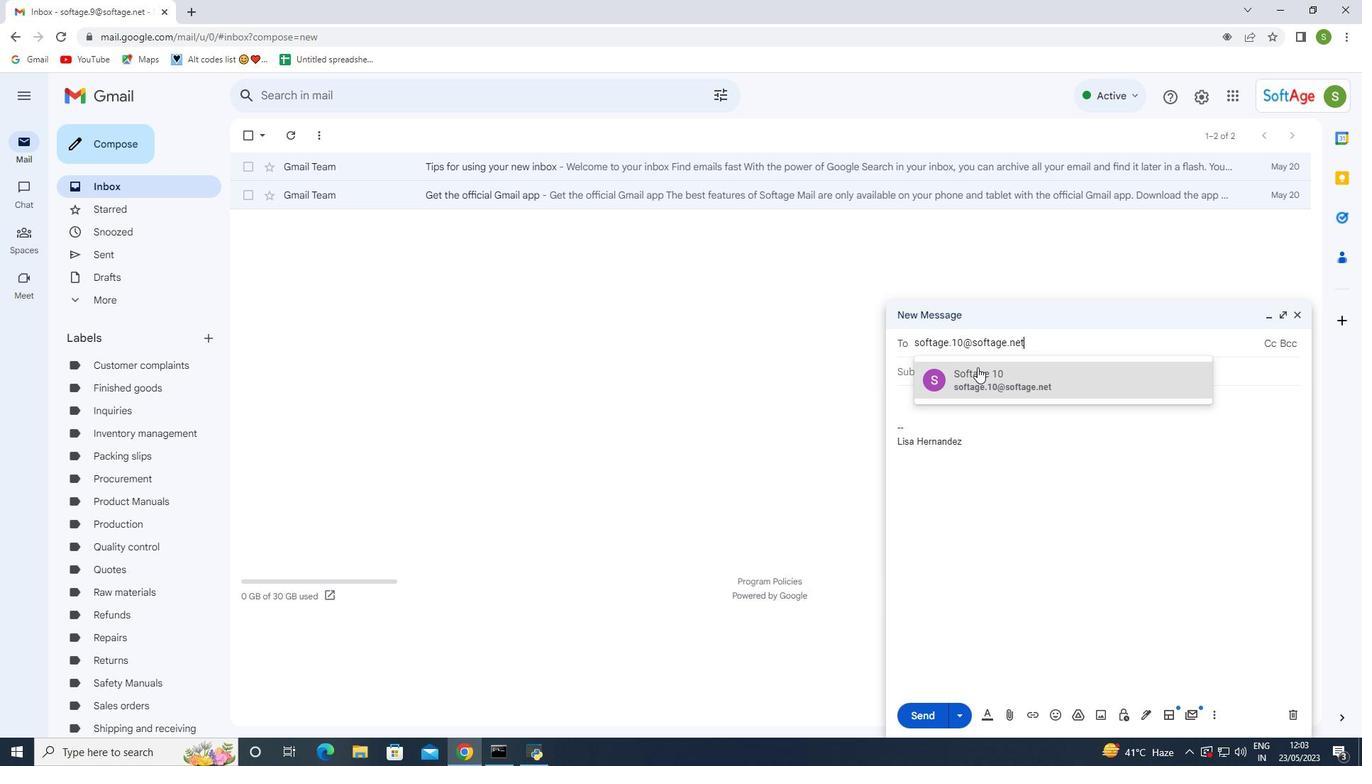 
Action: Mouse pressed left at (984, 373)
Screenshot: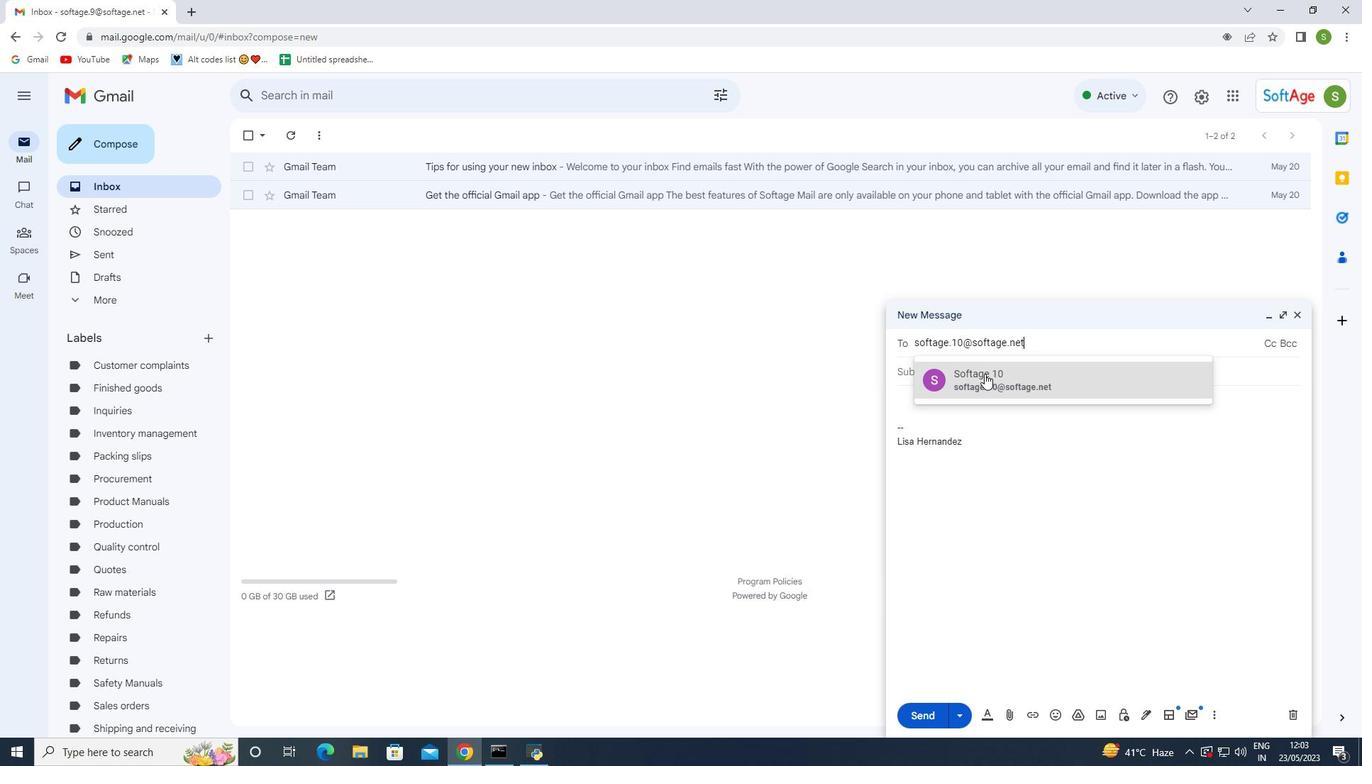
Action: Mouse moved to (976, 382)
Screenshot: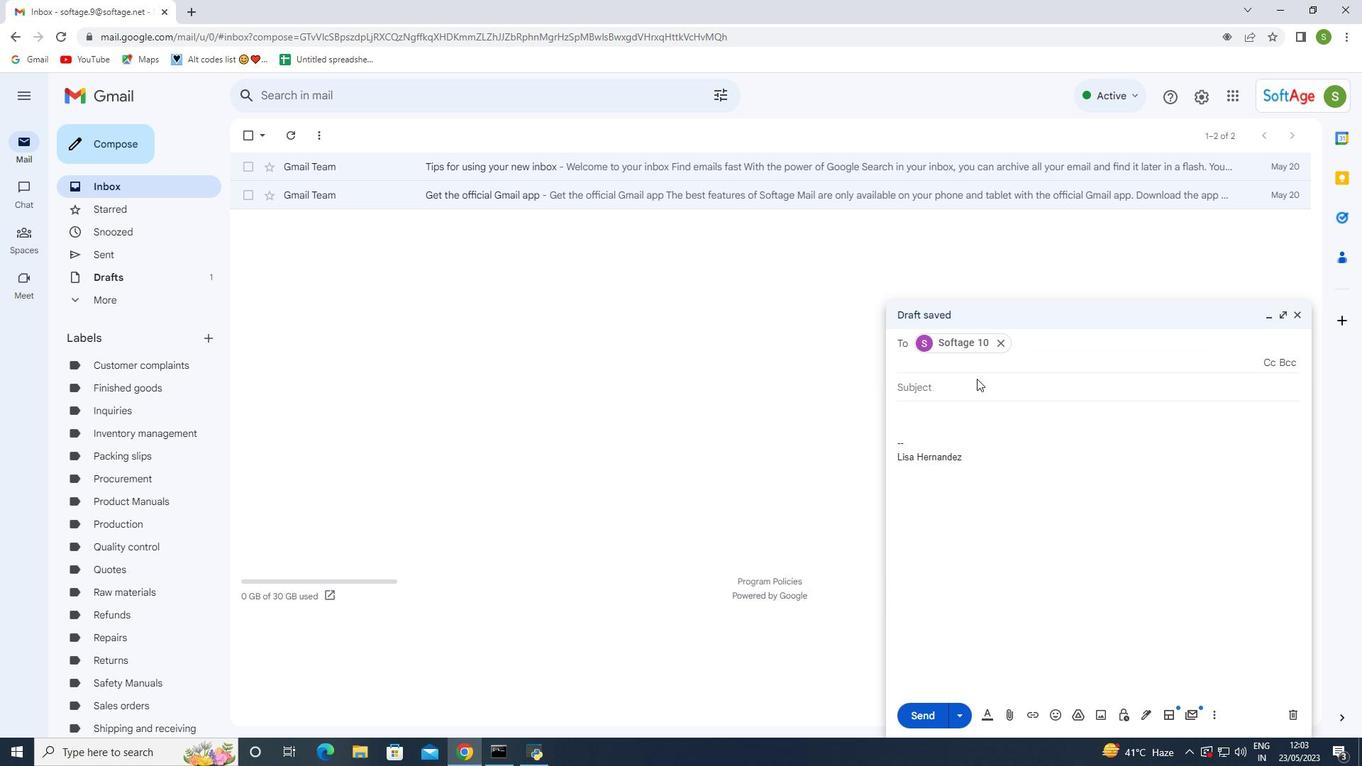 
Action: Mouse pressed left at (976, 382)
Screenshot: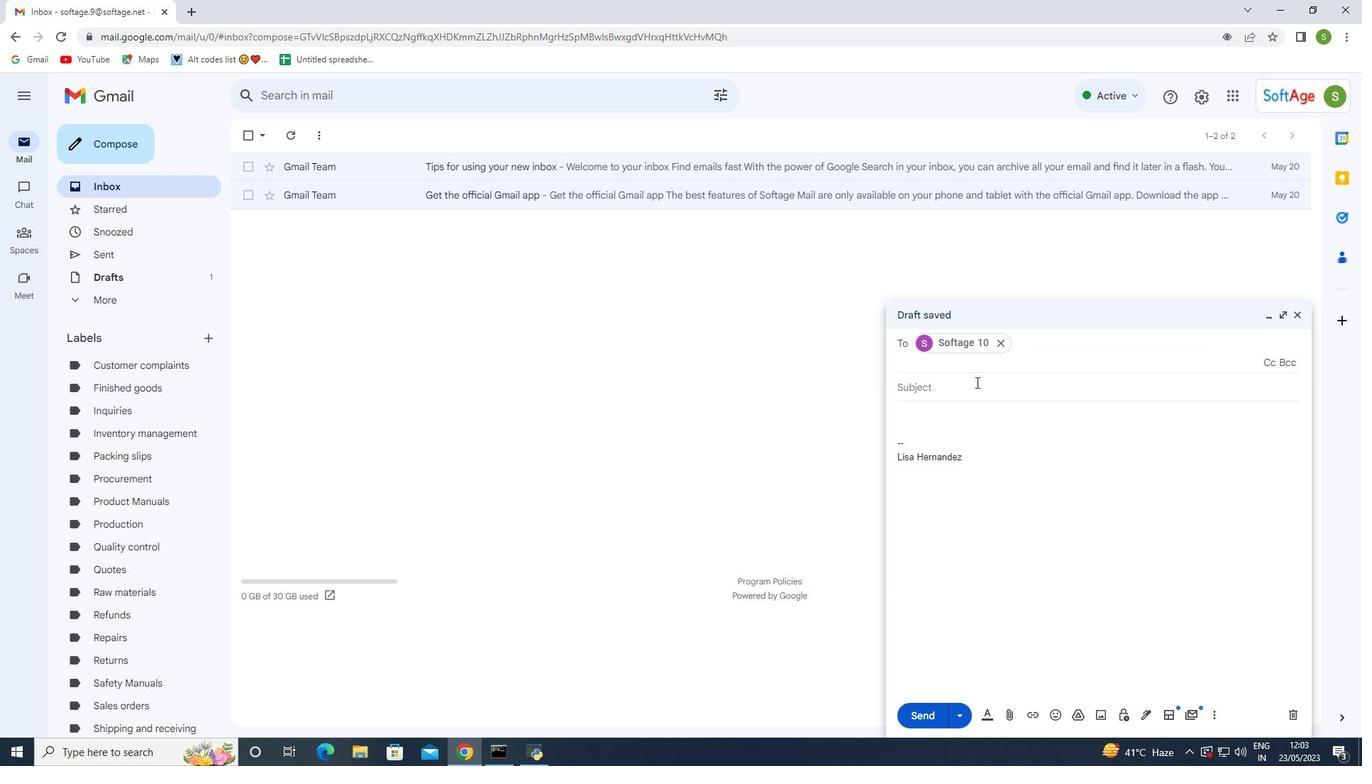 
Action: Key pressed <Key.shift>Request<Key.space>for<Key.space>a<Key.space>recommendation<Key.space>follow-up<Key.space>
Screenshot: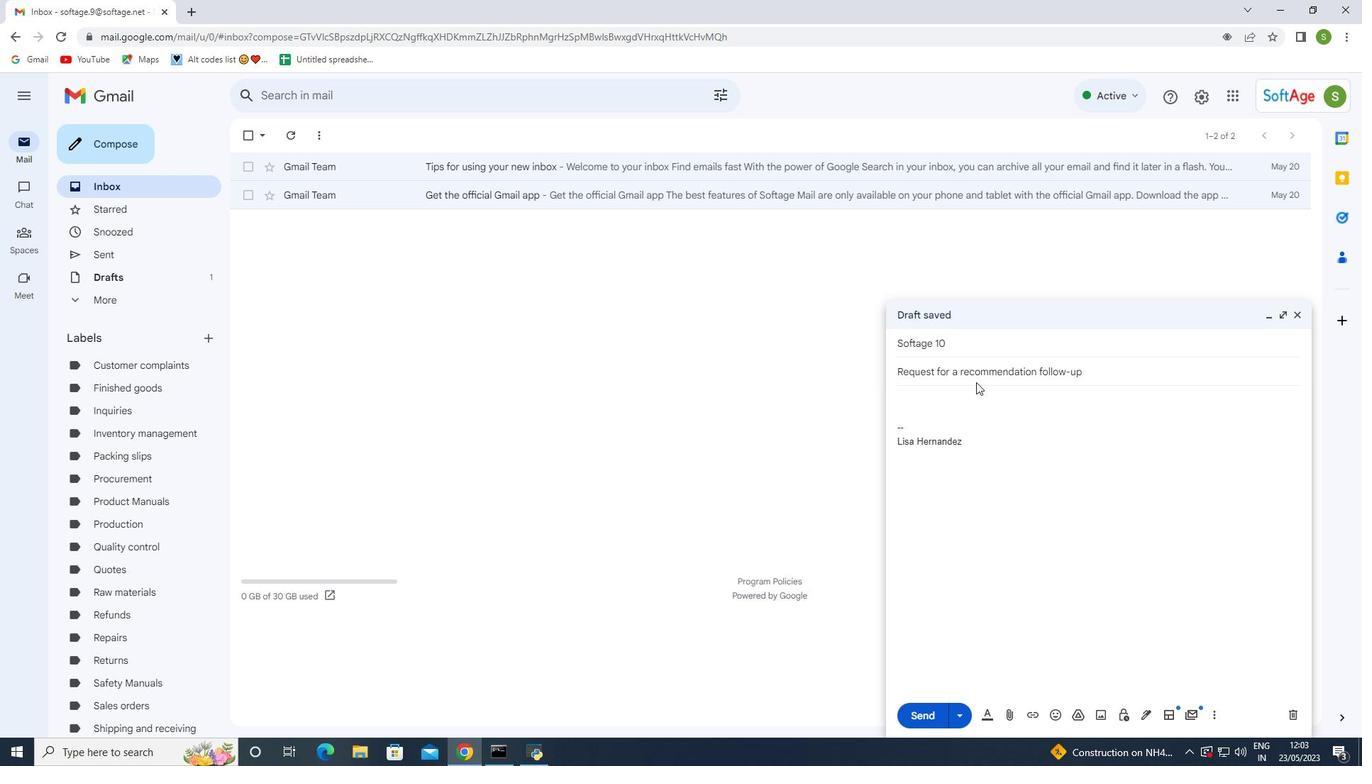 
Action: Mouse moved to (915, 423)
Screenshot: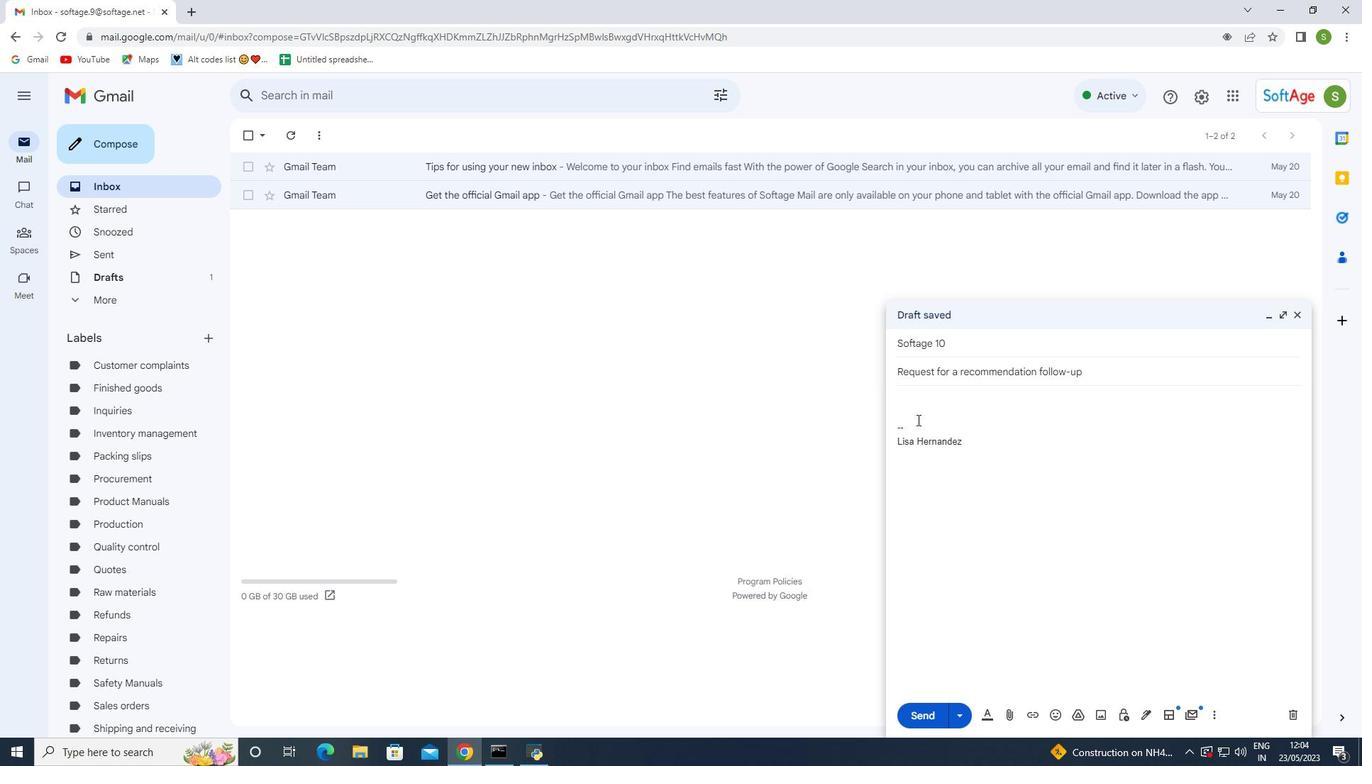 
Action: Mouse pressed left at (915, 423)
Screenshot: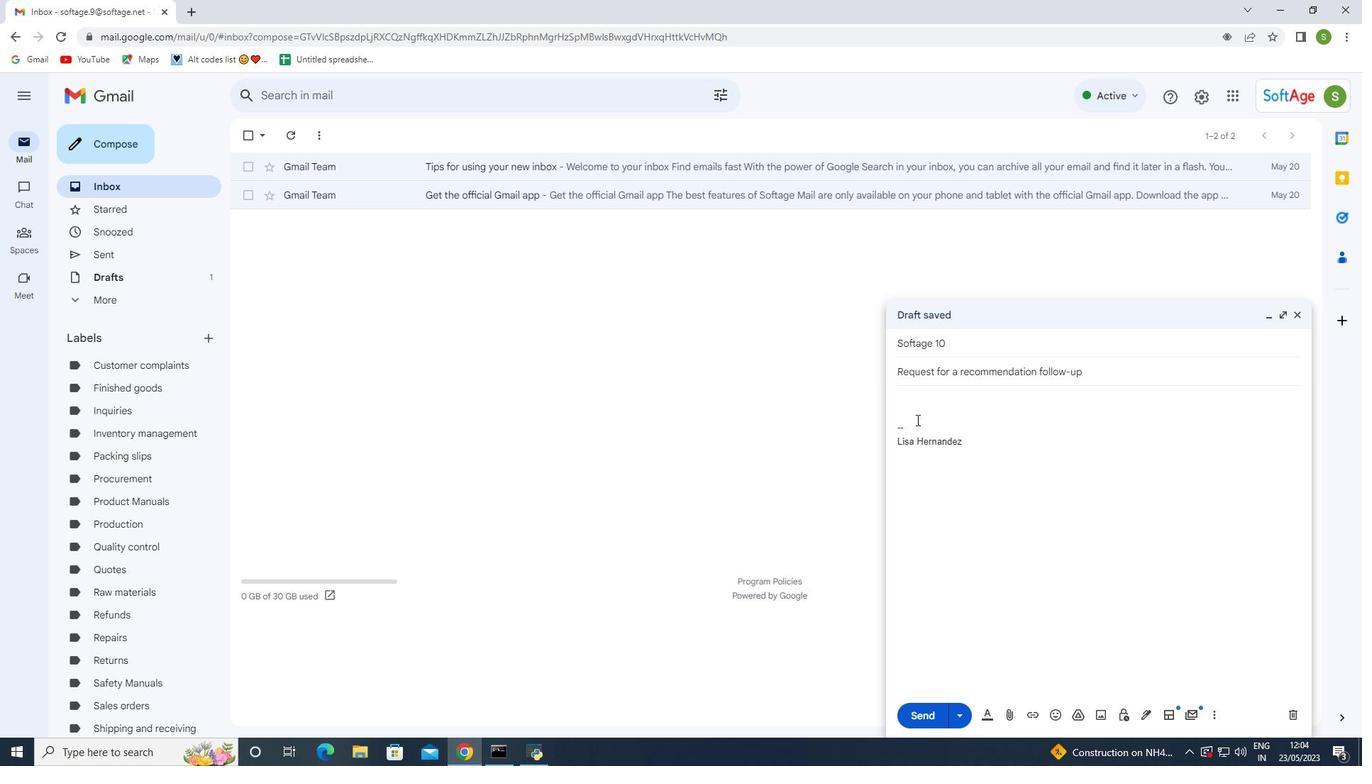 
Action: Mouse moved to (888, 409)
Screenshot: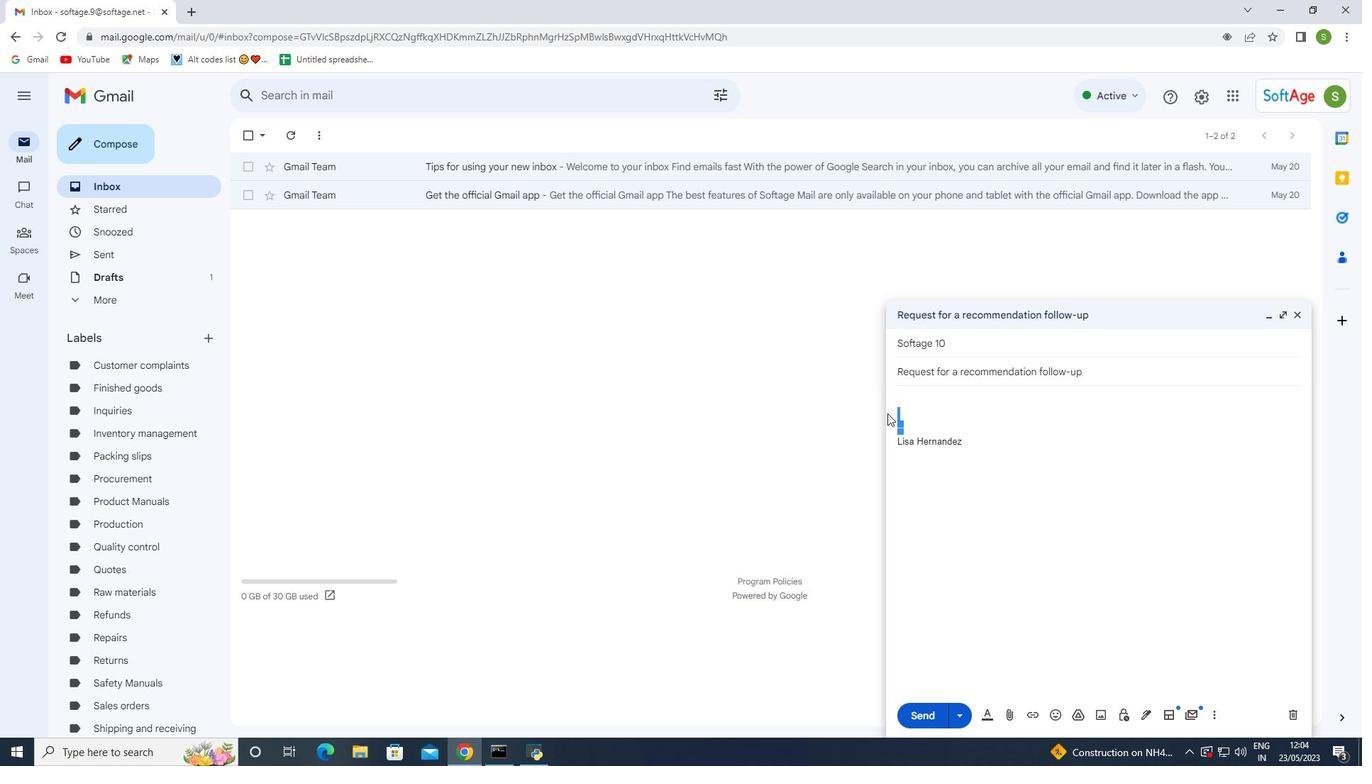 
Action: Key pressed <Key.backspace><Key.up><Key.shift><Key.shift>Can<Key.space>you<Key.space>confo<Key.backspace>irm<Key.space>whether<Key.space>the<Key.space>project<Key.space>team<Key.space>has<Key.space>been<Key.space>finalized<Key.shift_r>?
Screenshot: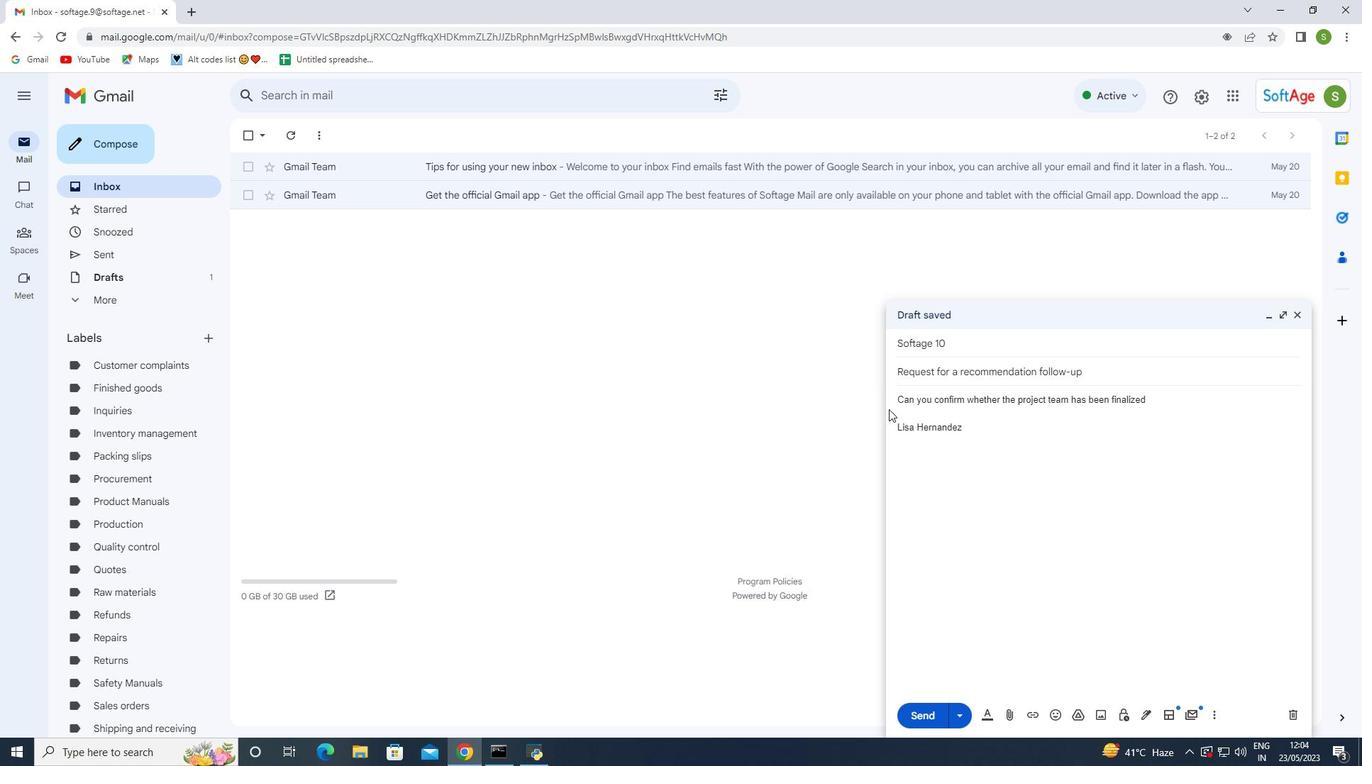 
Action: Mouse moved to (937, 707)
Screenshot: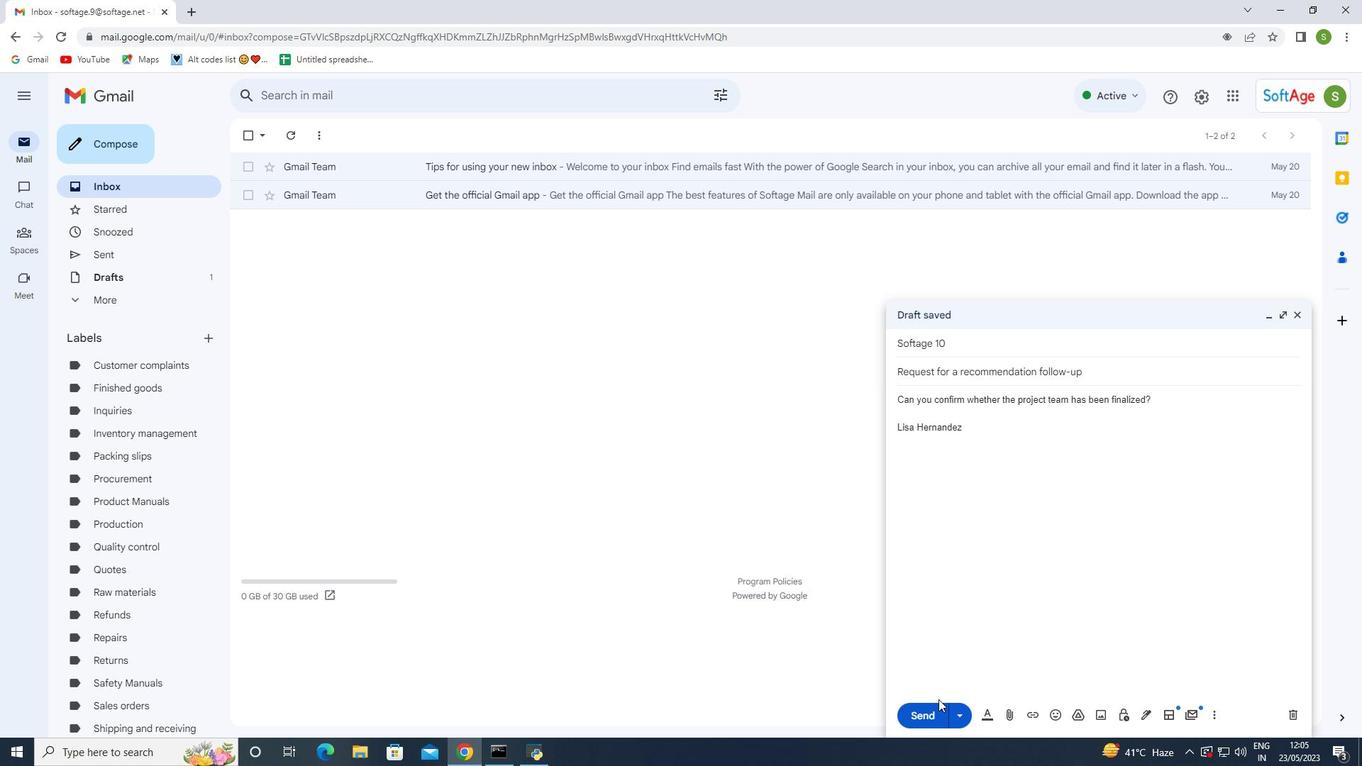 
Action: Mouse pressed left at (937, 707)
Screenshot: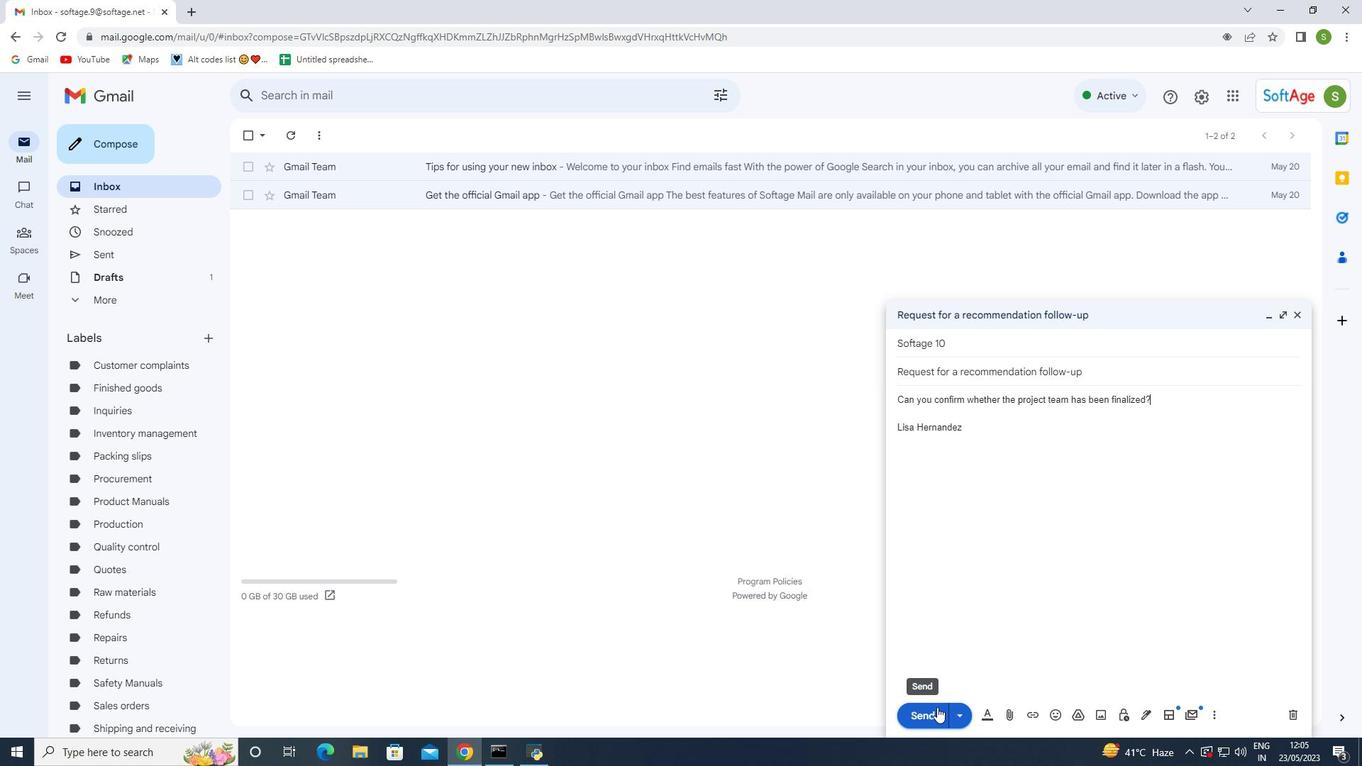 
Action: Mouse moved to (115, 261)
Screenshot: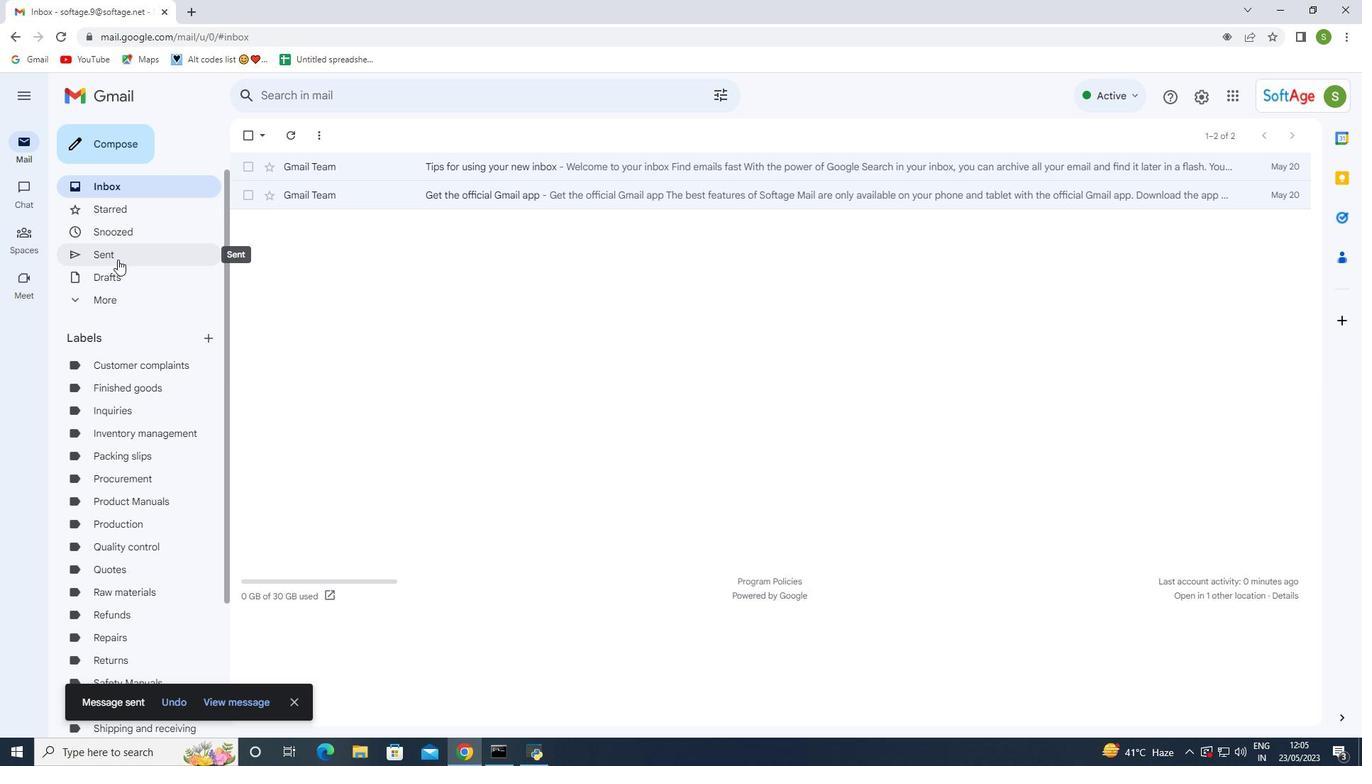 
Action: Mouse pressed left at (115, 261)
Screenshot: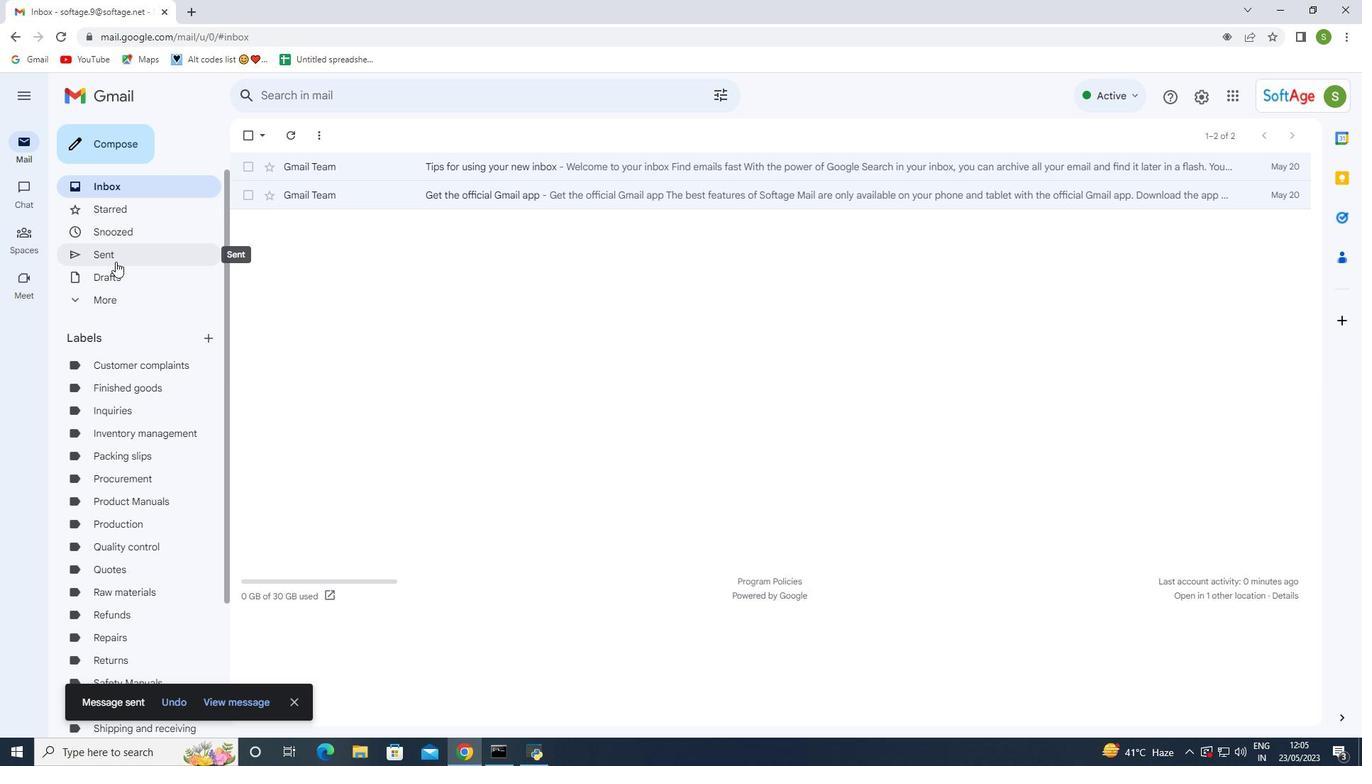 
Action: Mouse moved to (239, 200)
Screenshot: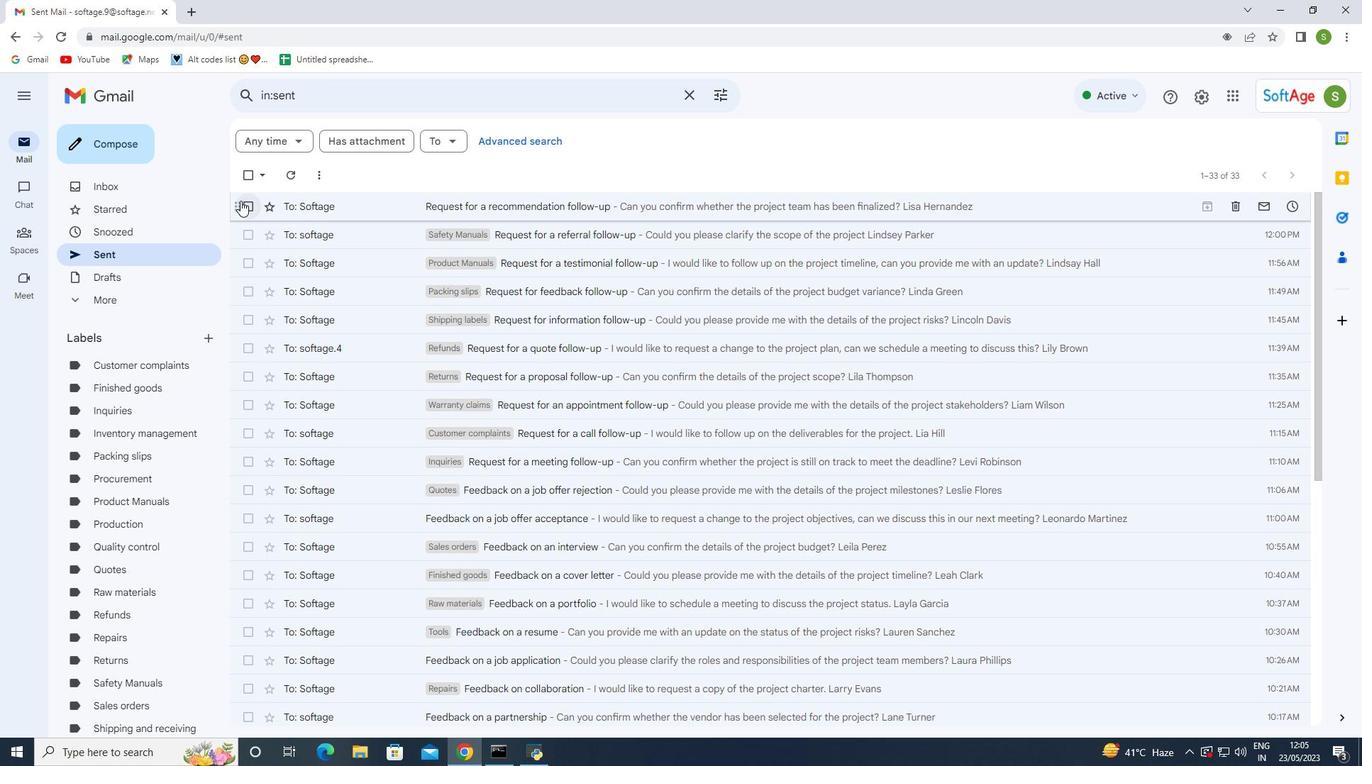 
Action: Mouse pressed left at (239, 200)
Screenshot: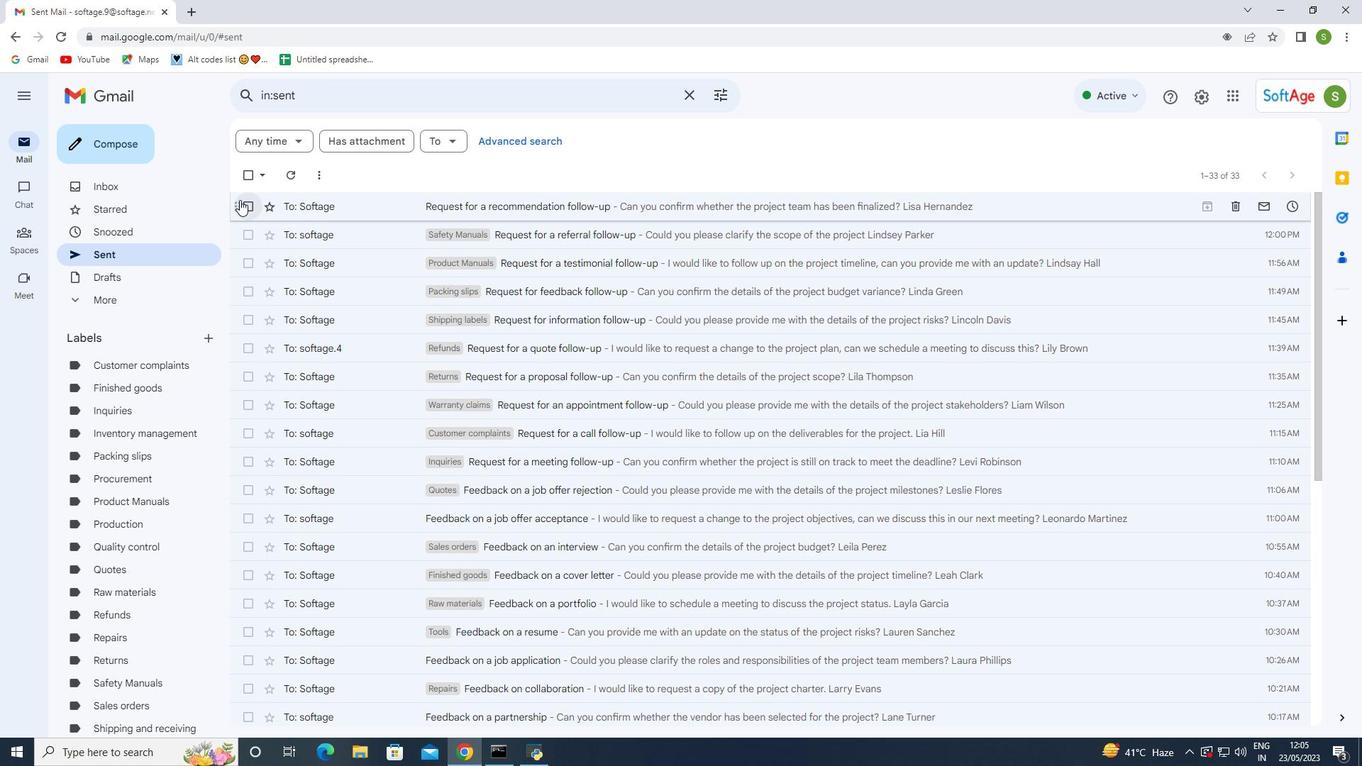 
Action: Mouse moved to (294, 204)
Screenshot: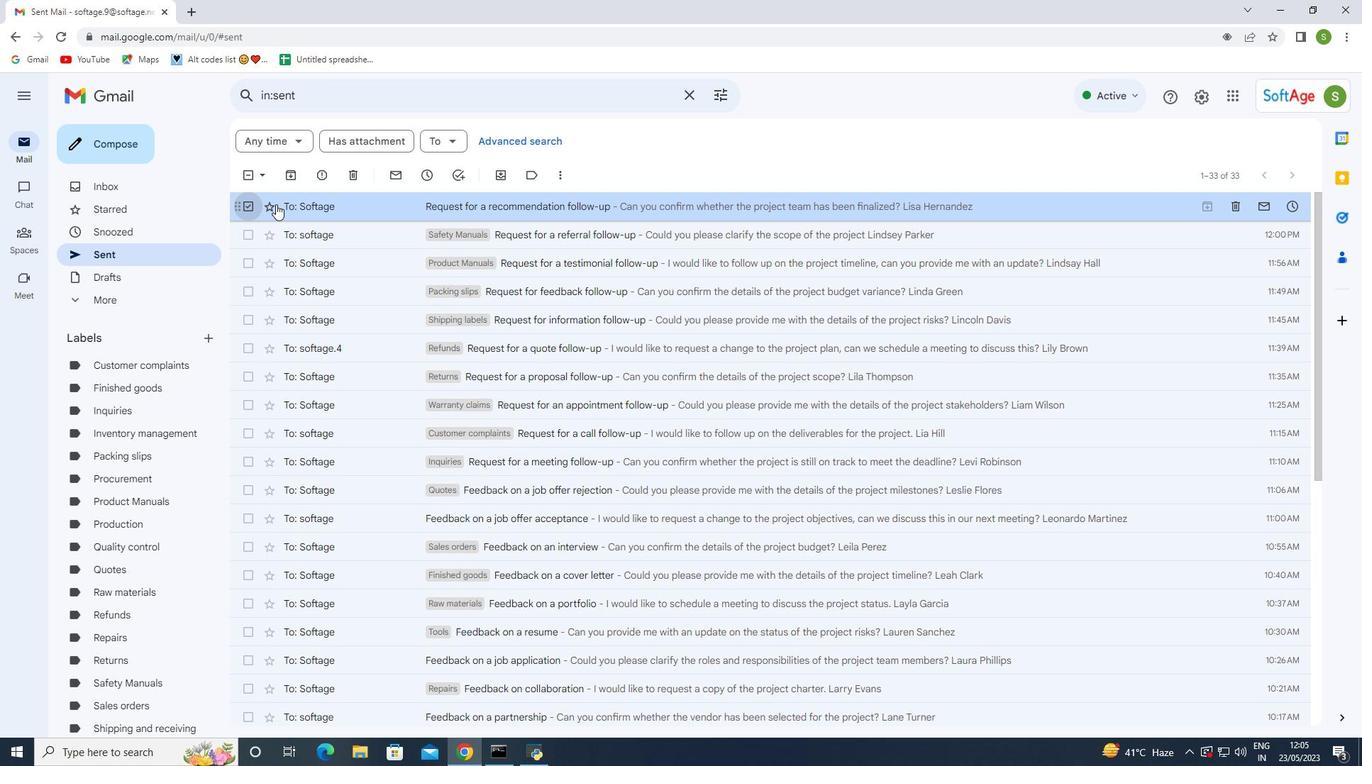 
Action: Mouse pressed right at (294, 204)
Screenshot: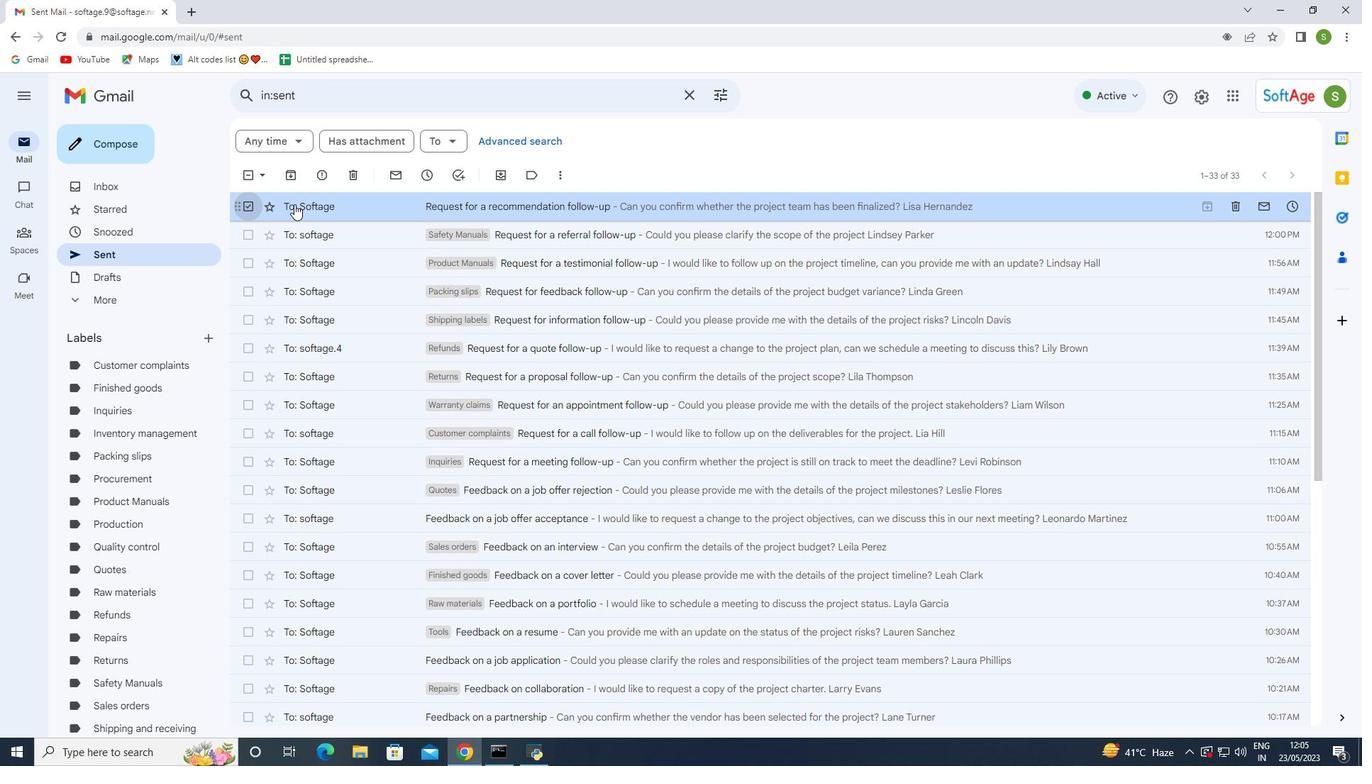 
Action: Mouse moved to (537, 419)
Screenshot: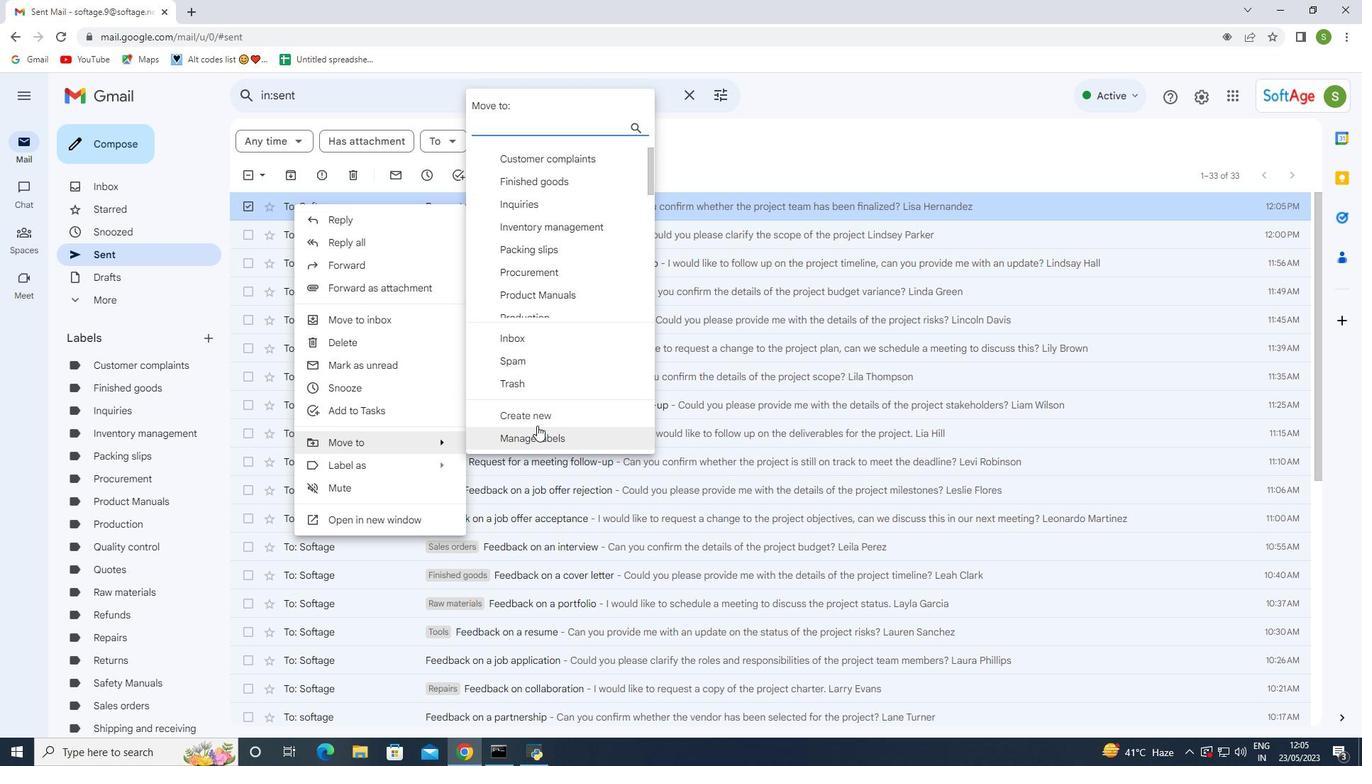 
Action: Mouse pressed left at (537, 419)
Screenshot: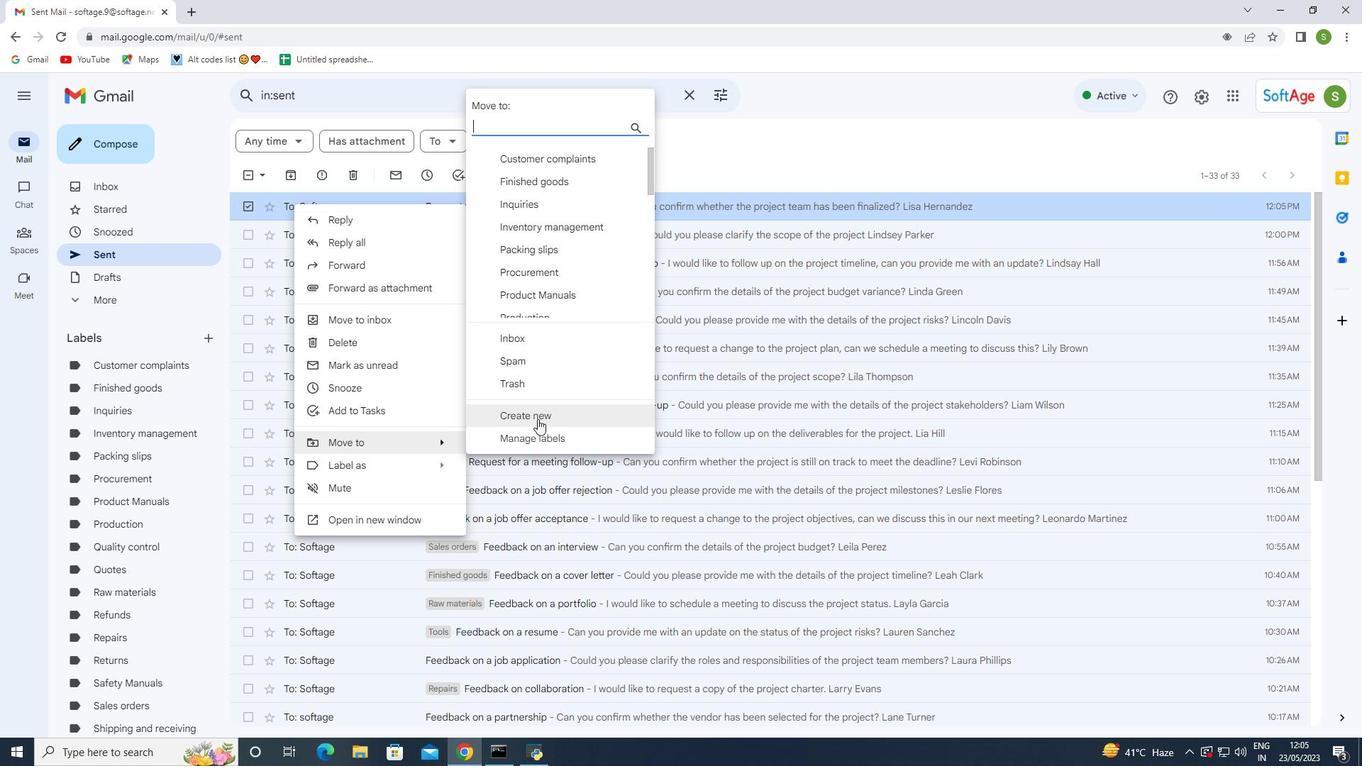 
Action: Mouse moved to (642, 386)
Screenshot: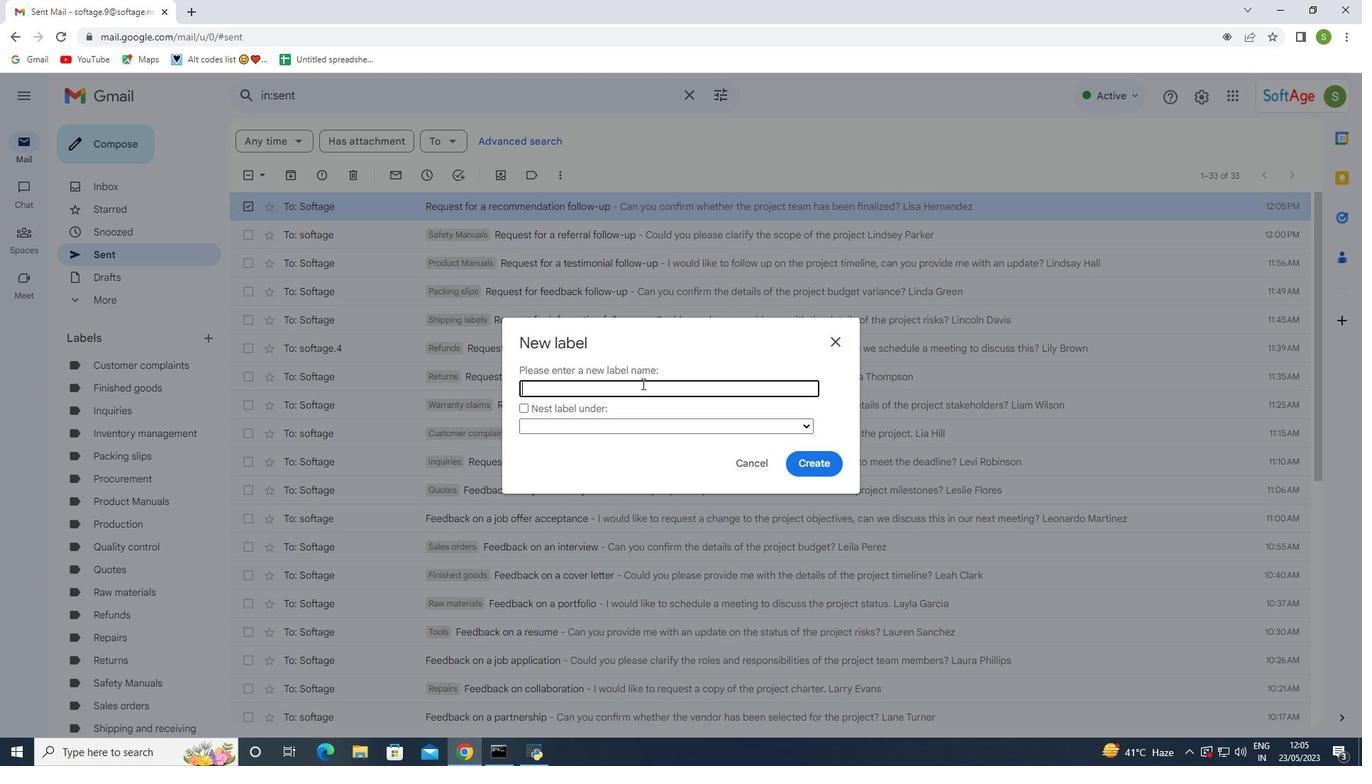 
Action: Mouse pressed left at (642, 386)
Screenshot: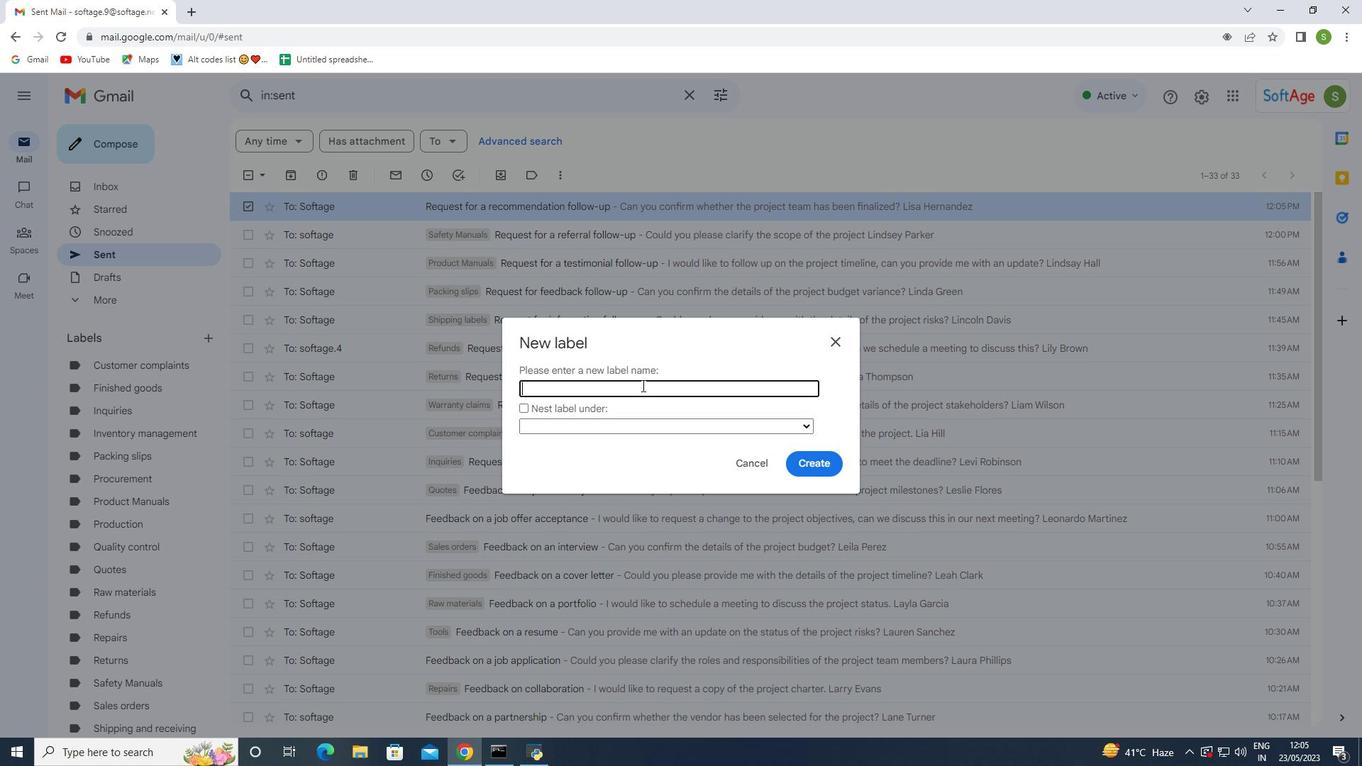 
Action: Key pressed <Key.shift>Training<Key.space>materials
Screenshot: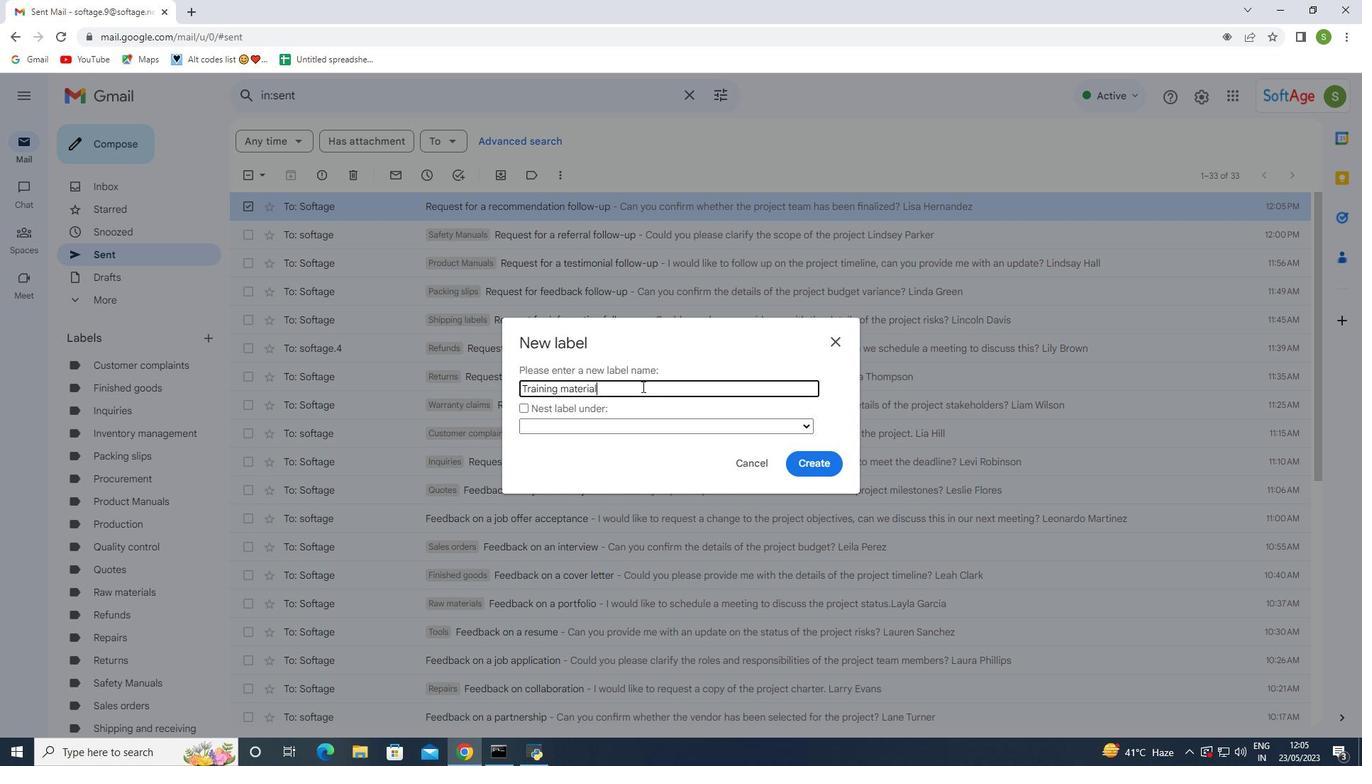 
Action: Mouse moved to (793, 461)
Screenshot: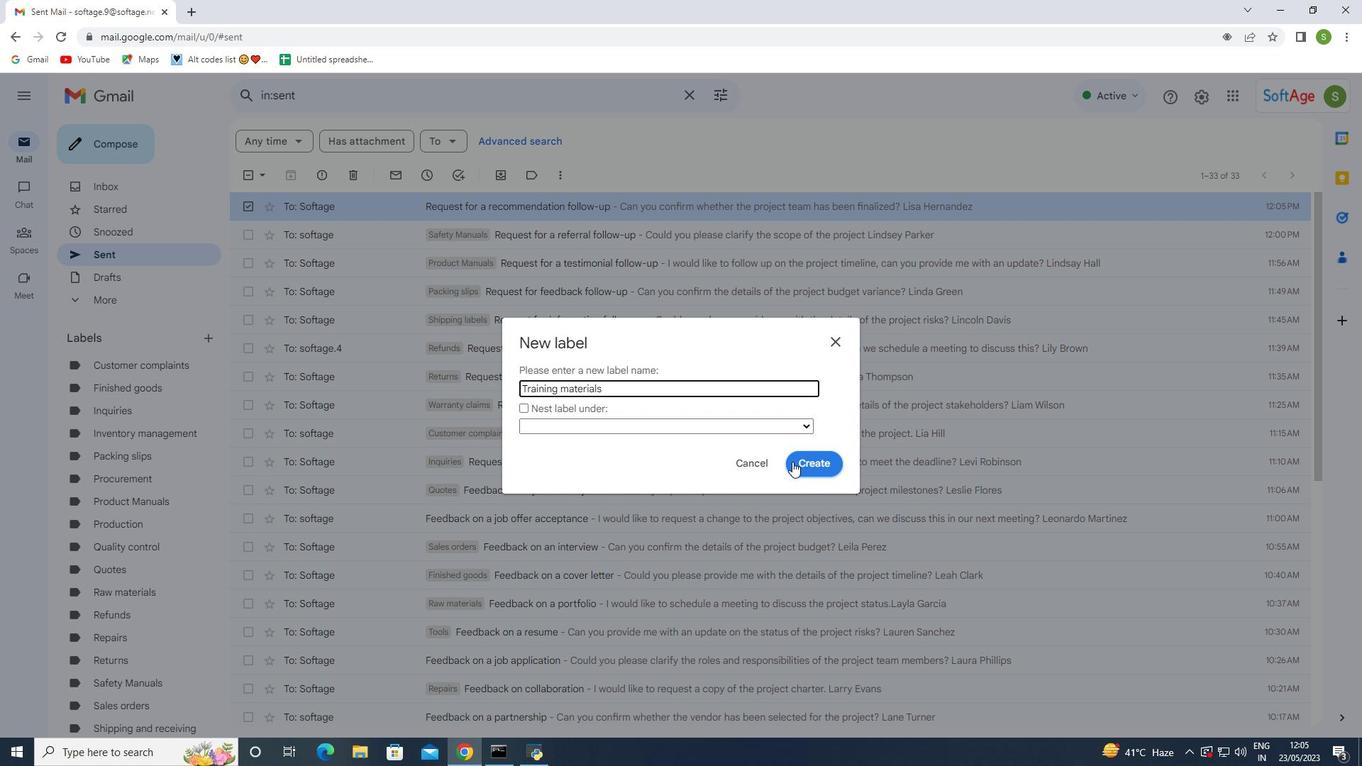 
Action: Mouse pressed left at (793, 461)
Screenshot: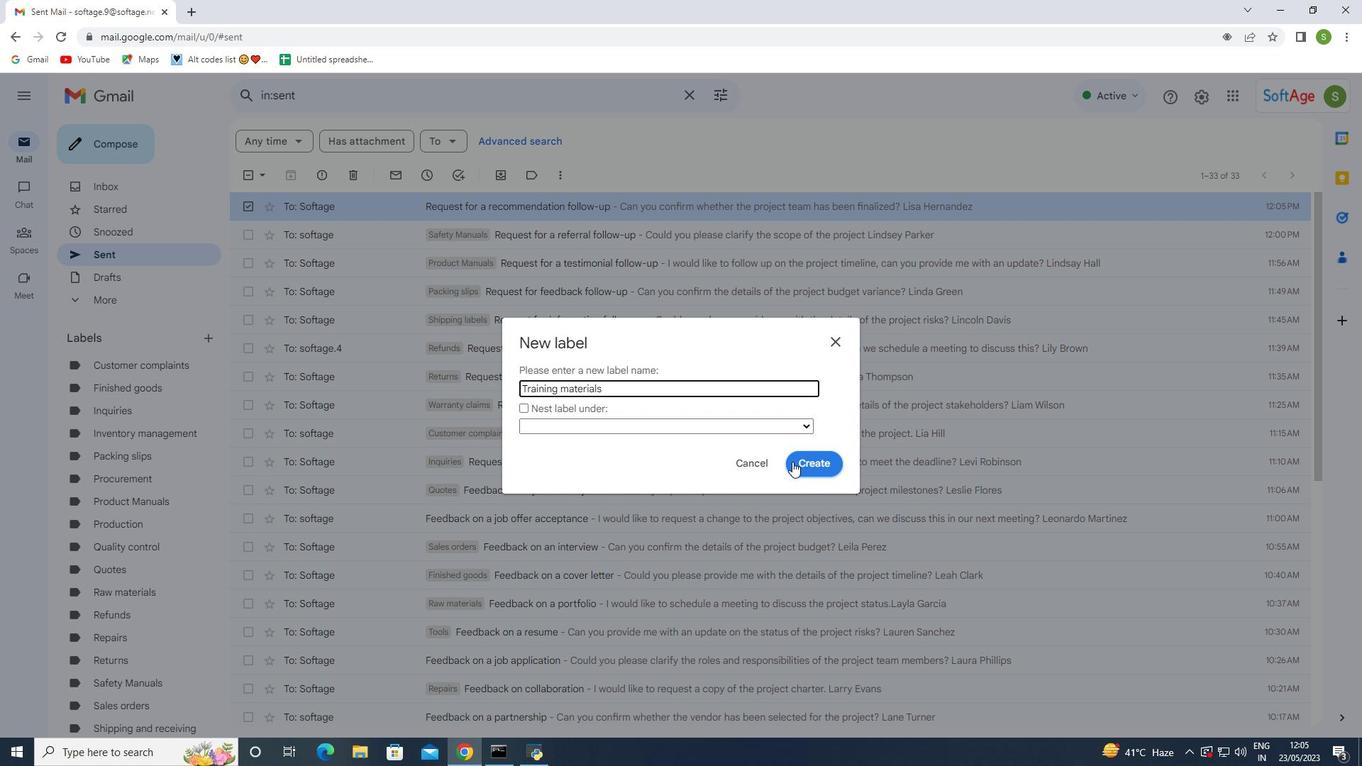 
Action: Mouse moved to (156, 483)
Screenshot: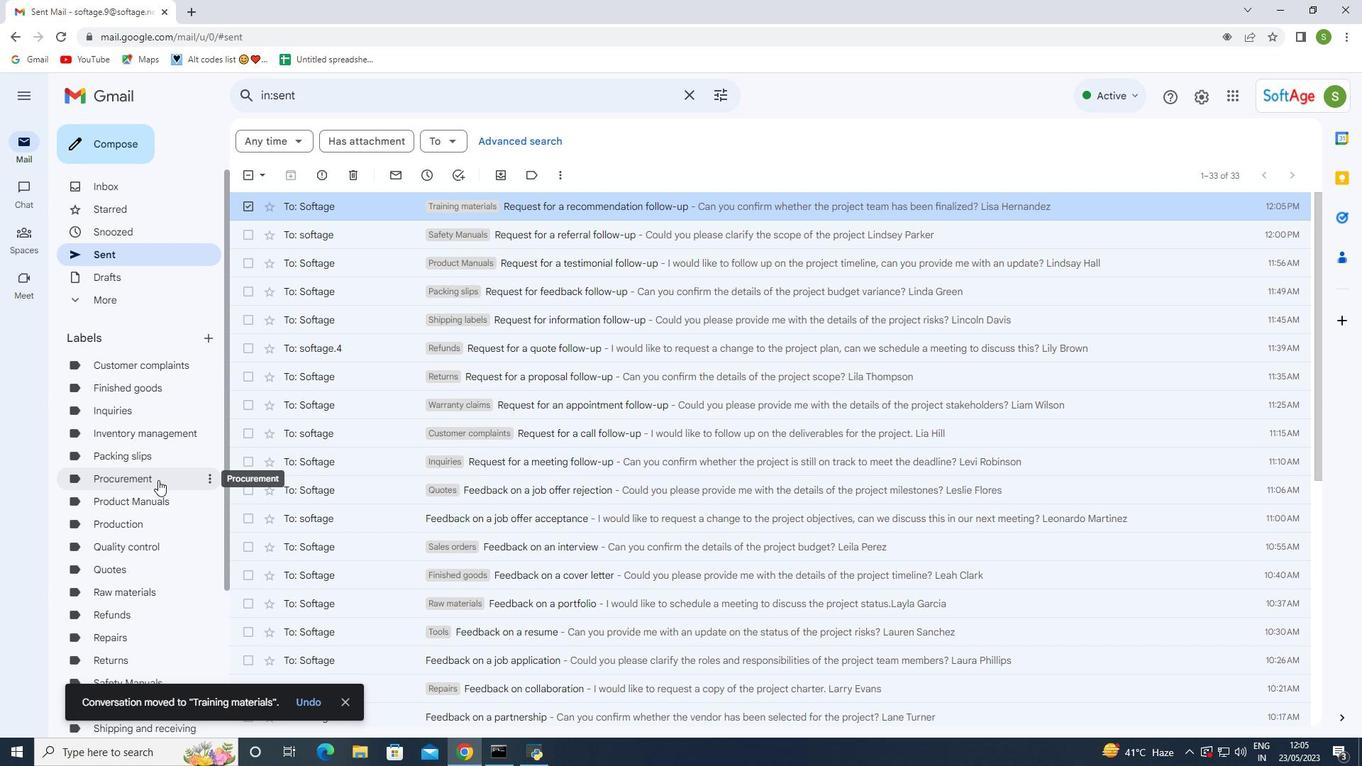 
Action: Mouse scrolled (156, 482) with delta (0, 0)
Screenshot: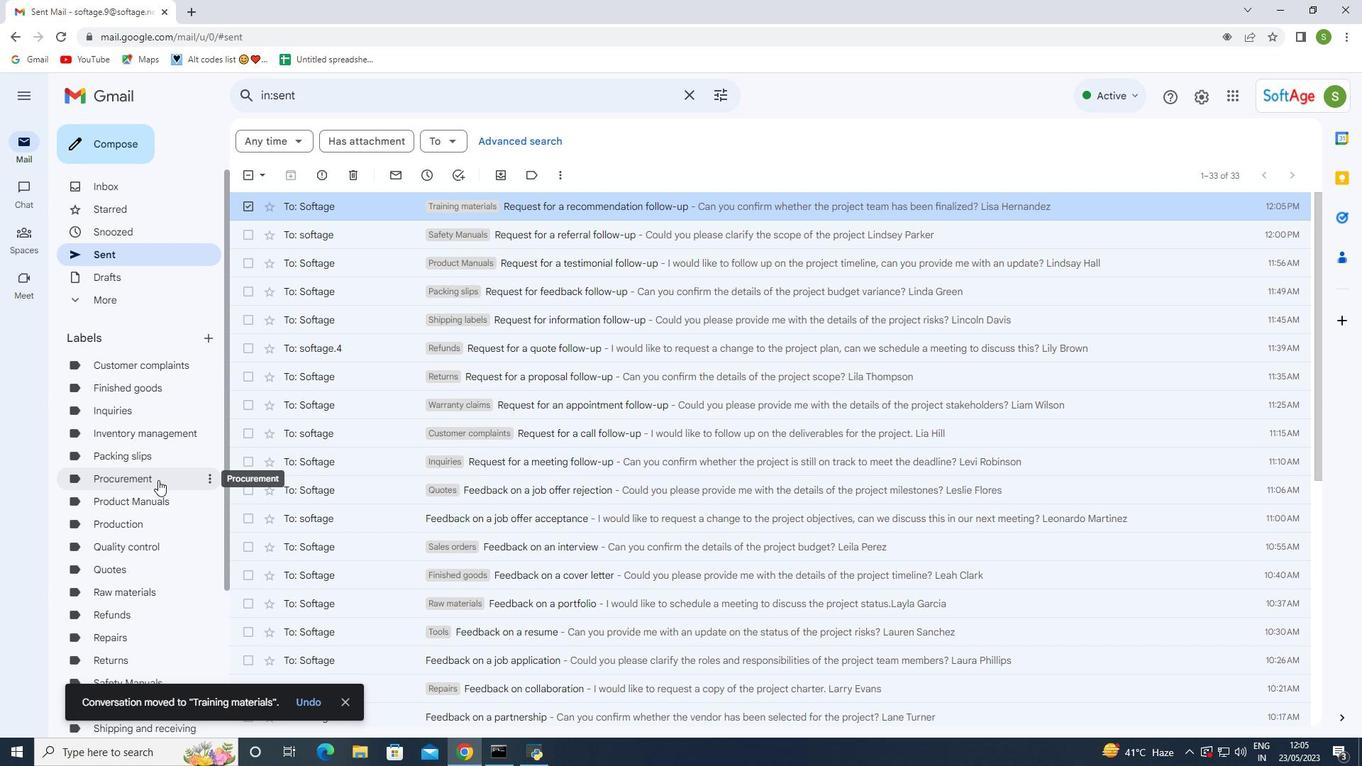
Action: Mouse moved to (143, 543)
Screenshot: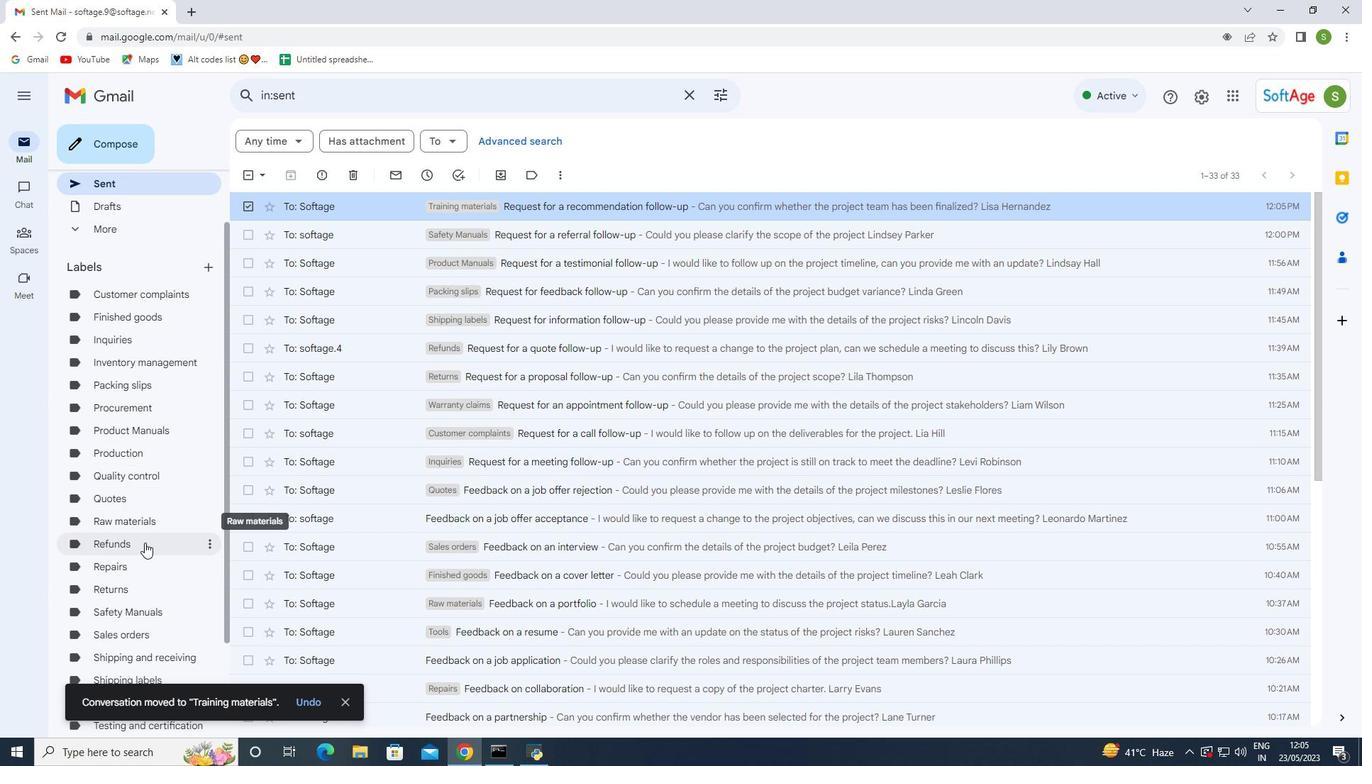 
Action: Mouse scrolled (143, 542) with delta (0, 0)
Screenshot: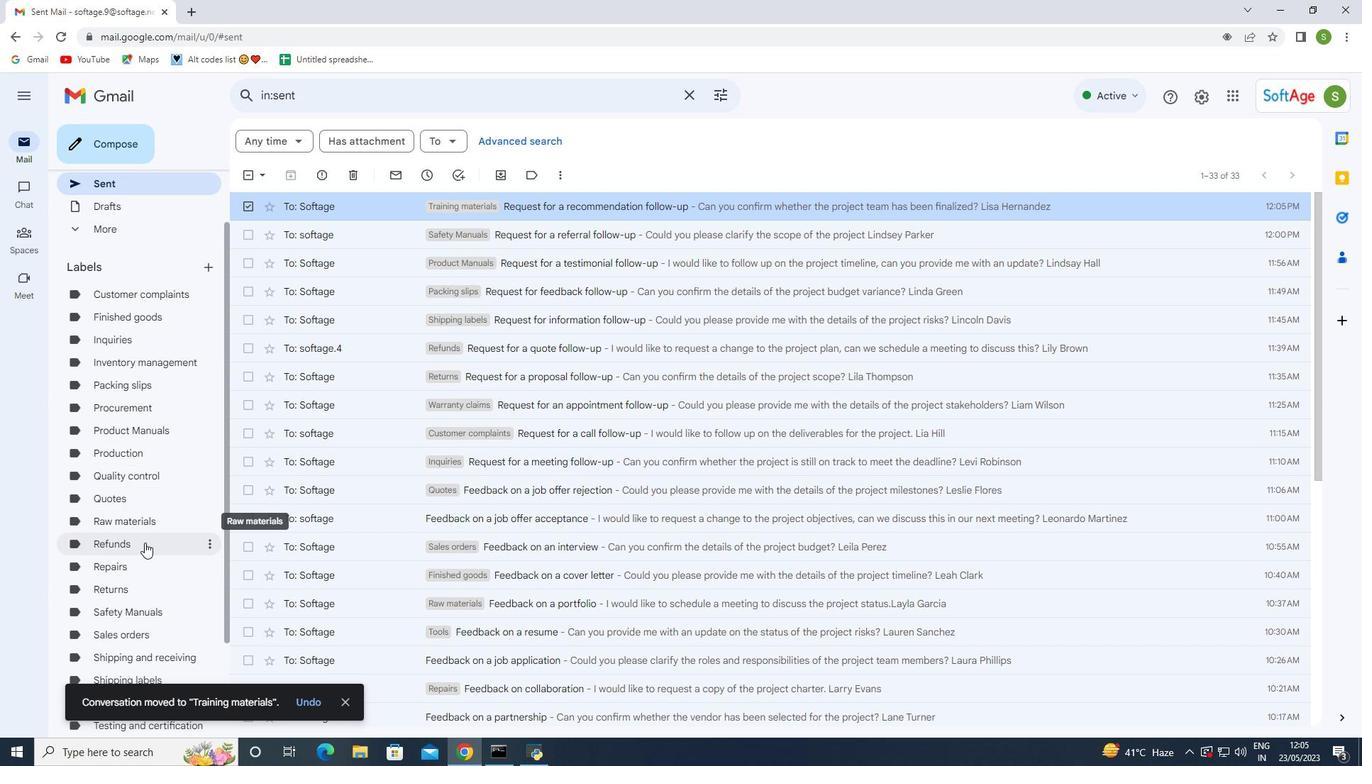 
Action: Mouse moved to (142, 545)
Screenshot: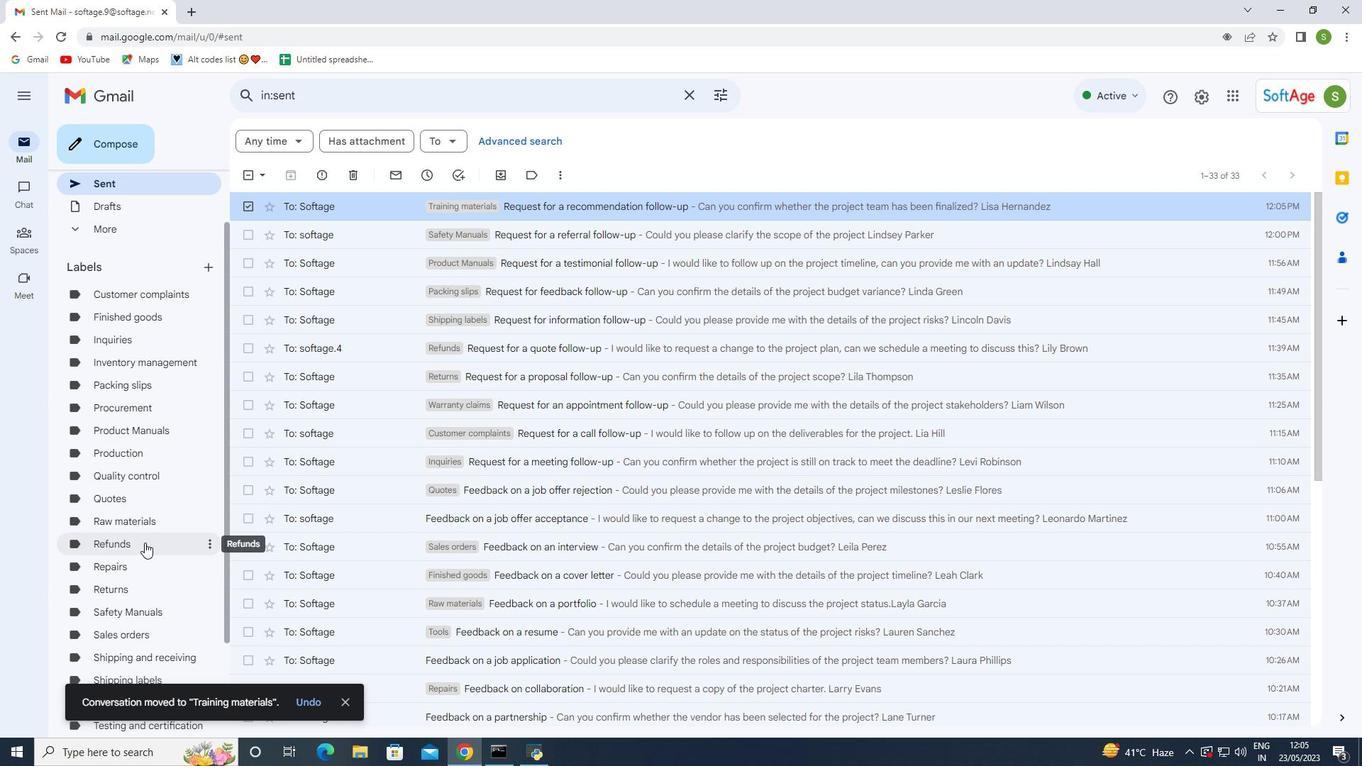 
Action: Mouse scrolled (142, 544) with delta (0, 0)
Screenshot: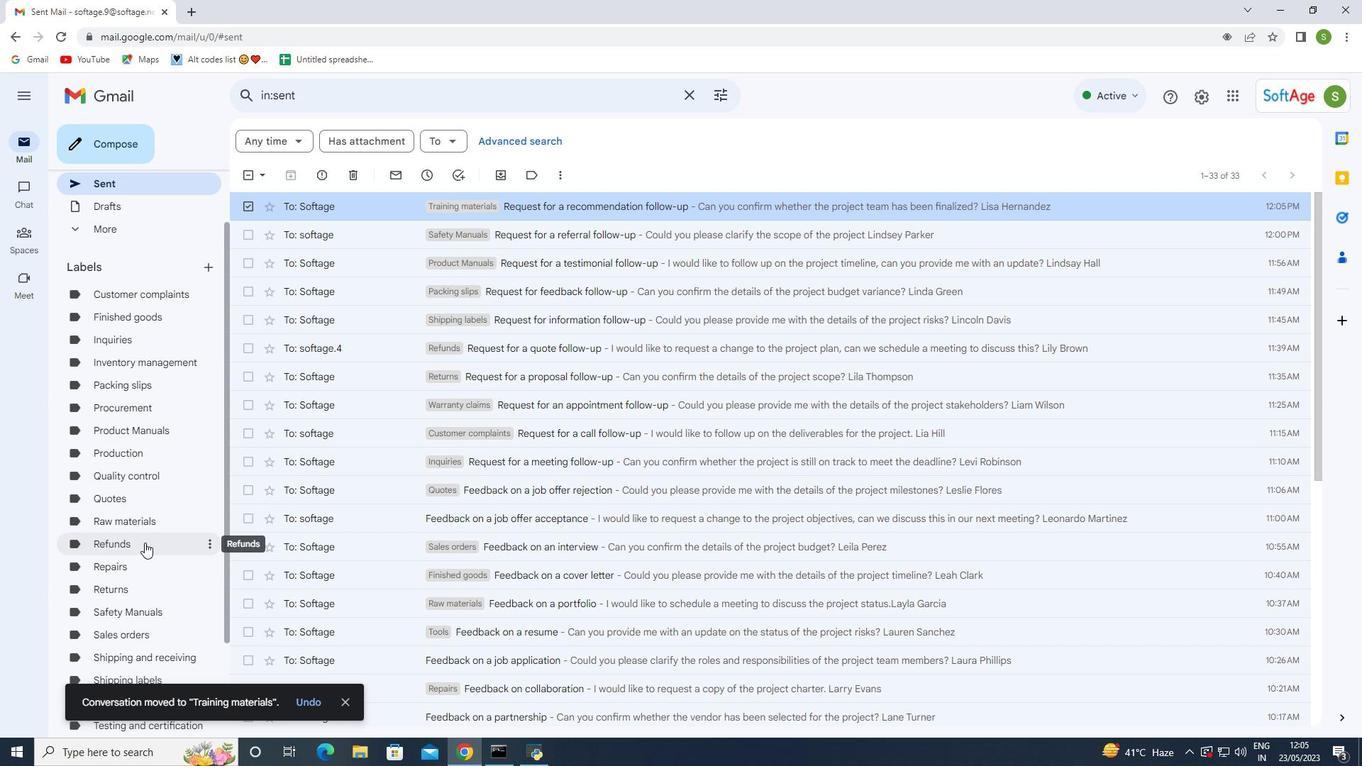 
Action: Mouse moved to (138, 618)
Screenshot: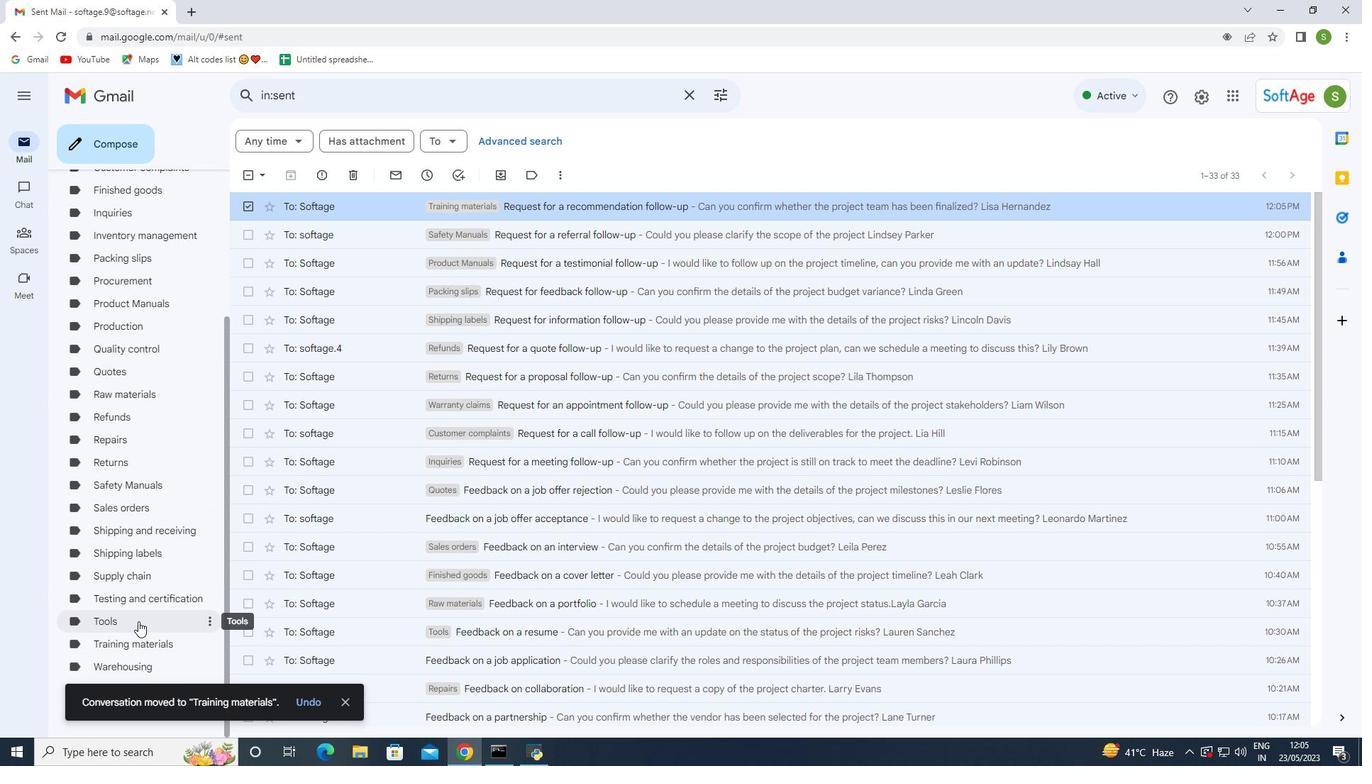 
Action: Mouse scrolled (138, 617) with delta (0, 0)
Screenshot: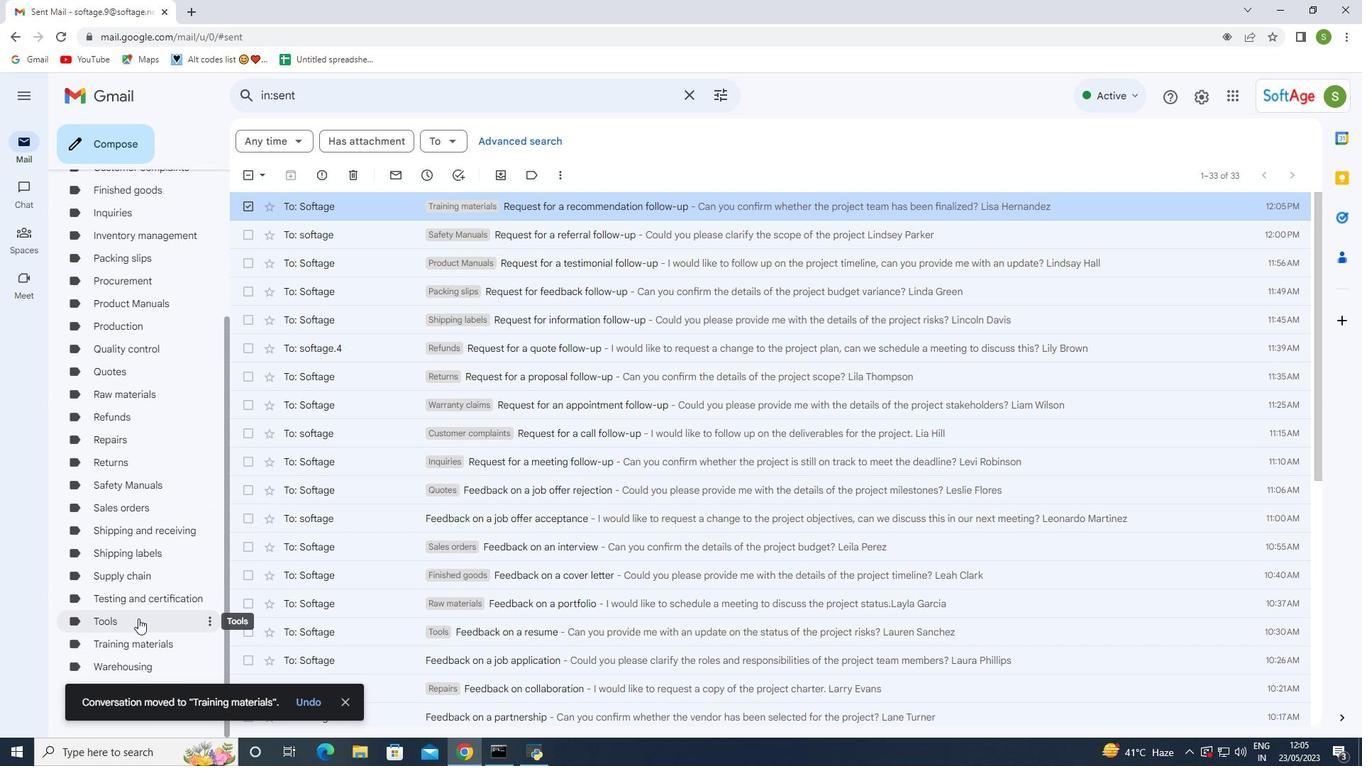 
Action: Mouse scrolled (138, 617) with delta (0, 0)
Screenshot: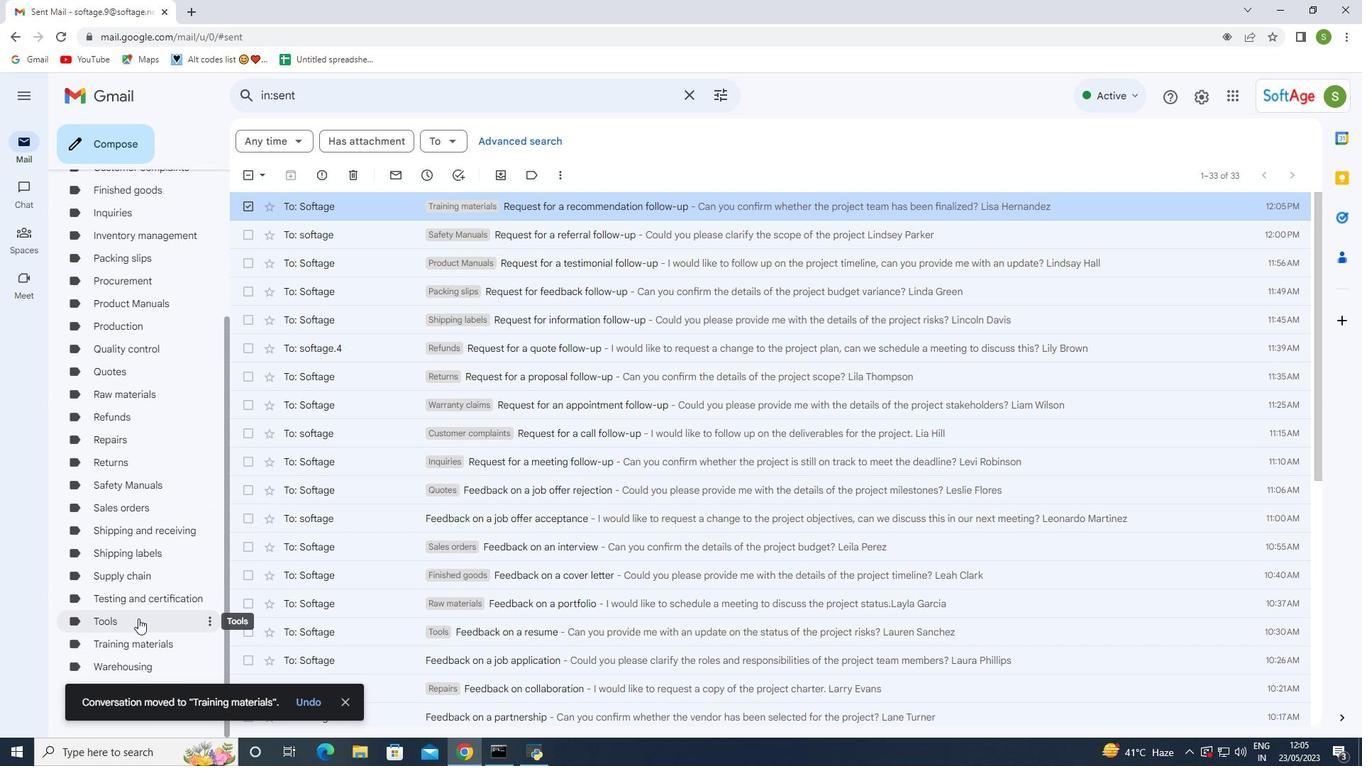 
Action: Mouse moved to (135, 645)
Screenshot: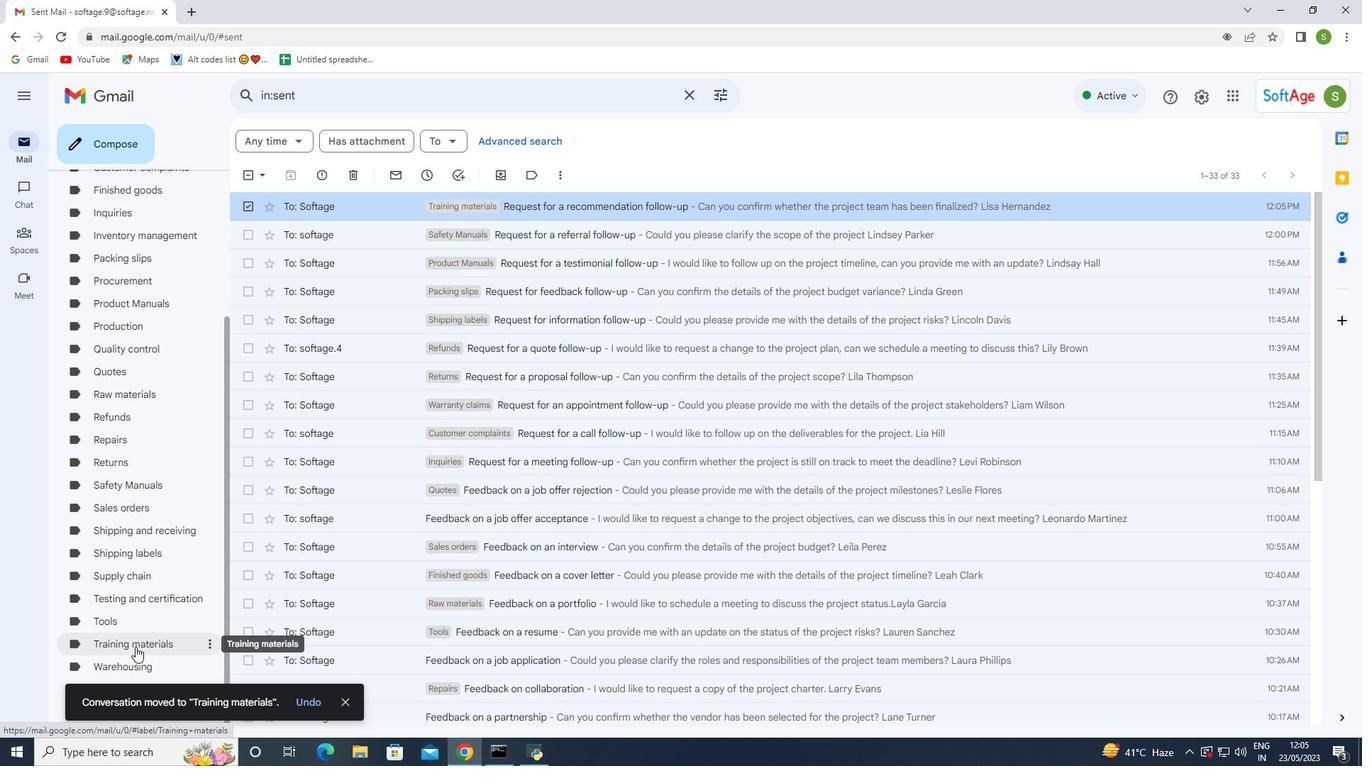 
Action: Mouse pressed left at (135, 645)
Screenshot: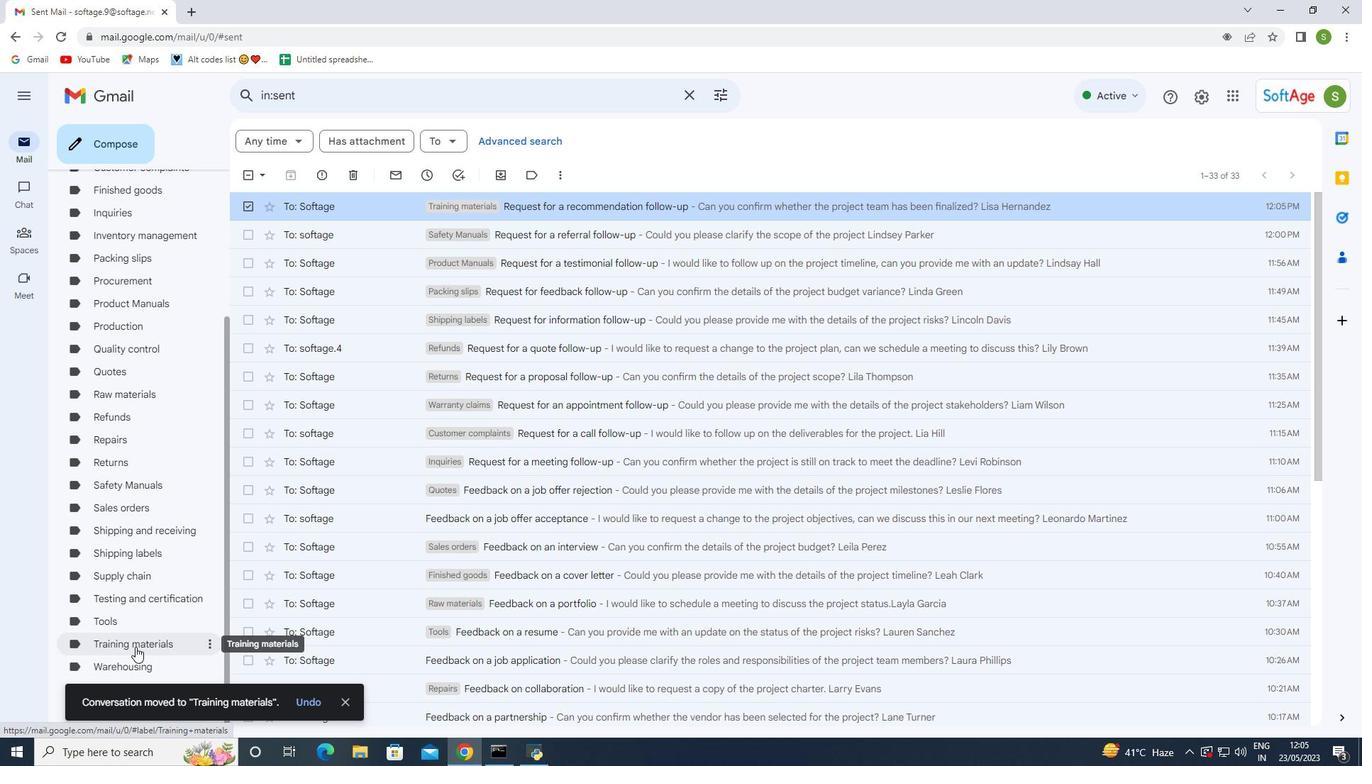 
Action: Mouse pressed left at (135, 645)
Screenshot: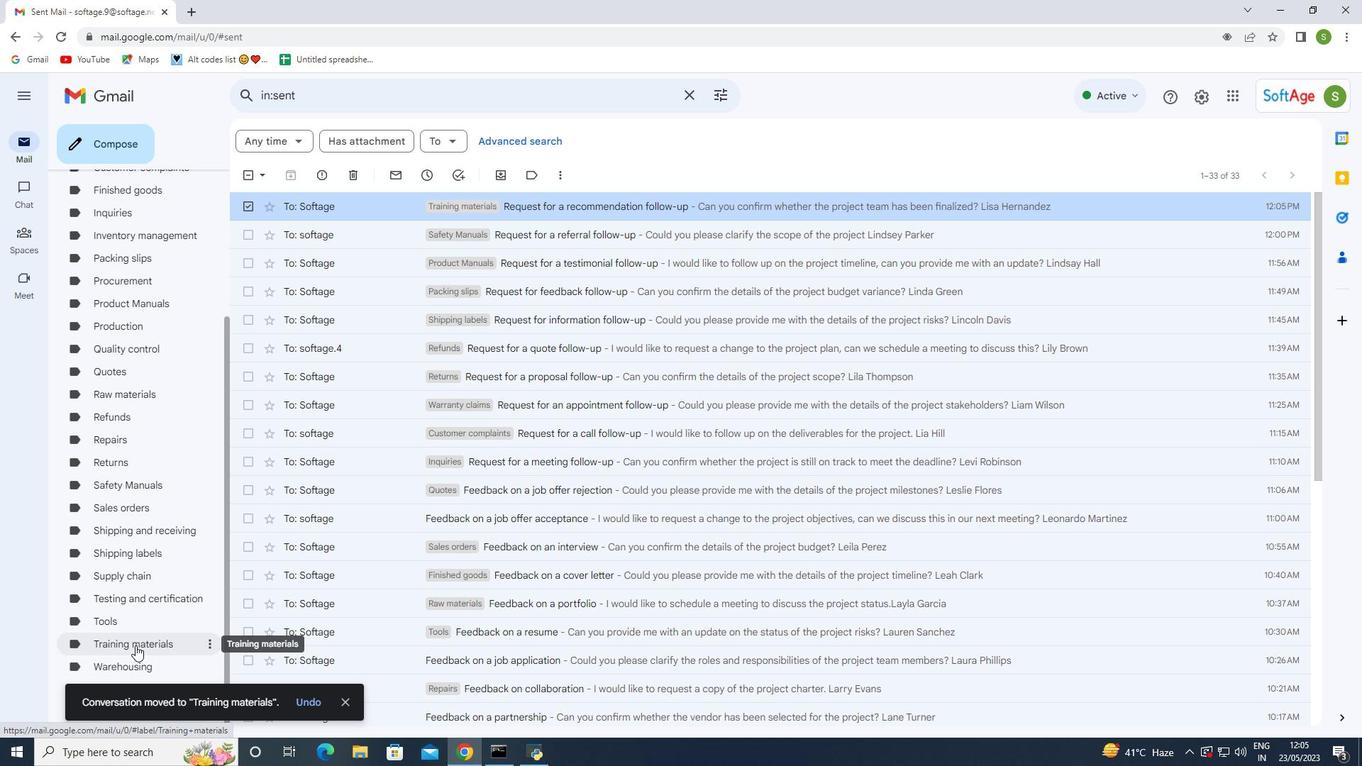 
Action: Mouse moved to (327, 207)
Screenshot: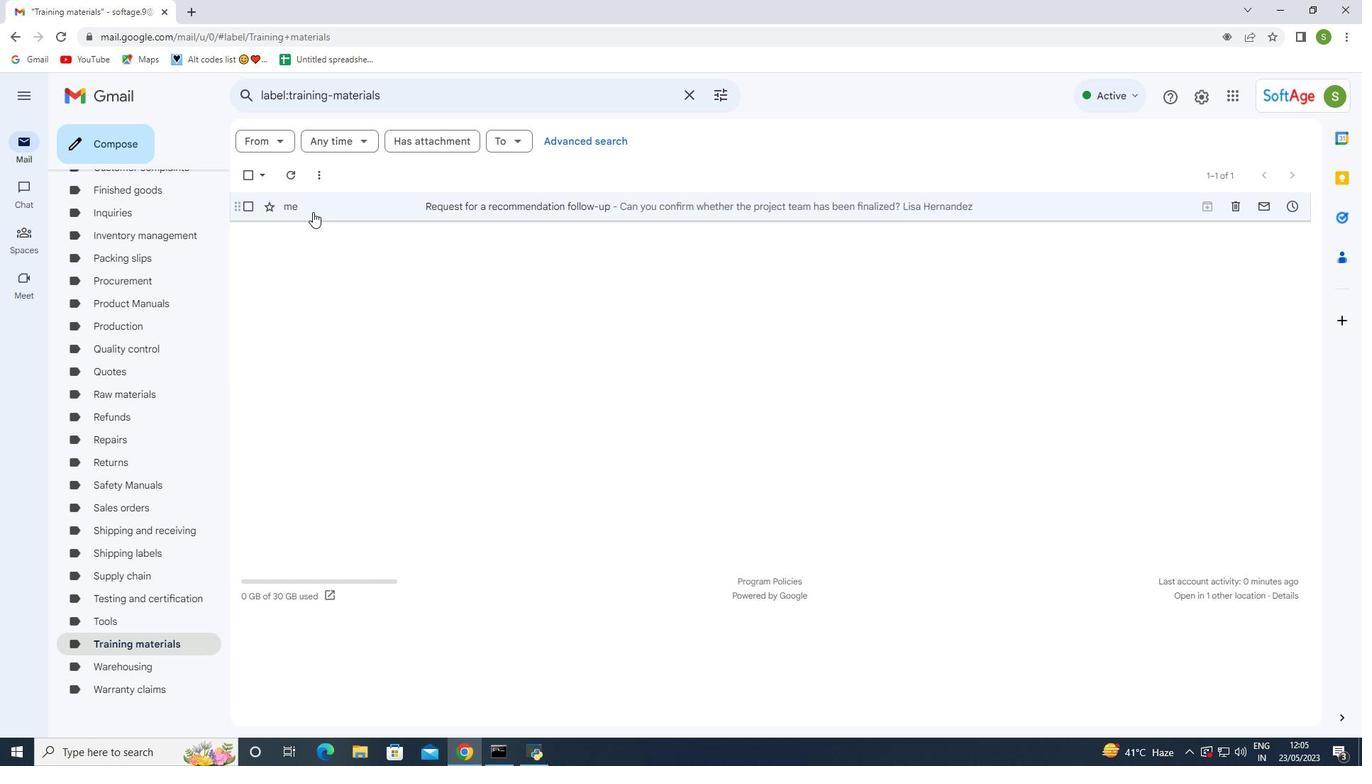 
Action: Mouse pressed left at (327, 207)
Screenshot: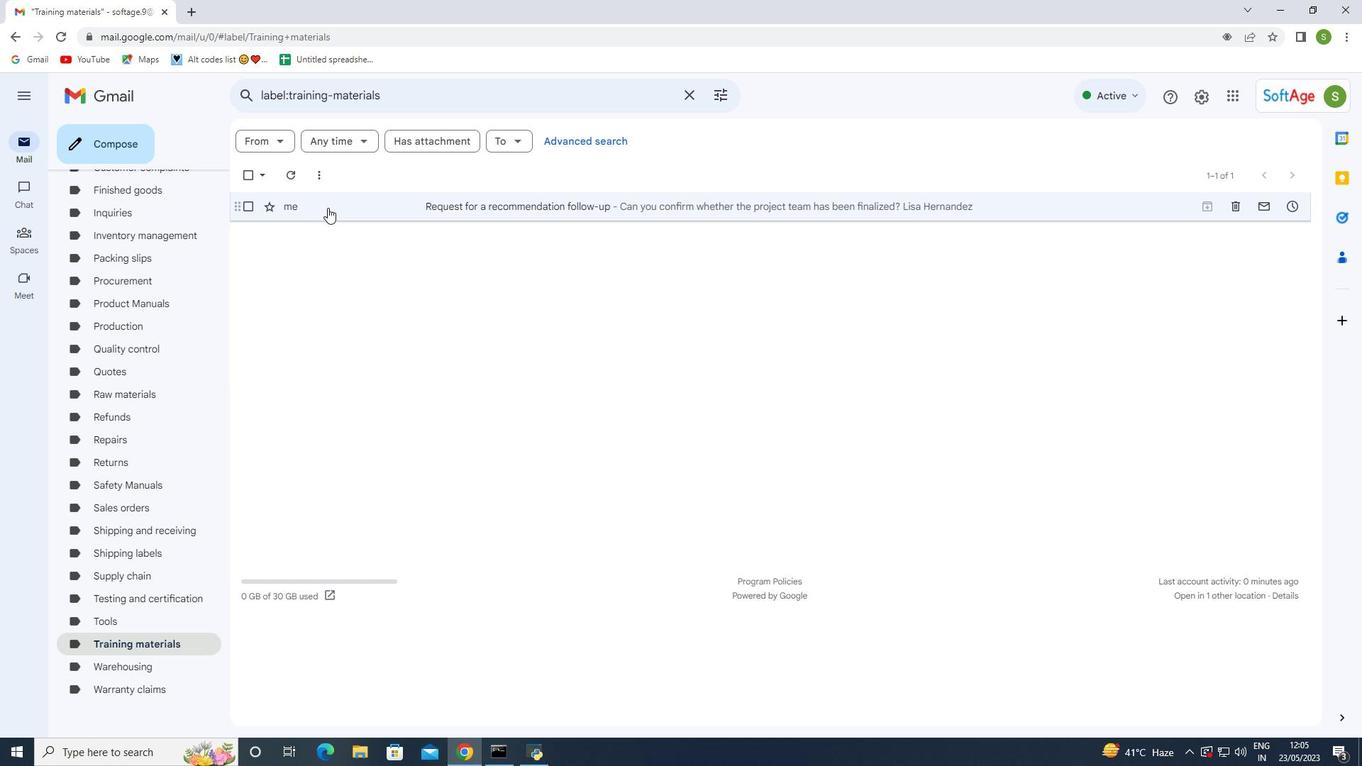 
Action: Mouse pressed left at (327, 207)
Screenshot: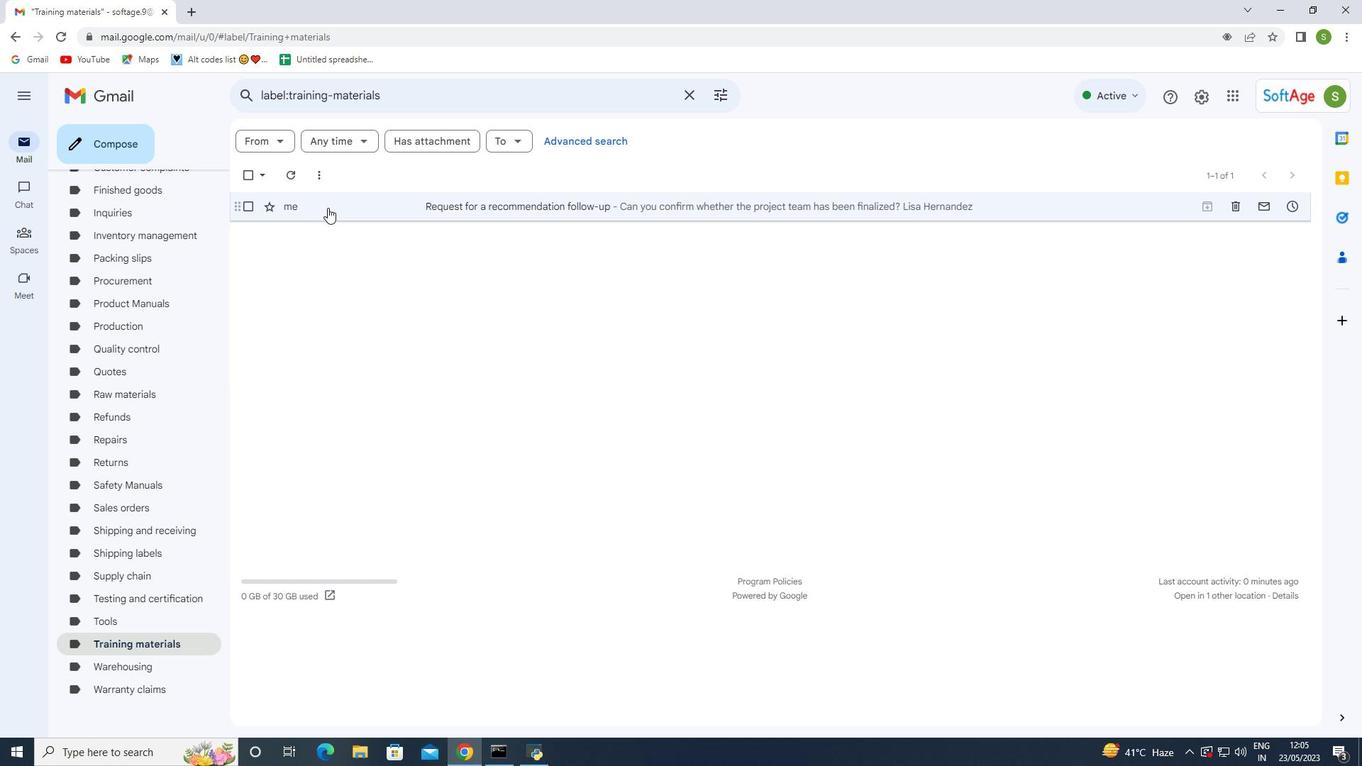 
Action: Mouse moved to (532, 324)
Screenshot: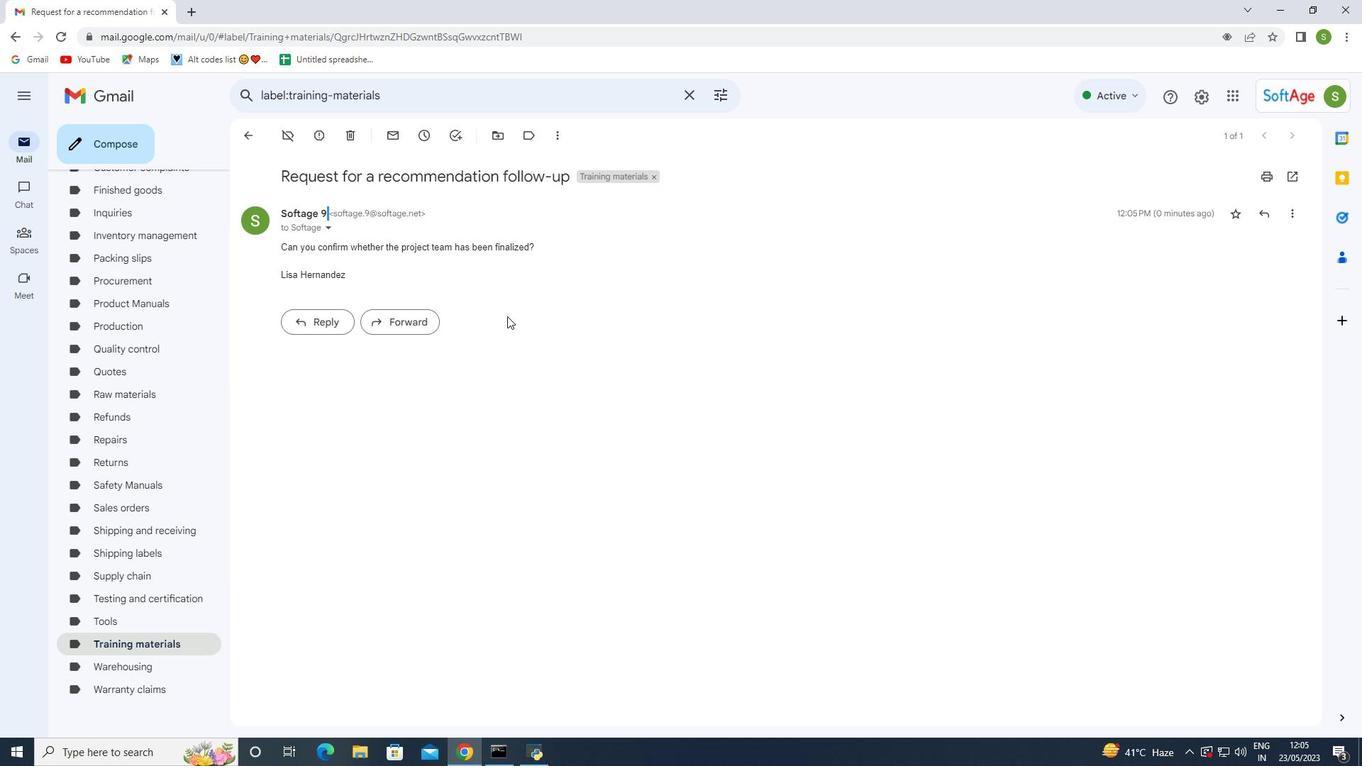 
Action: Mouse pressed left at (532, 324)
Screenshot: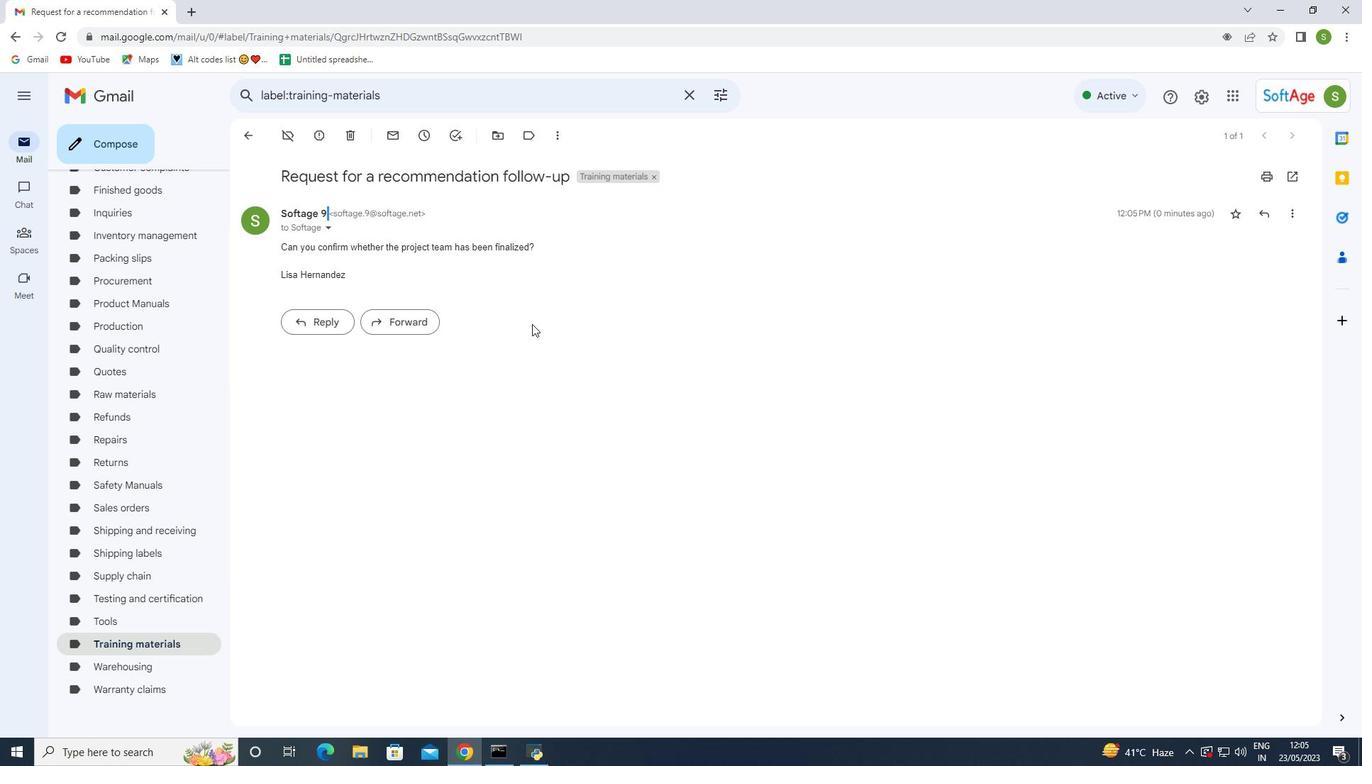
Action: Mouse moved to (250, 136)
Screenshot: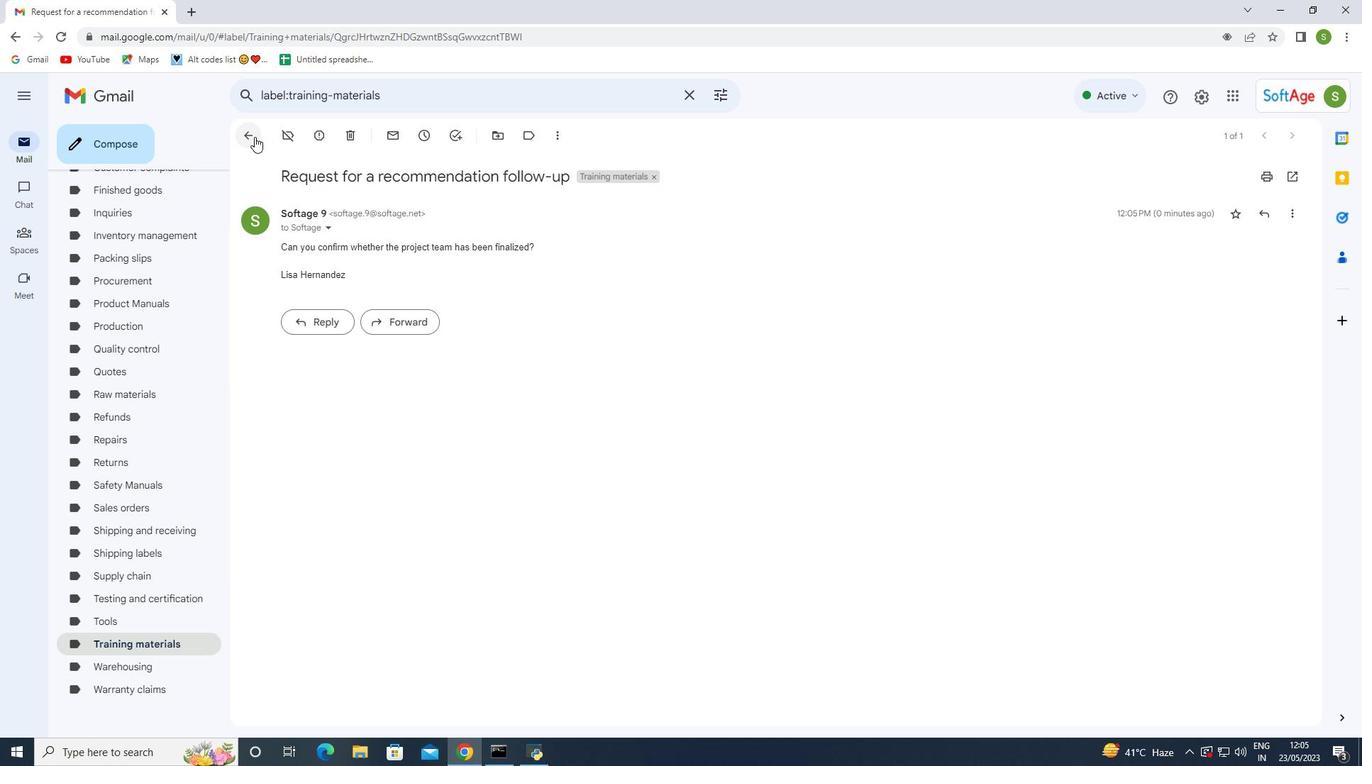
Action: Mouse pressed left at (250, 136)
Screenshot: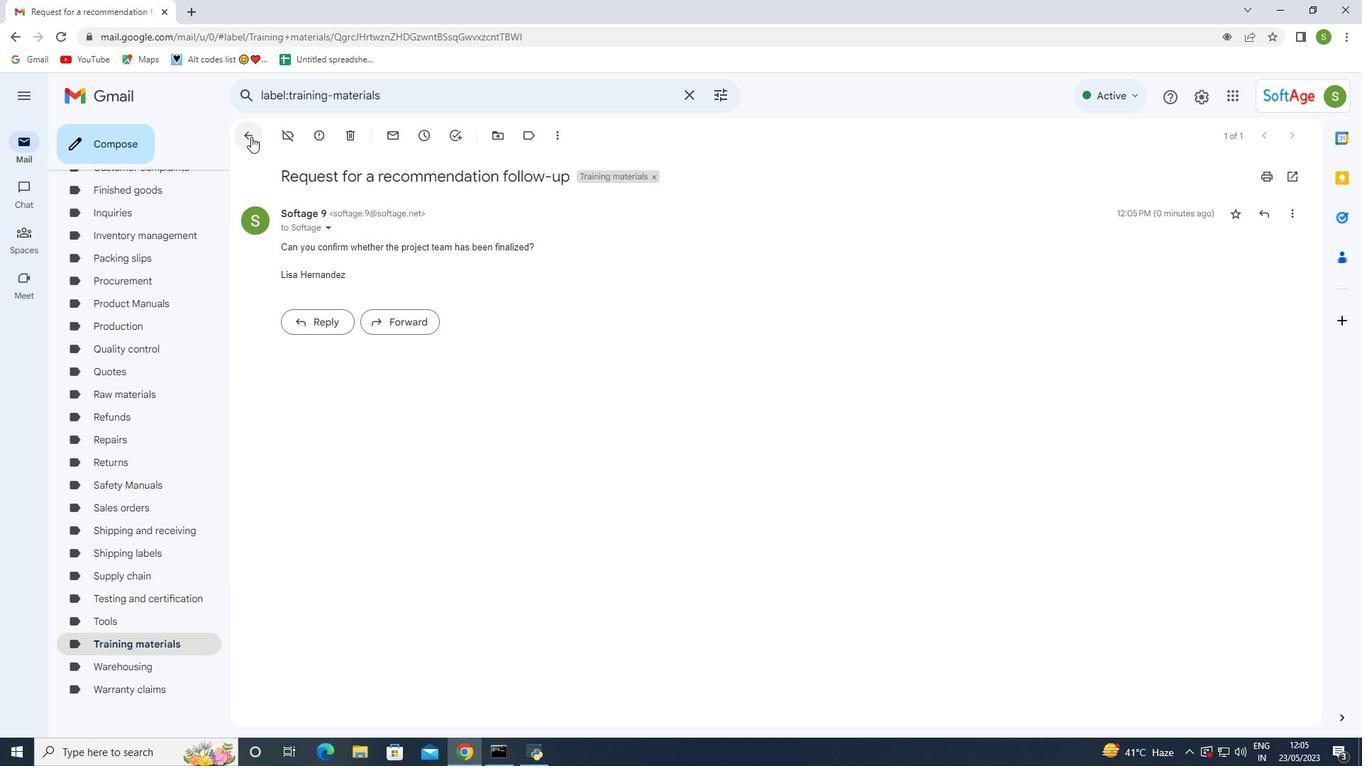 
Action: Mouse moved to (734, 351)
Screenshot: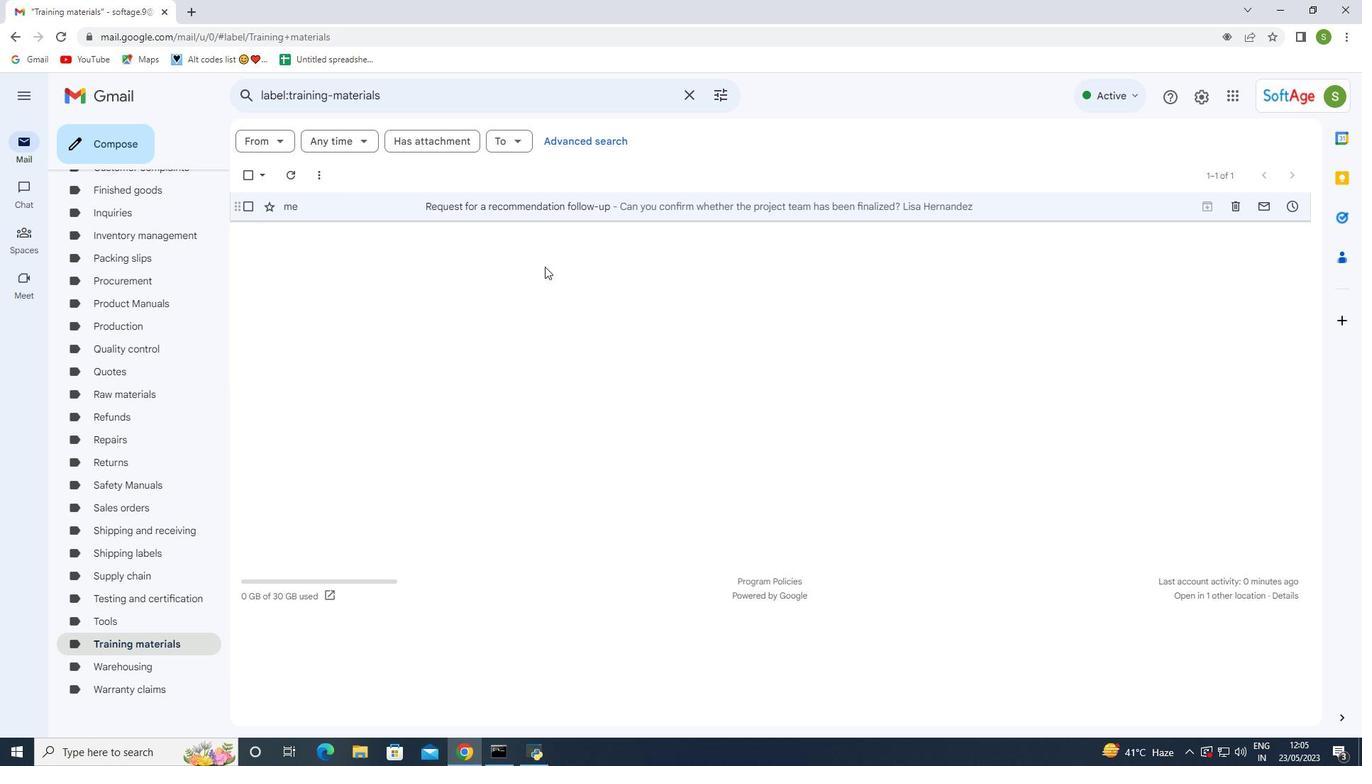 
Action: Mouse pressed left at (734, 351)
Screenshot: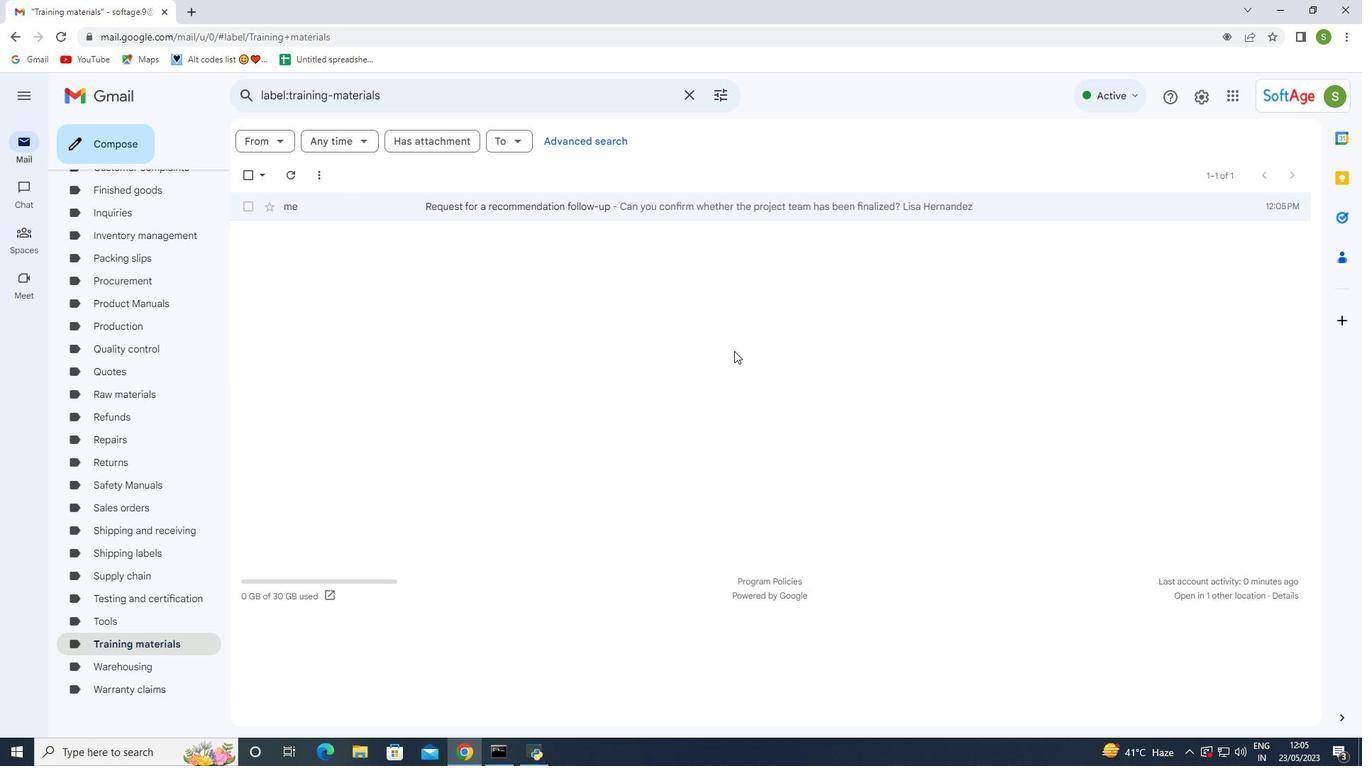 
